 Task: Update the travel packing checklist in Trello by adding images and descriptions to each item.
Action: Mouse moved to (419, 227)
Screenshot: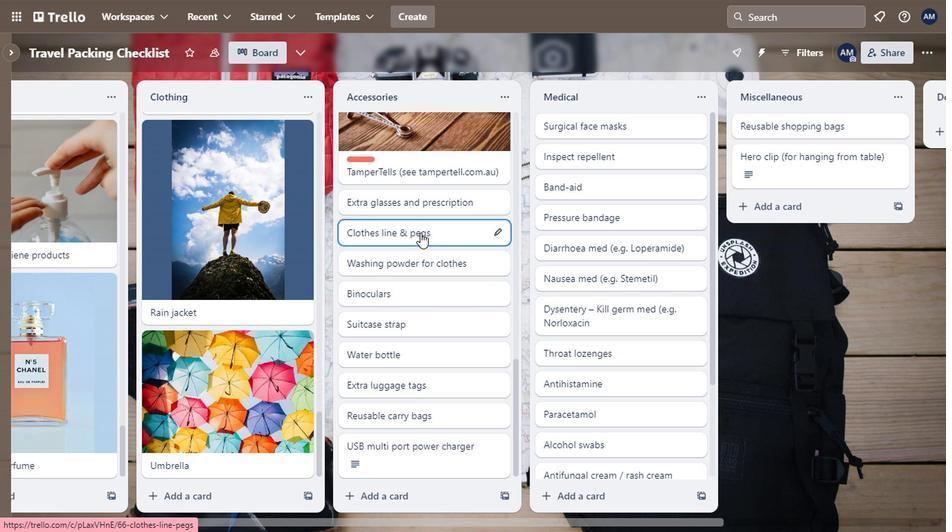 
Action: Mouse scrolled (419, 228) with delta (0, 0)
Screenshot: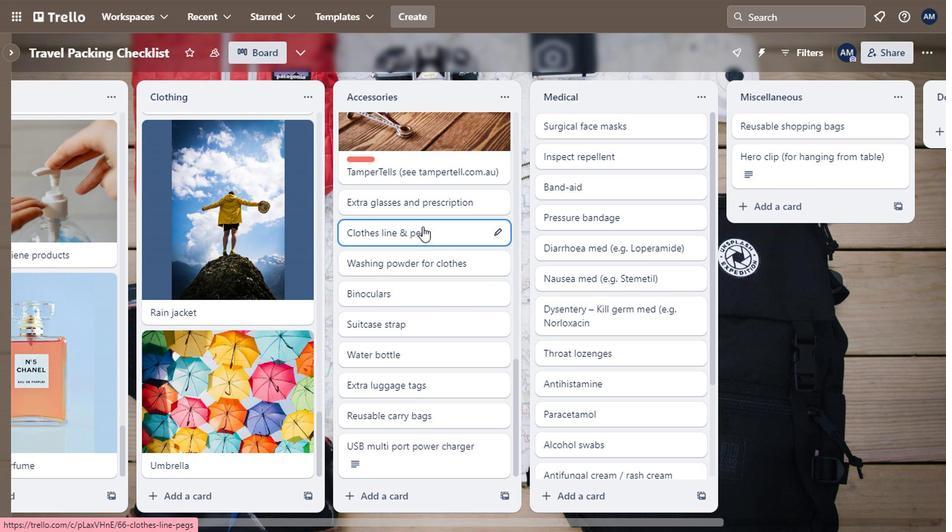 
Action: Mouse moved to (409, 279)
Screenshot: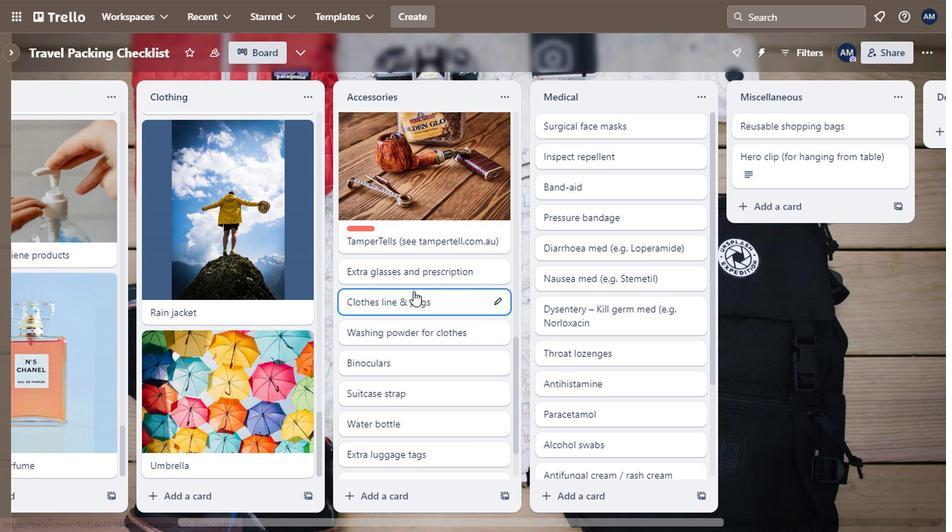 
Action: Mouse pressed left at (409, 279)
Screenshot: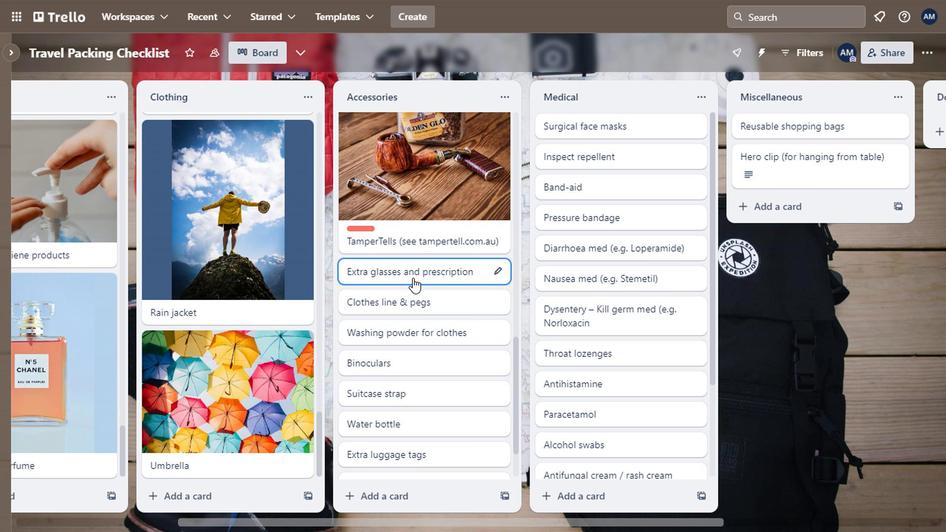 
Action: Mouse moved to (394, 196)
Screenshot: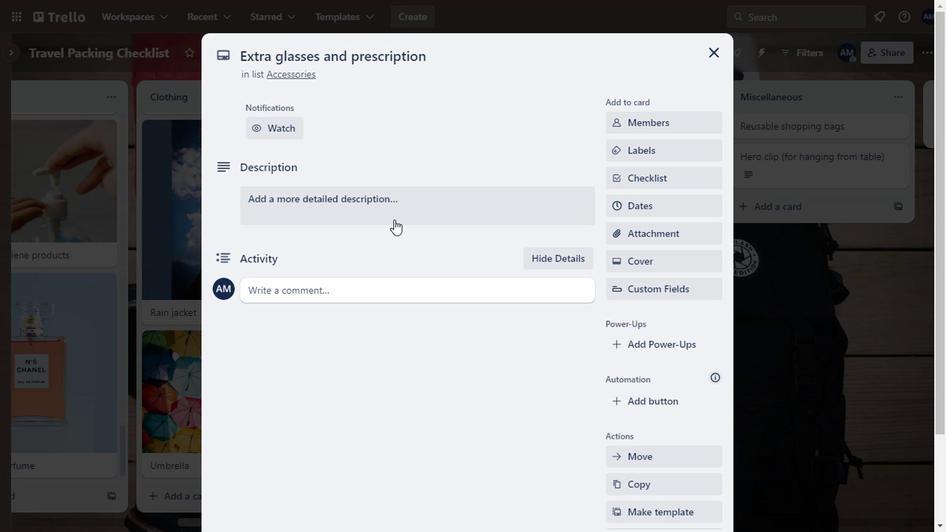 
Action: Mouse pressed left at (394, 196)
Screenshot: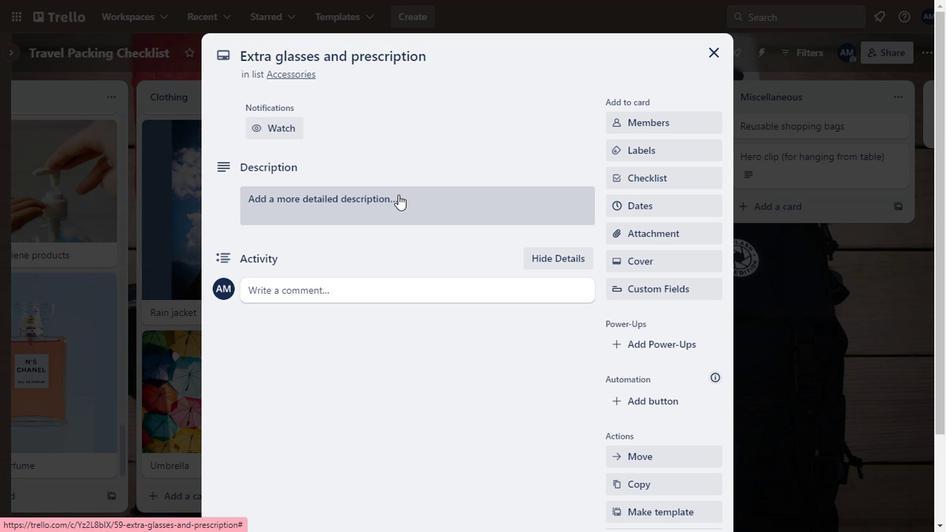 
Action: Mouse moved to (656, 156)
Screenshot: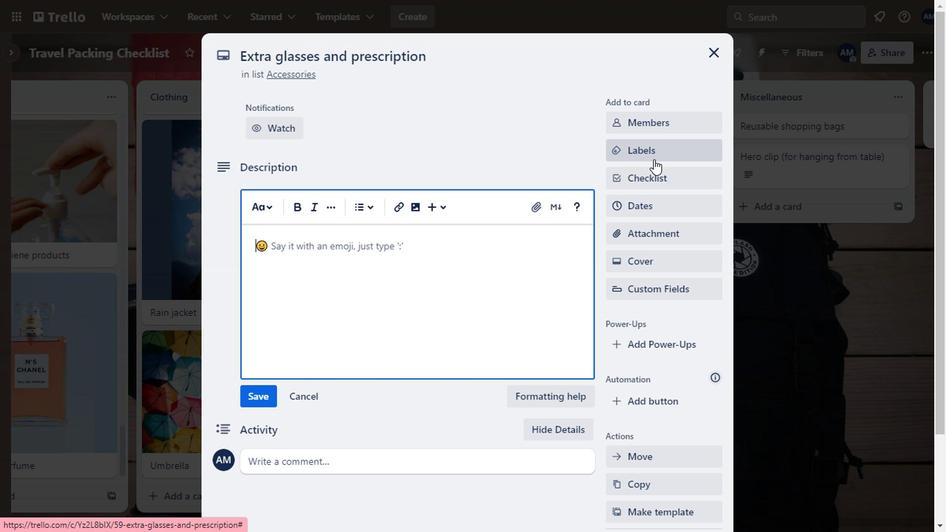 
Action: Mouse pressed left at (656, 156)
Screenshot: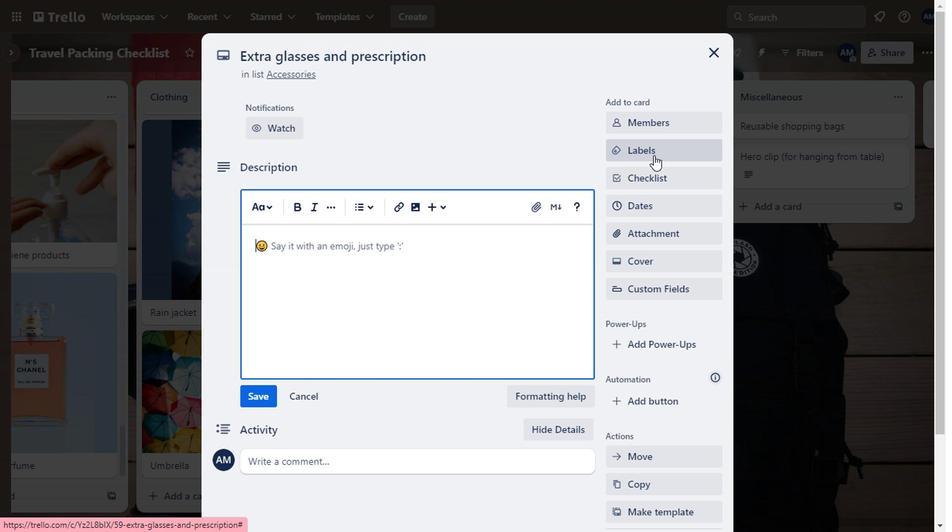 
Action: Mouse moved to (658, 268)
Screenshot: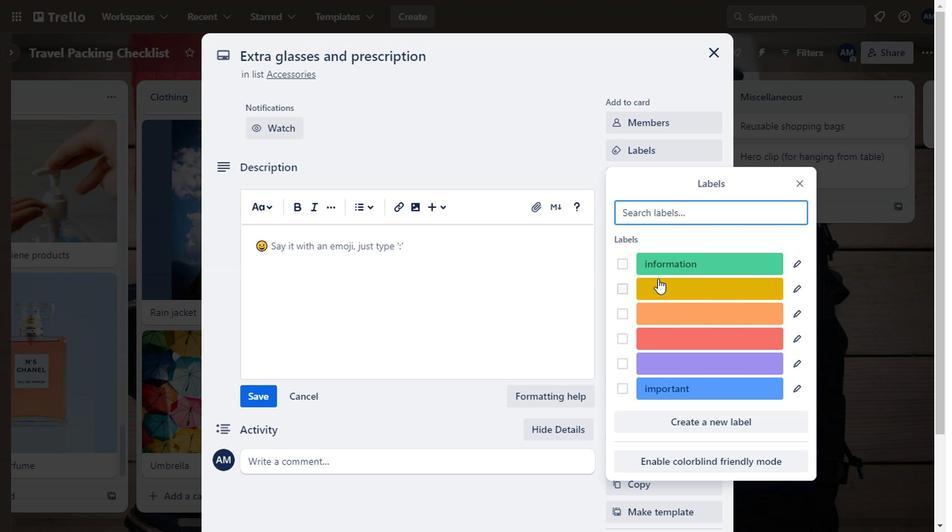
Action: Mouse pressed left at (658, 268)
Screenshot: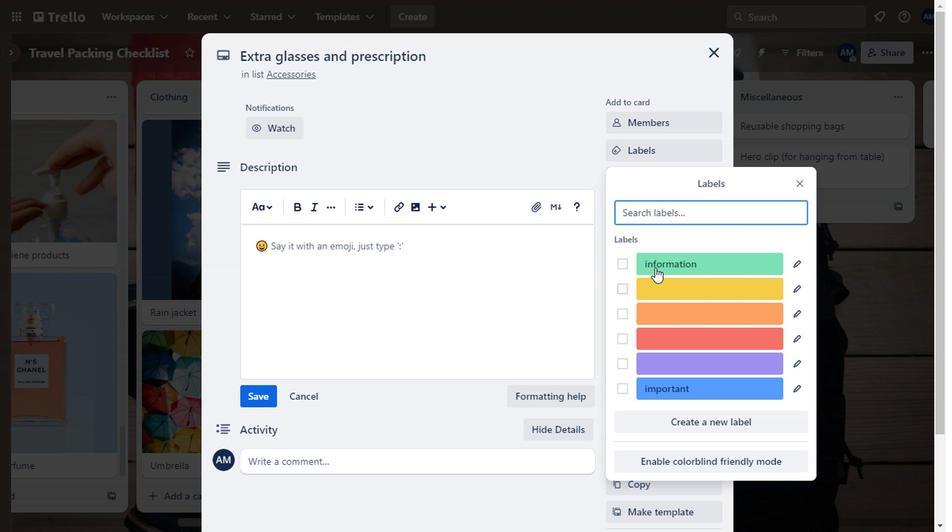 
Action: Mouse moved to (346, 263)
Screenshot: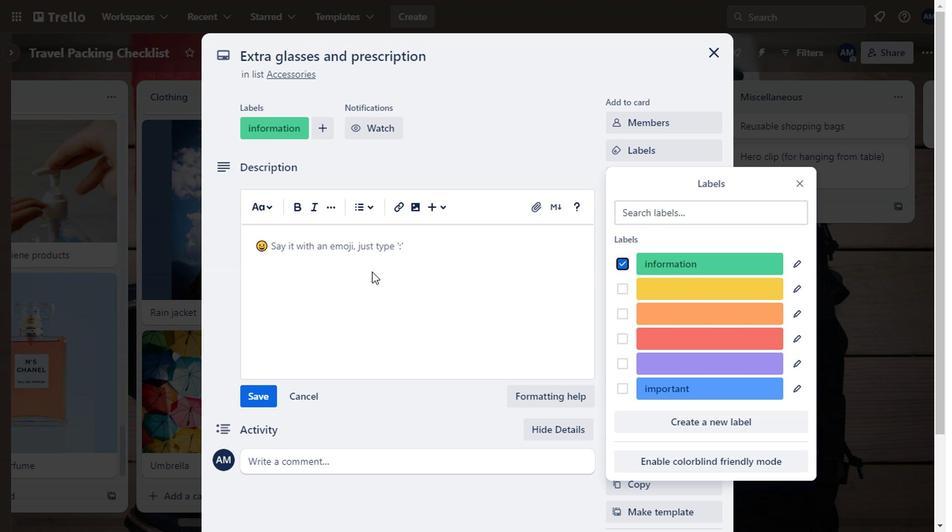 
Action: Mouse pressed left at (346, 263)
Screenshot: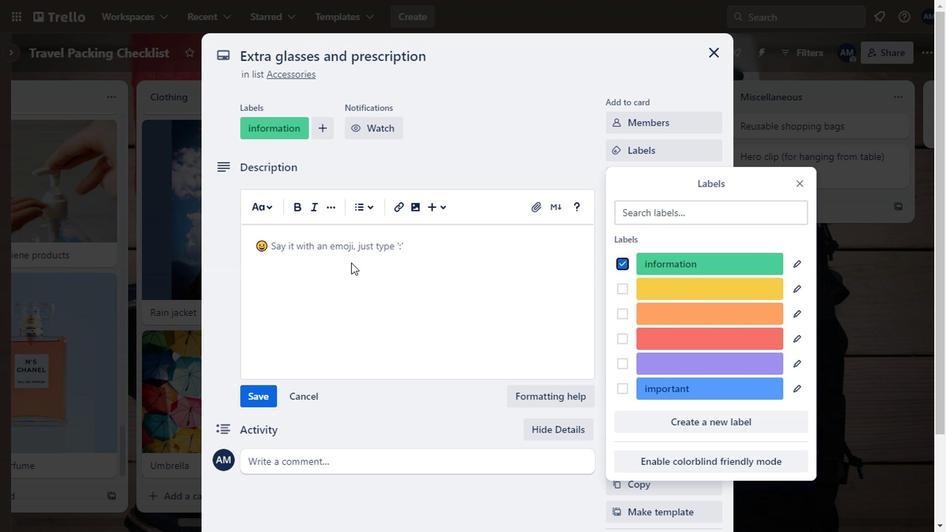 
Action: Mouse moved to (344, 263)
Screenshot: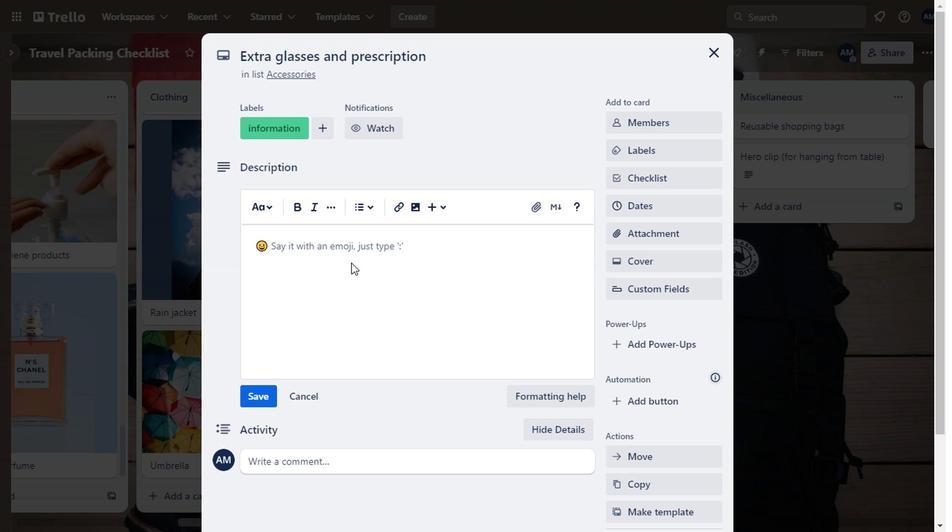 
Action: Key pressed the<Key.space>sphere<Key.space>coumn<Key.space>is<Key.space>og<Key.backspace>ften<Key.space>abbreviated<Key.space>as<Key.space><Key.shift>SHP
Screenshot: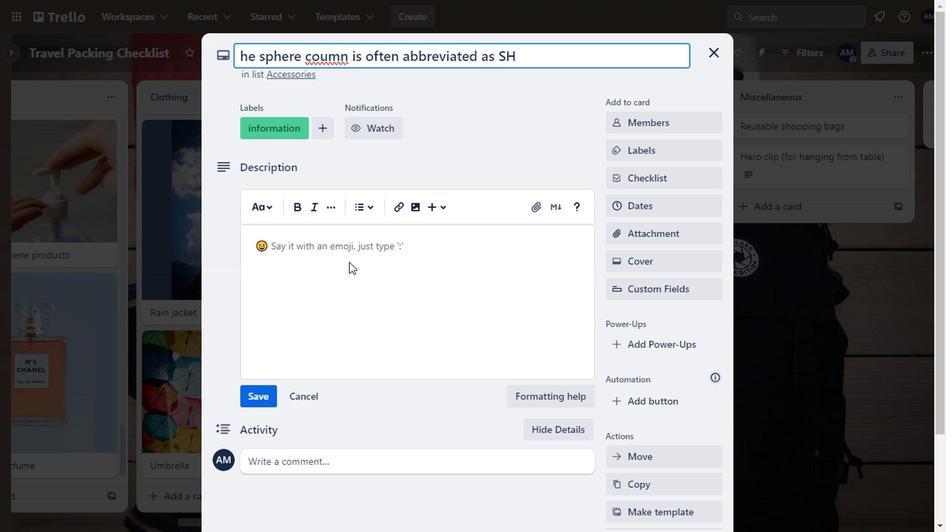 
Action: Mouse moved to (326, 246)
Screenshot: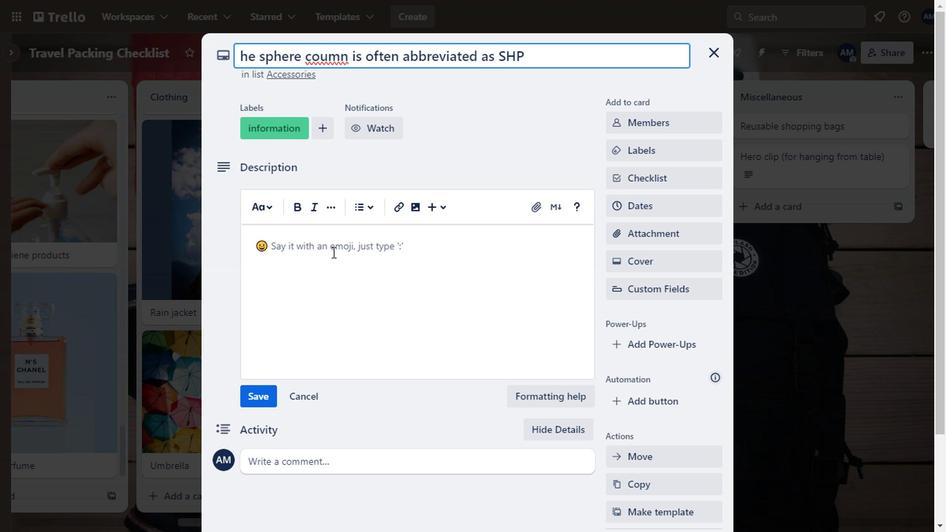 
Action: Mouse pressed left at (326, 246)
Screenshot: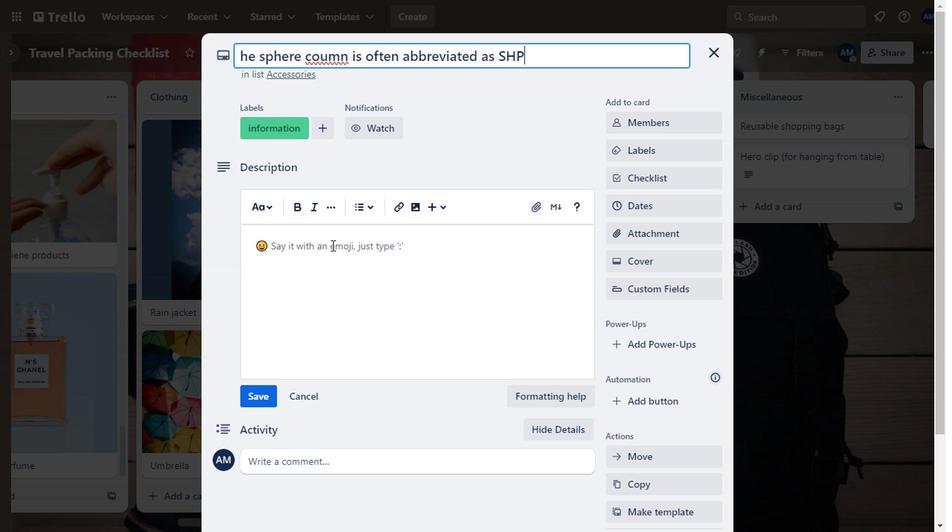 
Action: Mouse moved to (345, 246)
Screenshot: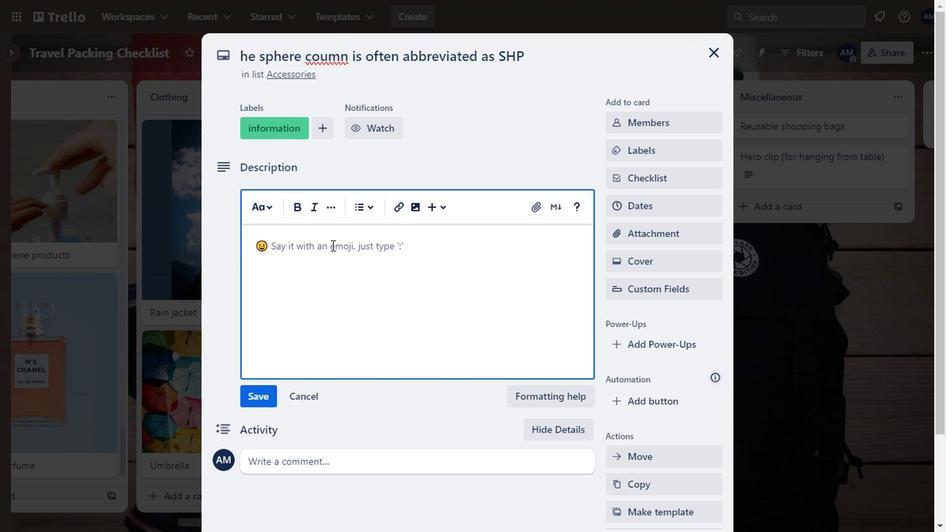 
Action: Key pressed the<Key.space>sphere<Key.space>column<Key.space>is<Key.space>often<Key.space>abbreviated<Key.space>as<Key.space><Key.shift><Key.shift>SPH<Key.space>
Screenshot: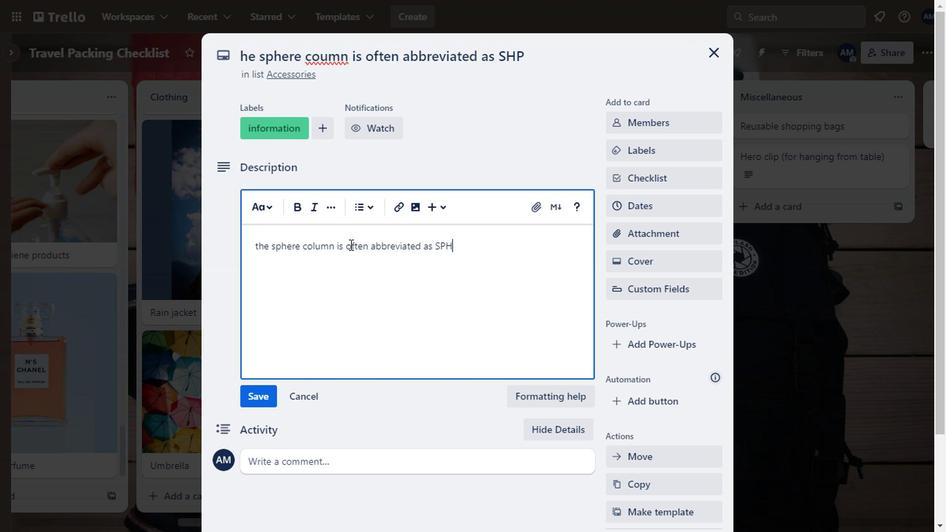 
Action: Mouse moved to (251, 406)
Screenshot: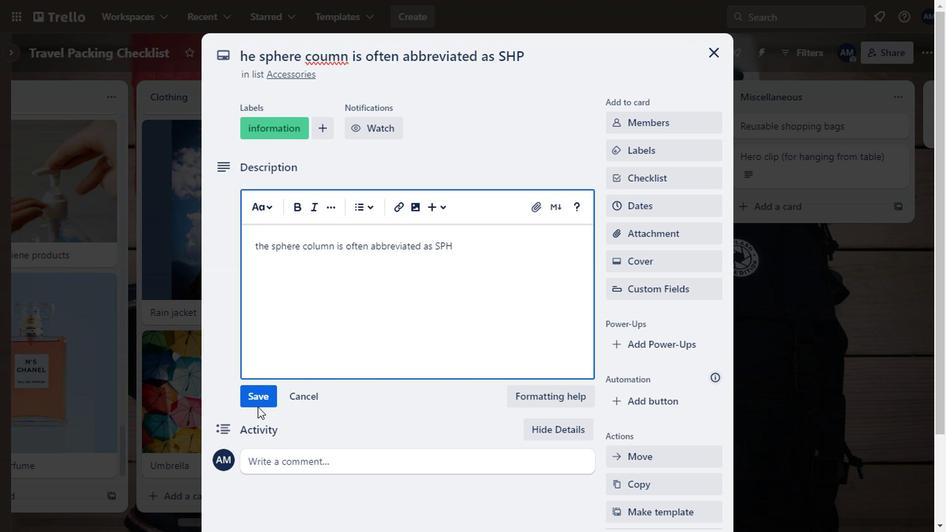 
Action: Mouse pressed left at (251, 406)
Screenshot: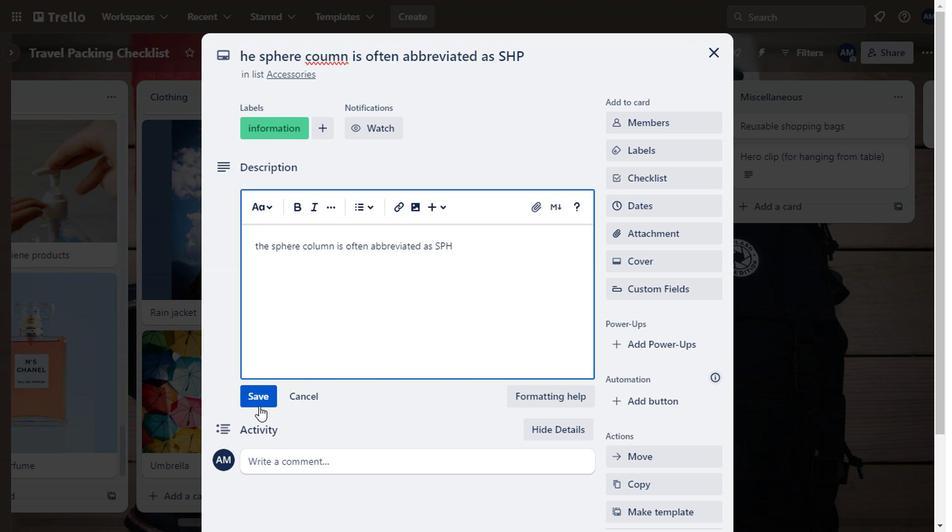 
Action: Mouse moved to (283, 343)
Screenshot: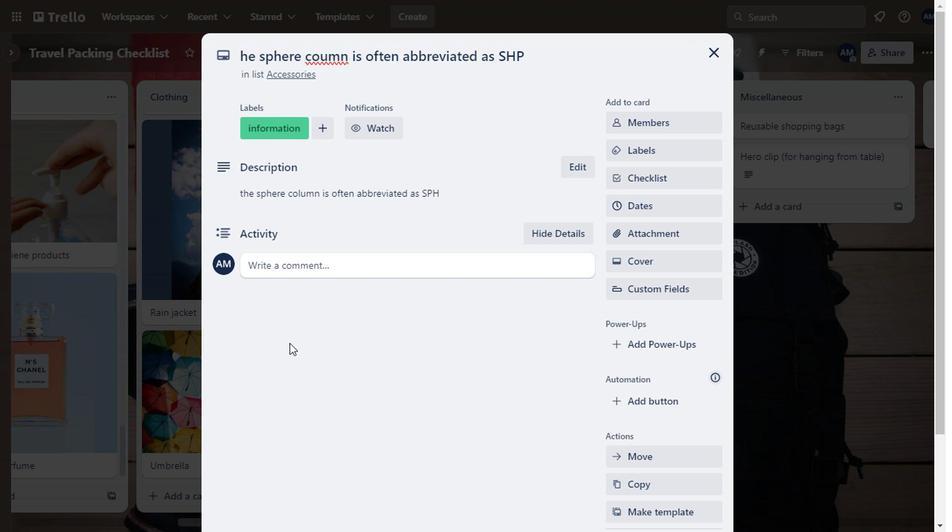 
Action: Mouse scrolled (283, 343) with delta (0, 0)
Screenshot: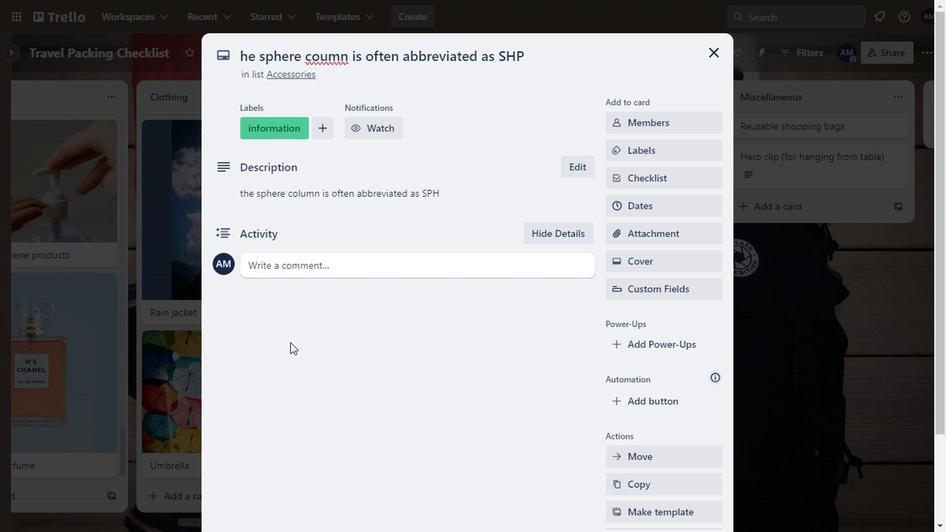 
Action: Mouse scrolled (283, 343) with delta (0, 0)
Screenshot: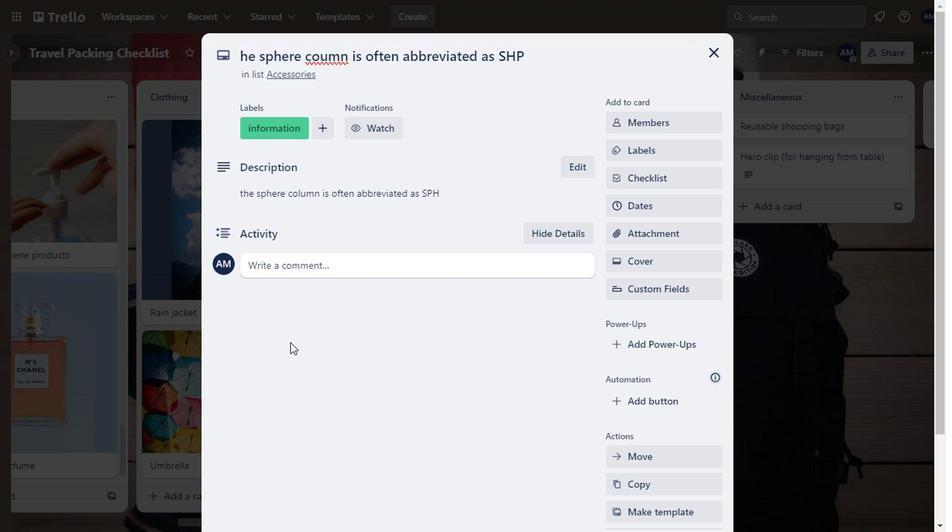 
Action: Mouse moved to (667, 94)
Screenshot: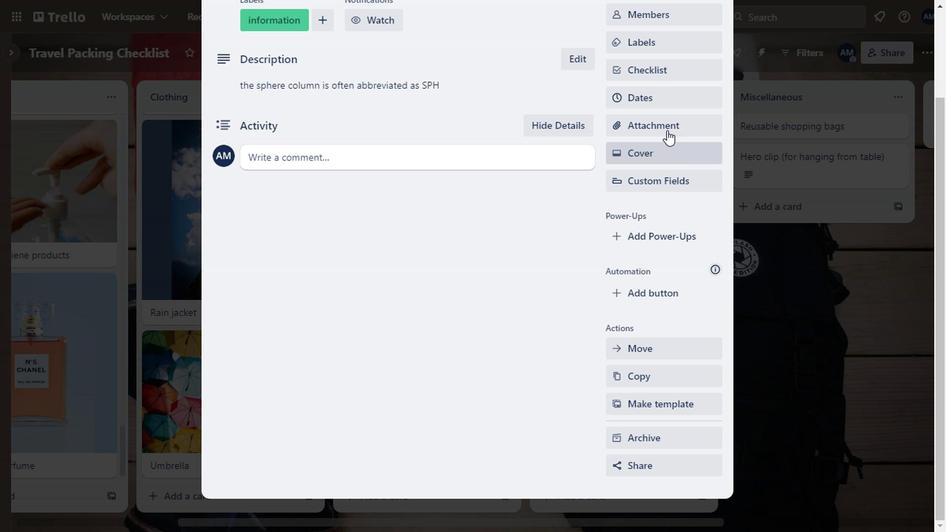 
Action: Mouse scrolled (667, 95) with delta (0, 0)
Screenshot: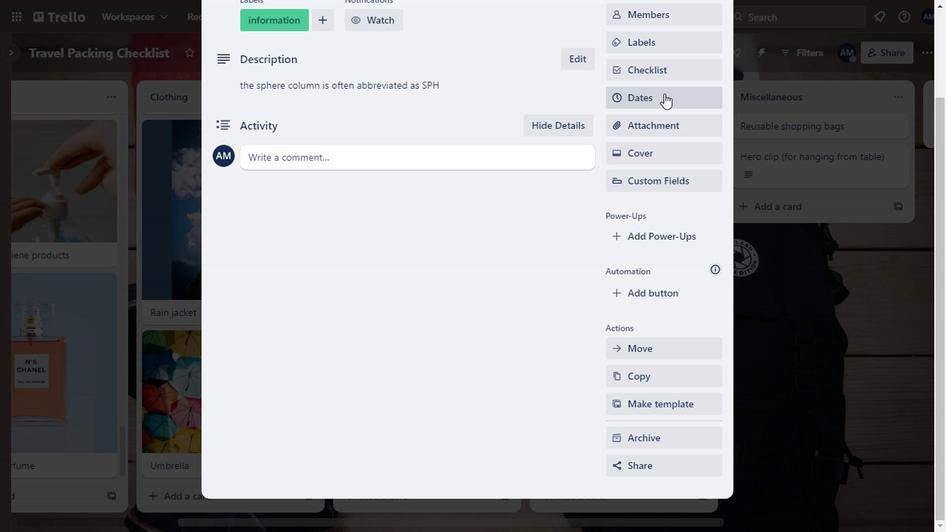 
Action: Mouse moved to (664, 96)
Screenshot: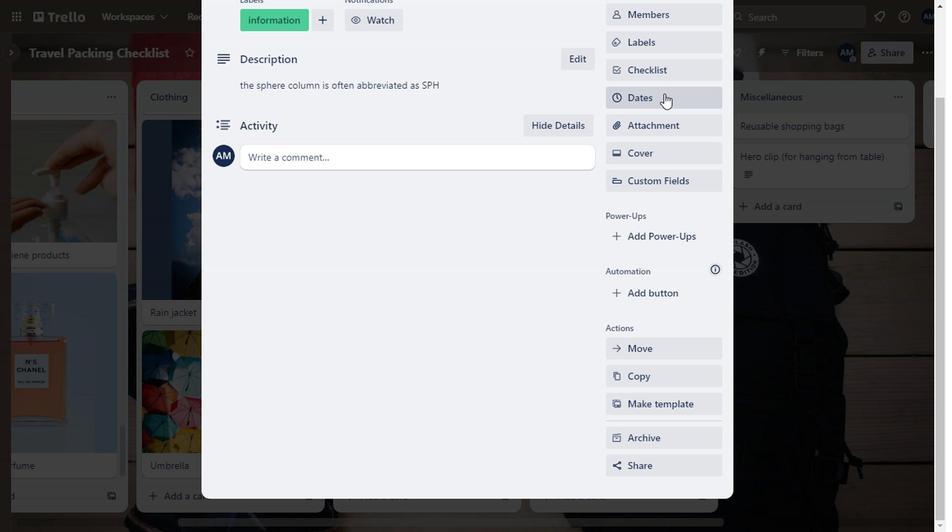 
Action: Mouse scrolled (664, 97) with delta (0, 0)
Screenshot: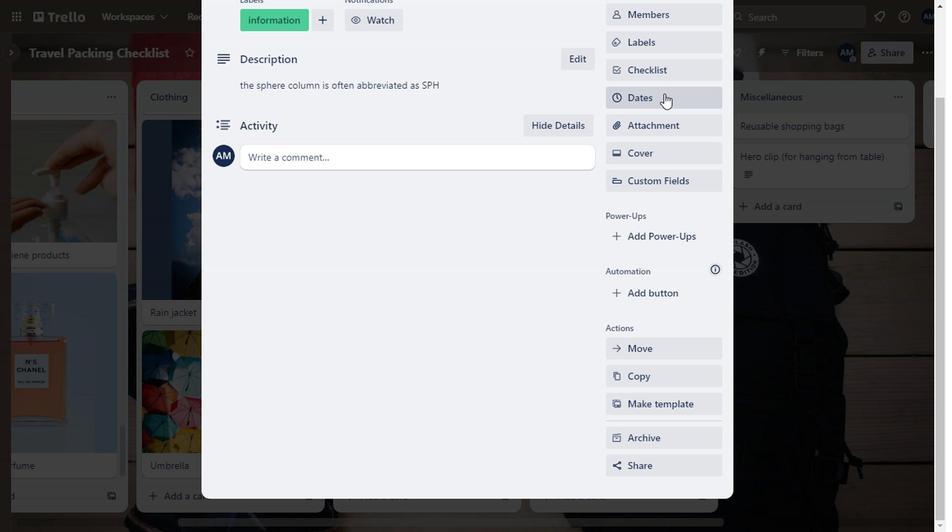 
Action: Mouse moved to (660, 258)
Screenshot: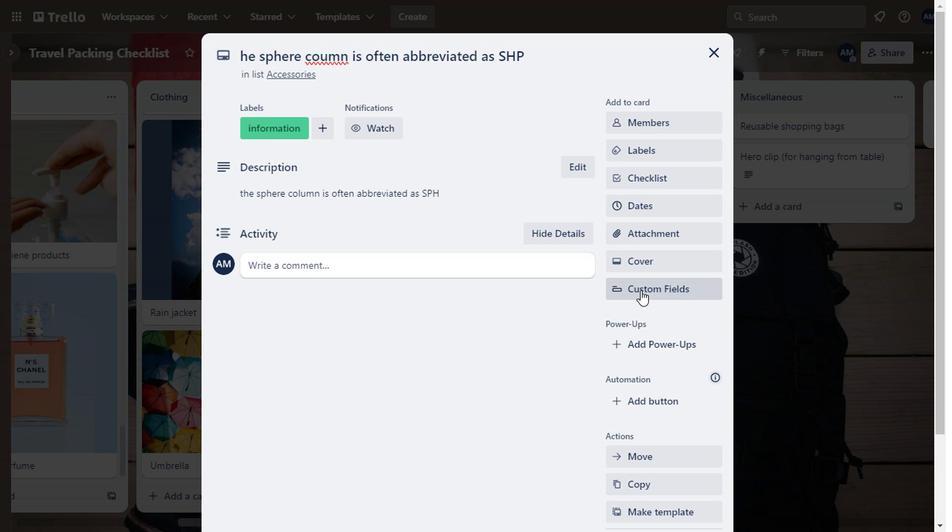 
Action: Mouse pressed left at (660, 258)
Screenshot: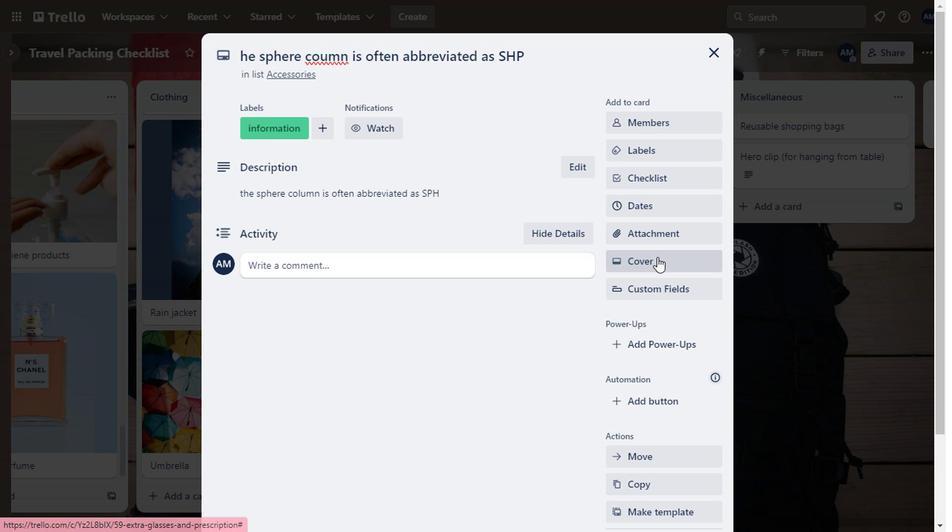
Action: Mouse moved to (802, 46)
Screenshot: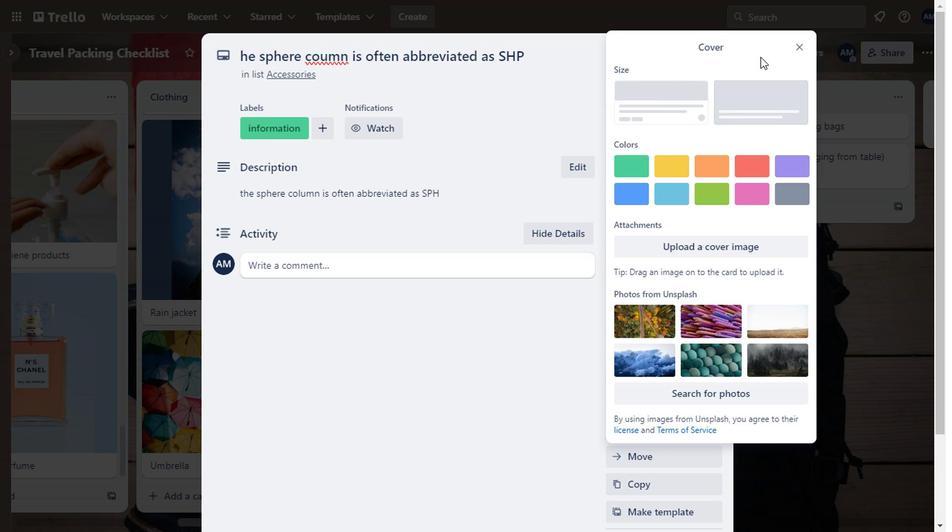 
Action: Mouse pressed left at (802, 46)
Screenshot: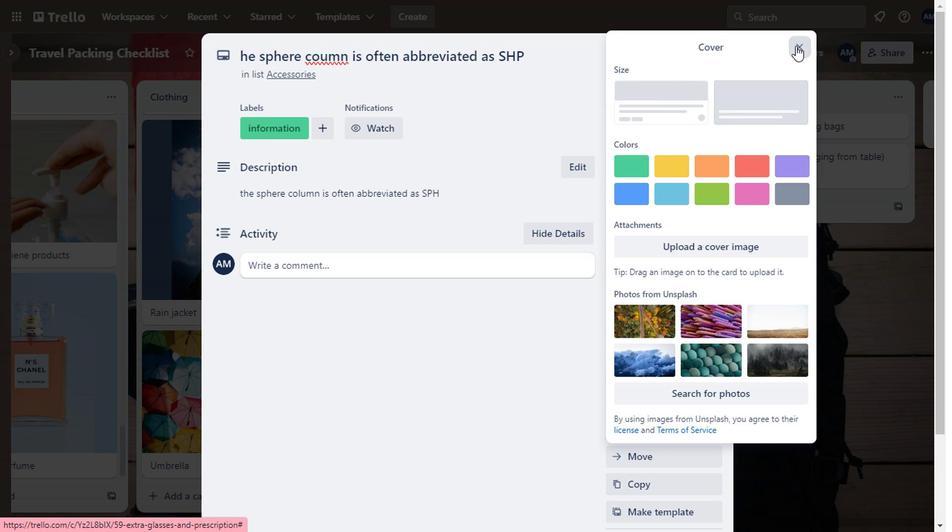 
Action: Mouse moved to (451, 193)
Screenshot: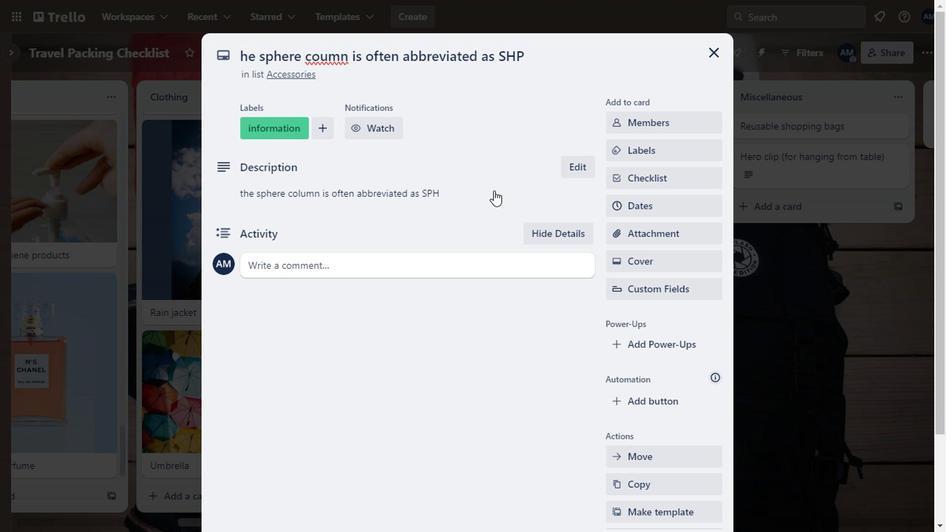 
Action: Mouse pressed left at (451, 193)
Screenshot: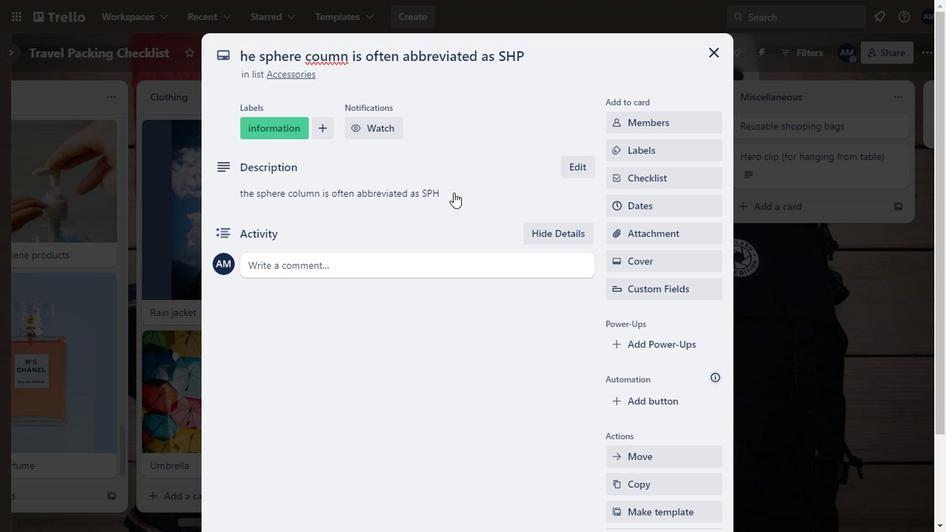 
Action: Mouse moved to (462, 243)
Screenshot: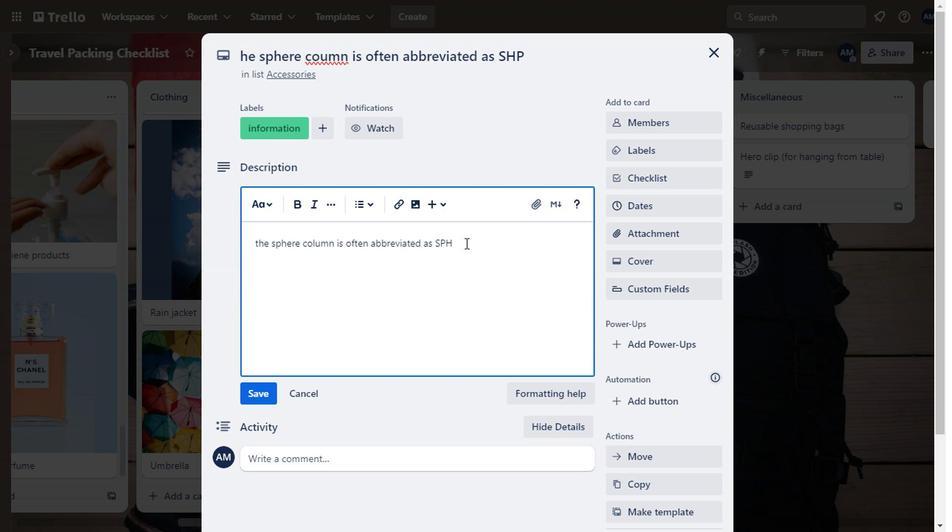 
Action: Key pressed <Key.space>this<Key.space>is<Key.space>the<Key.space>the<Key.space>lenss<Key.space>power<Key.space>need<Key.space><Key.backspace><Key.backspace>ded<Key.space>as<Key.space><Key.backspace><Key.backspace><Key.backspace>to<Key.space>fix<Key.space>yoyr<Key.space>vision
Screenshot: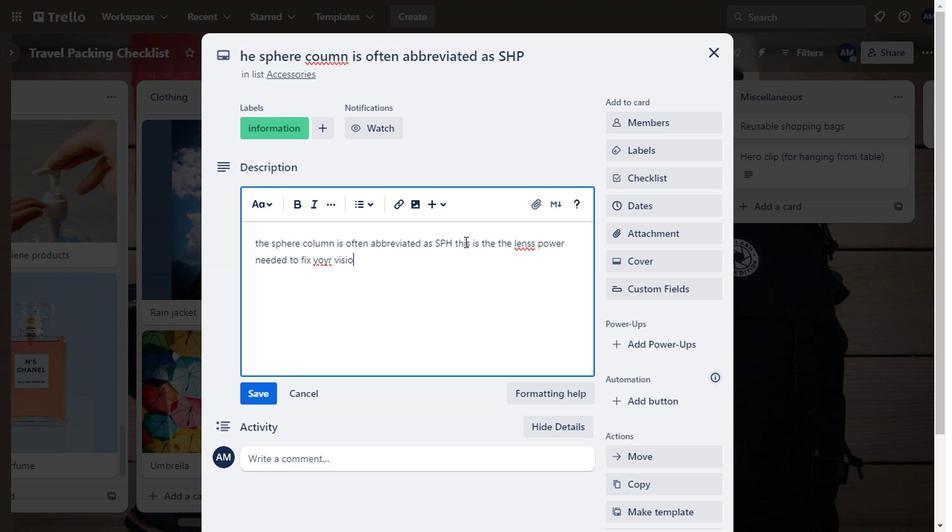 
Action: Mouse moved to (325, 261)
Screenshot: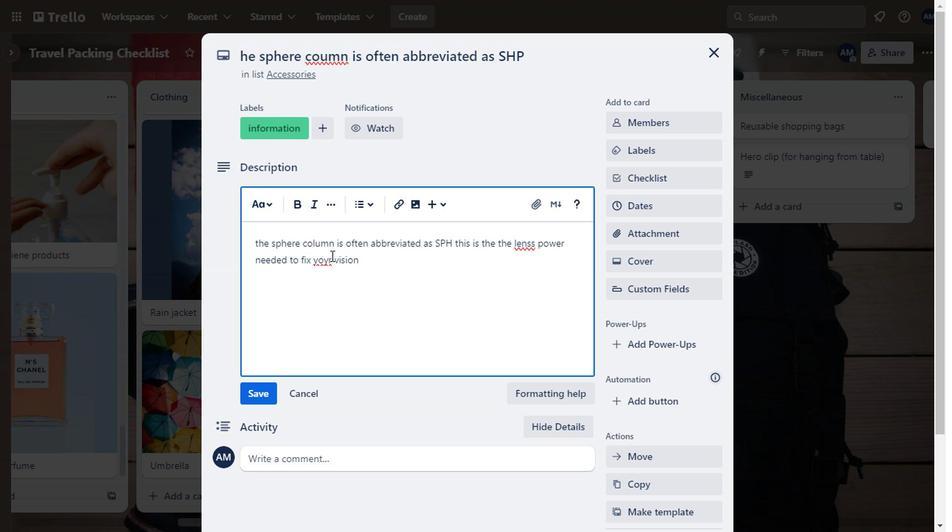 
Action: Mouse pressed left at (325, 261)
Screenshot: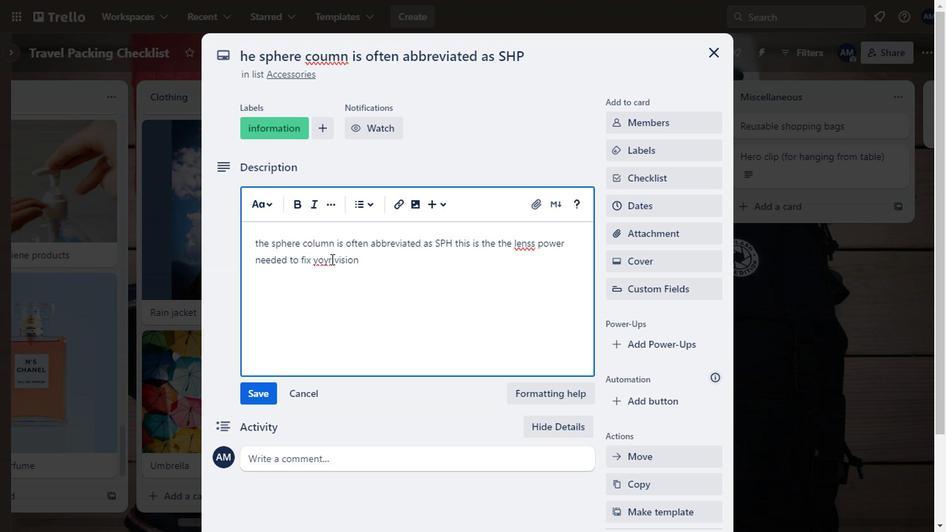 
Action: Key pressed <Key.backspace><Key.backspace>ur
Screenshot: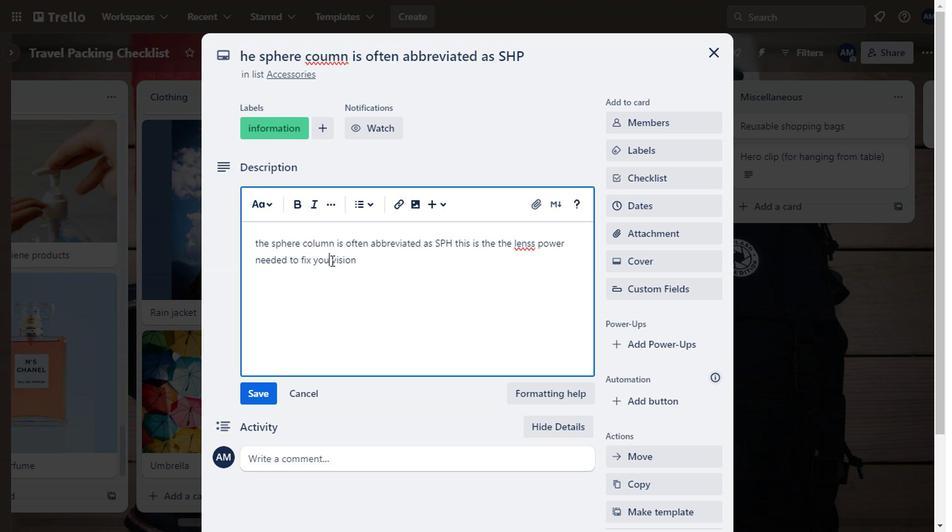 
Action: Mouse moved to (533, 246)
Screenshot: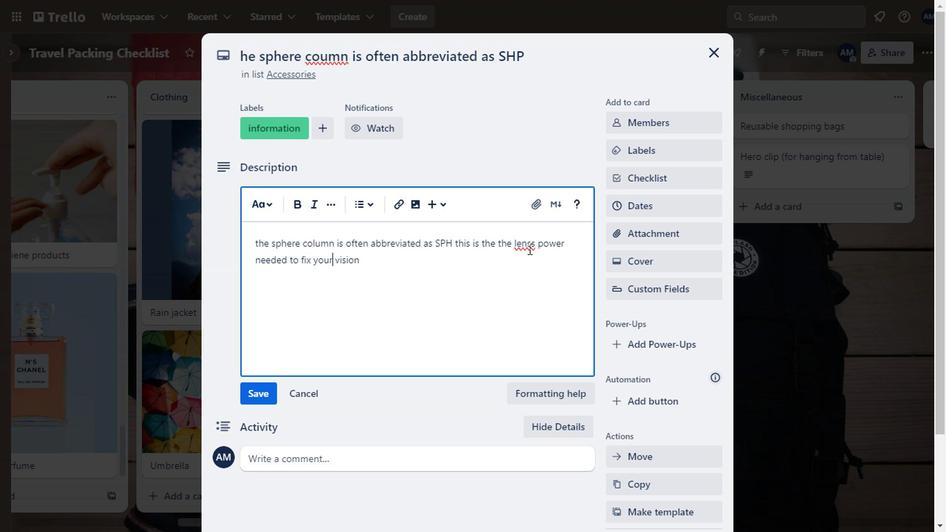 
Action: Mouse pressed left at (533, 246)
Screenshot: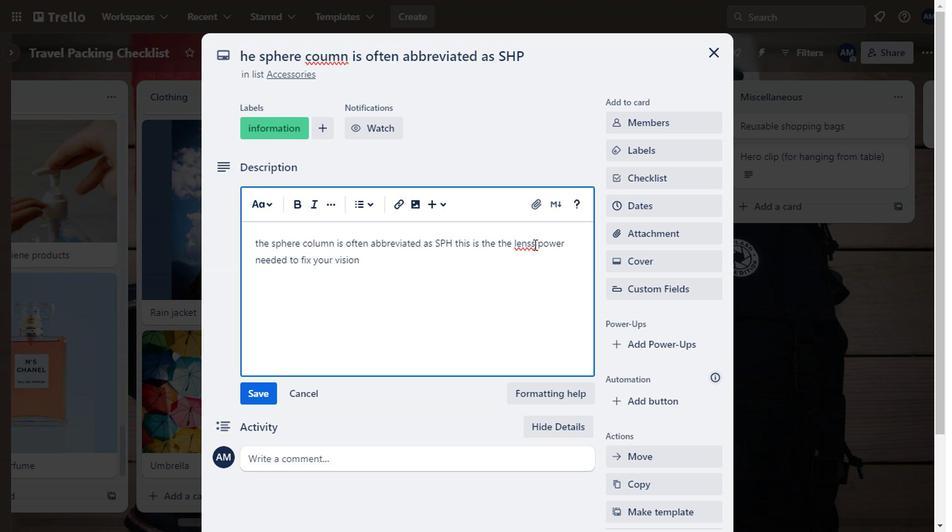 
Action: Key pressed es
Screenshot: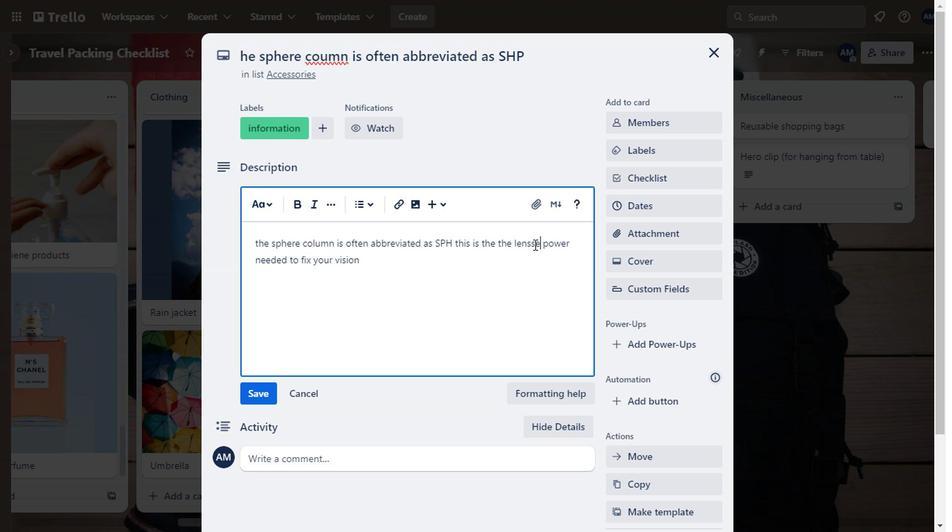 
Action: Mouse moved to (526, 258)
Screenshot: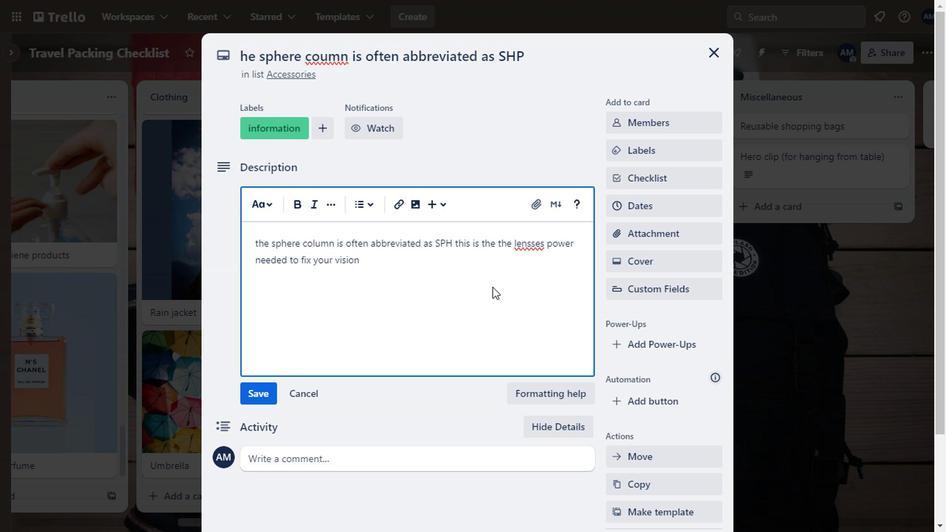
Action: Key pressed <Key.backspace><Key.backspace><Key.backspace><Key.backspace>s
Screenshot: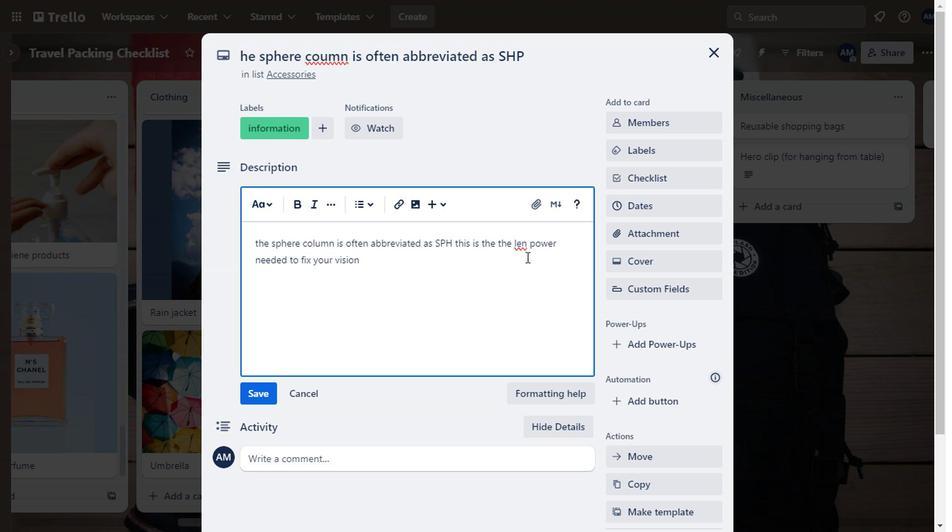 
Action: Mouse moved to (257, 388)
Screenshot: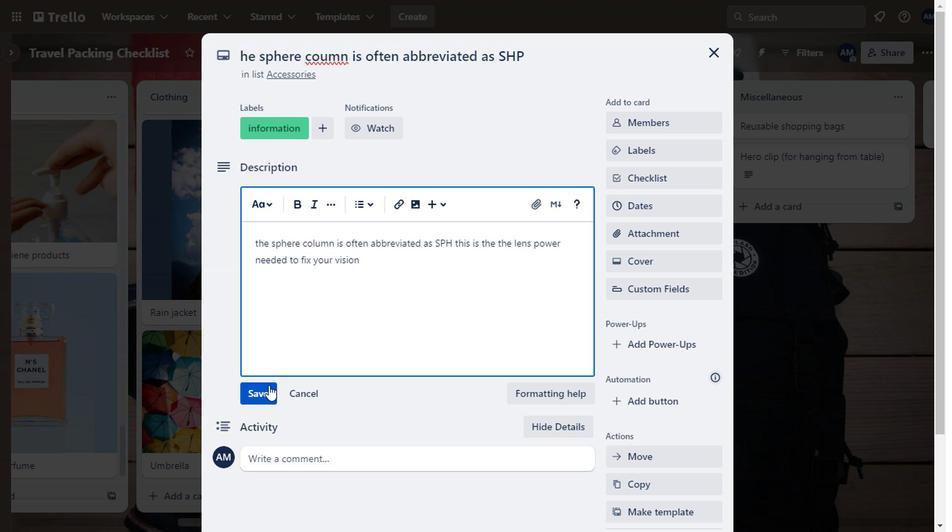 
Action: Mouse pressed left at (257, 388)
Screenshot: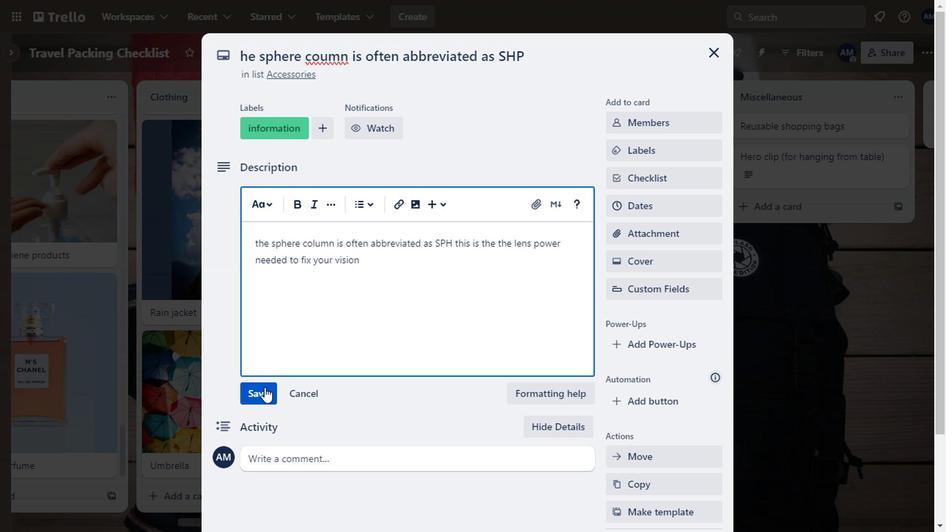 
Action: Mouse moved to (710, 61)
Screenshot: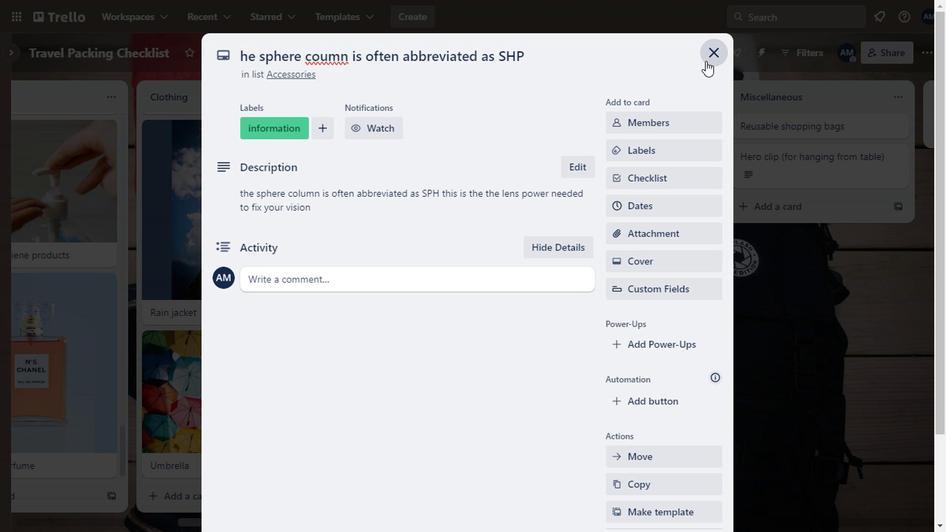 
Action: Mouse pressed left at (710, 61)
Screenshot: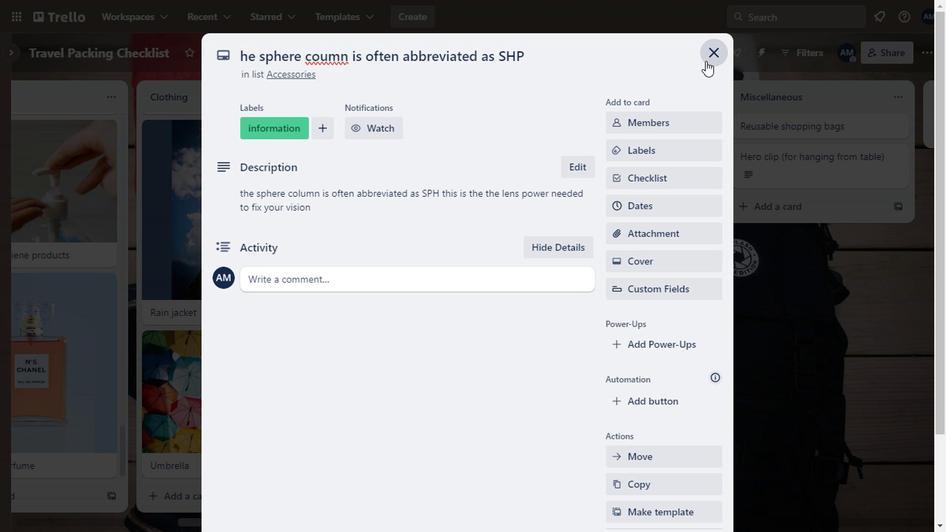 
Action: Mouse moved to (391, 290)
Screenshot: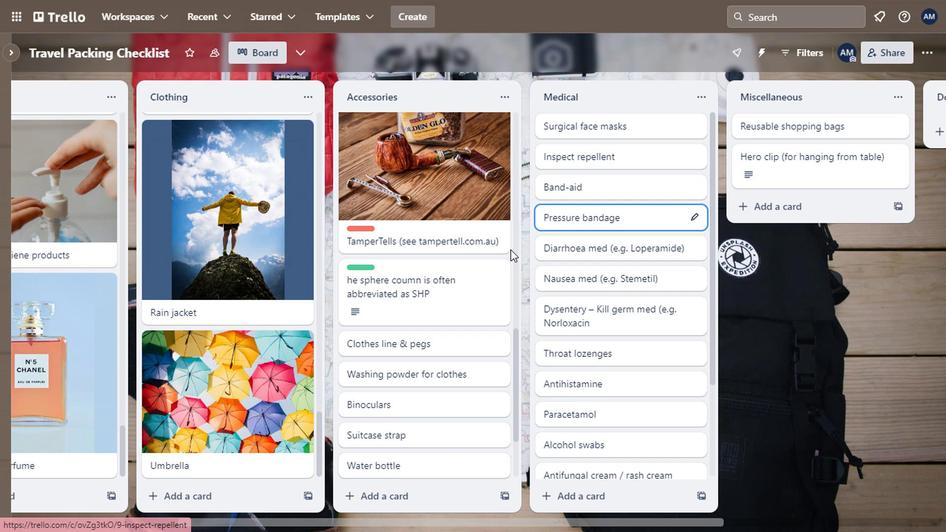 
Action: Mouse scrolled (391, 289) with delta (0, 0)
Screenshot: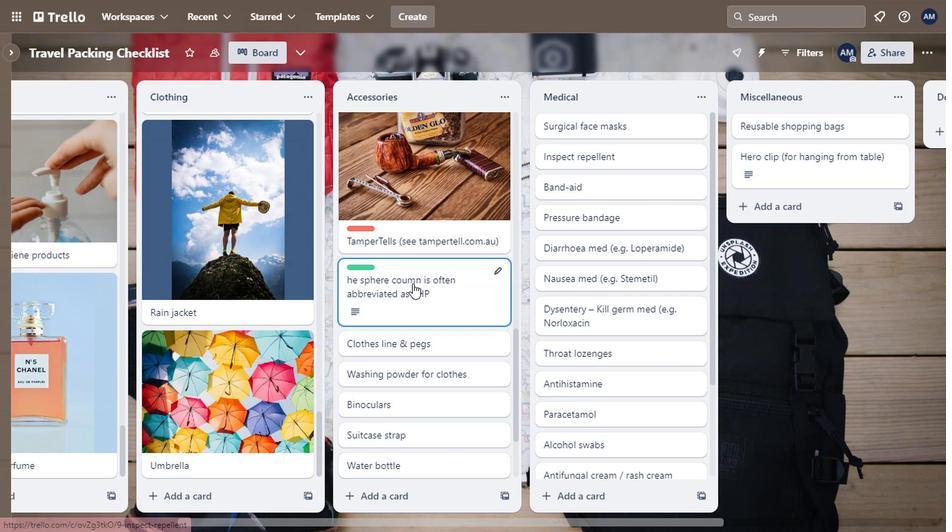 
Action: Mouse moved to (396, 270)
Screenshot: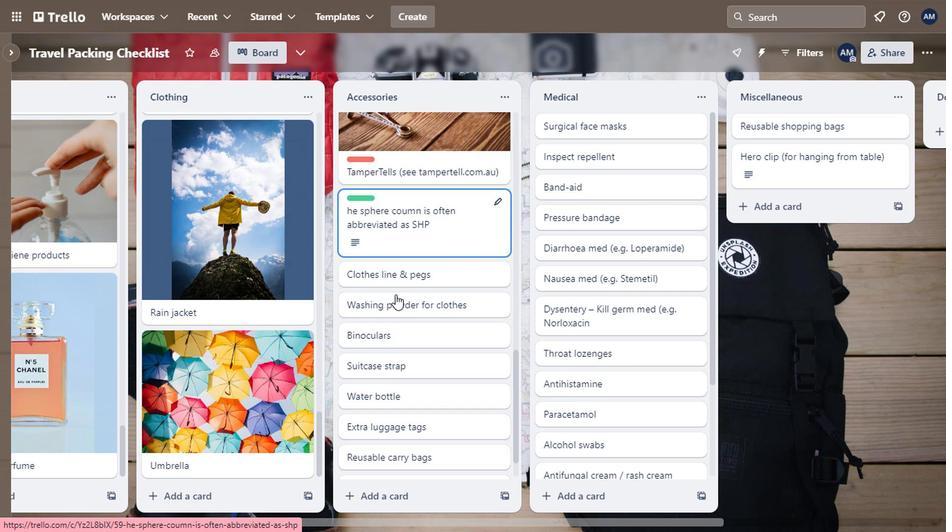
Action: Mouse pressed left at (396, 270)
Screenshot: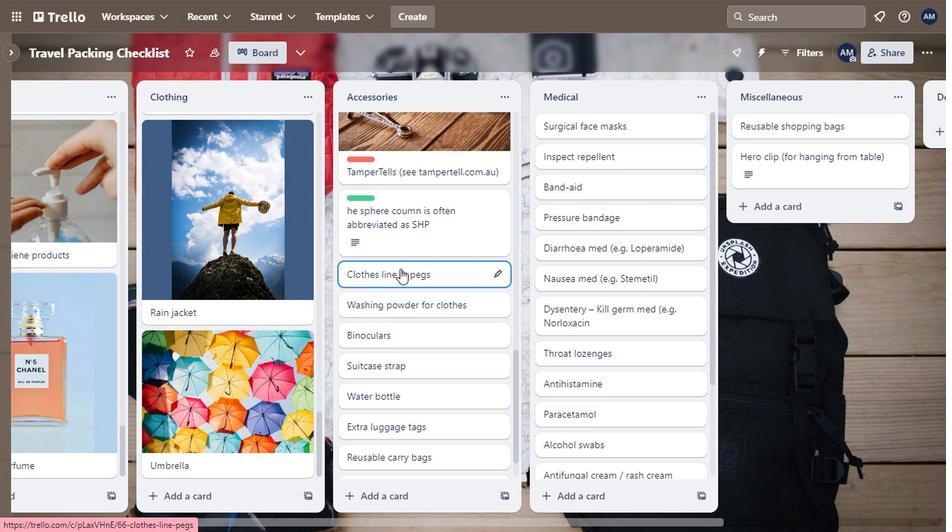 
Action: Mouse moved to (425, 212)
Screenshot: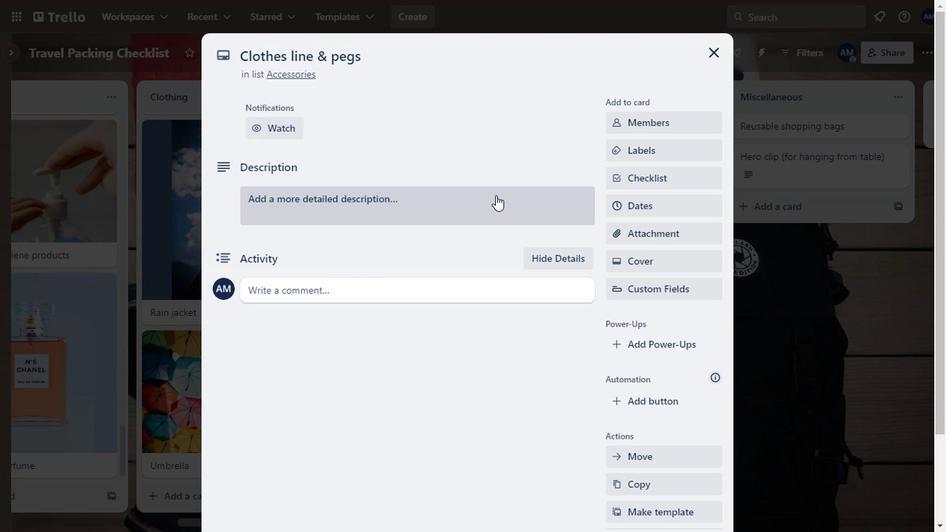 
Action: Mouse pressed left at (425, 212)
Screenshot: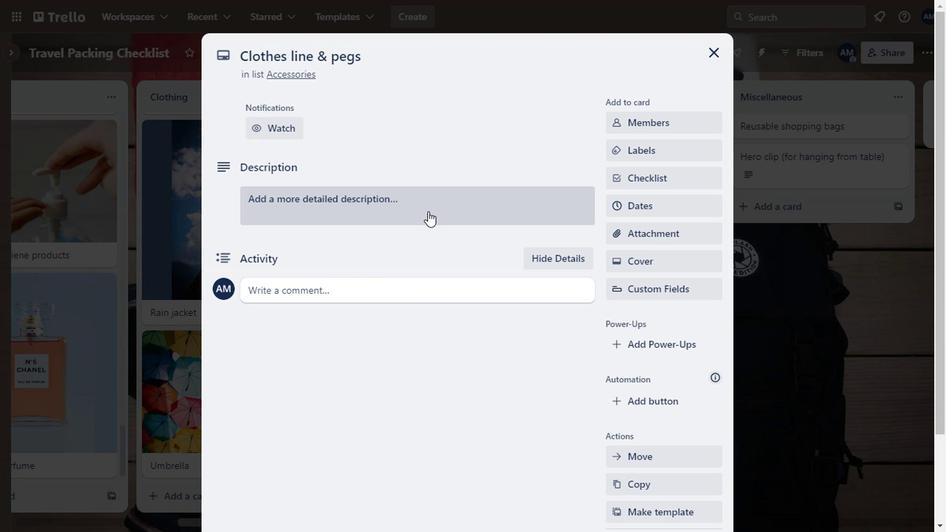 
Action: Mouse moved to (285, 283)
Screenshot: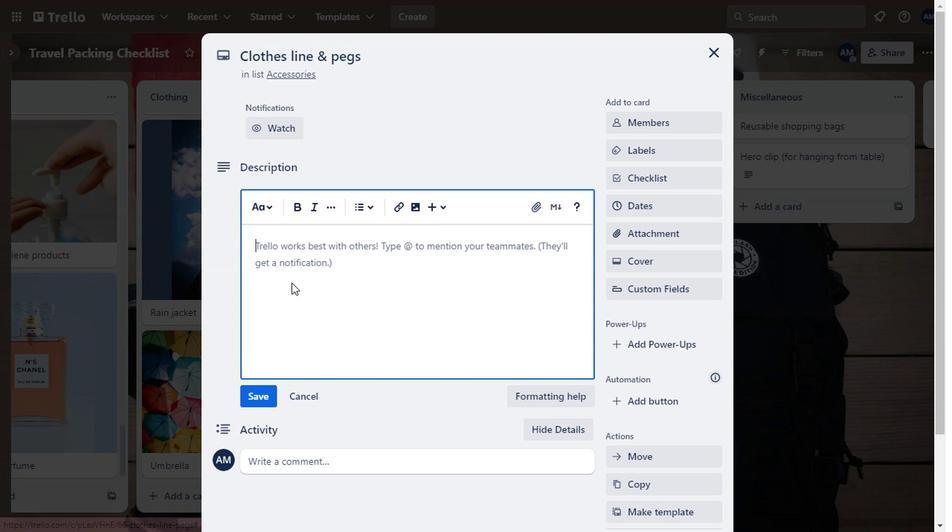 
Action: Mouse pressed left at (285, 283)
Screenshot: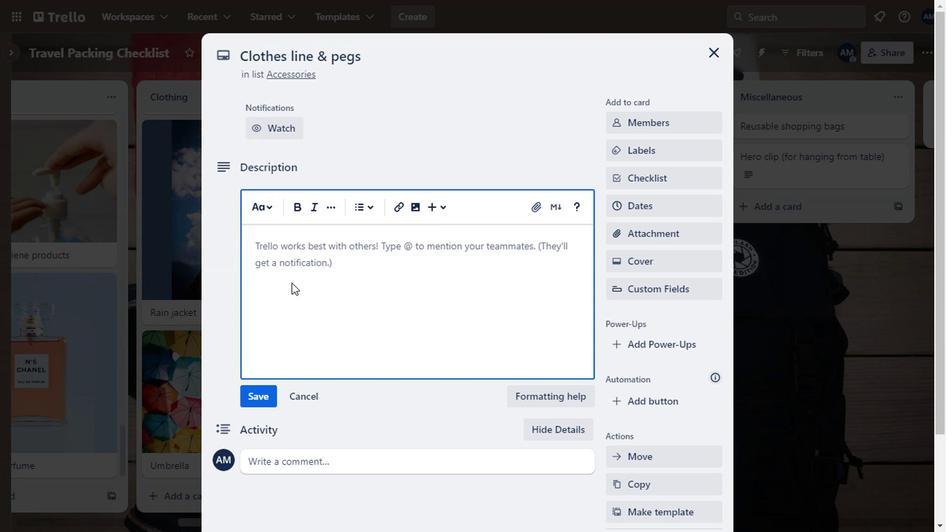 
Action: Mouse moved to (285, 283)
Screenshot: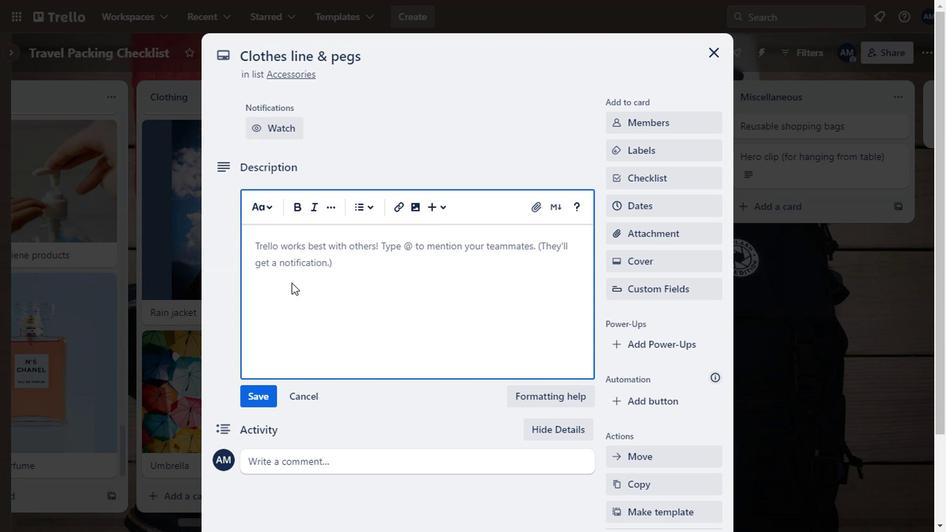 
Action: Key pressed <Key.shift>A<Key.space>clothes<Key.space>peg<Key.space>also<Key.space>know<Key.space>as<Key.space>a<Key.space>clothespin<Key.space>or<Key.space>clothes<Key.space>clip<Key.space>is<Key.space>a<Key.space>device<Key.space>used<Key.space>to<Key.space>attach<Key.space>wey<Key.space>laundry<Key.space>to<Key.space>air<Key.space>dry
Screenshot: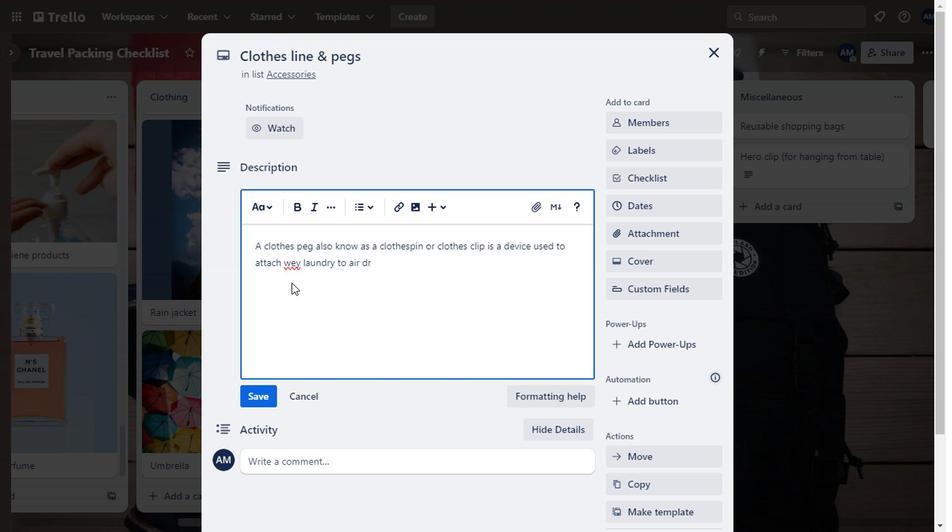 
Action: Mouse moved to (295, 262)
Screenshot: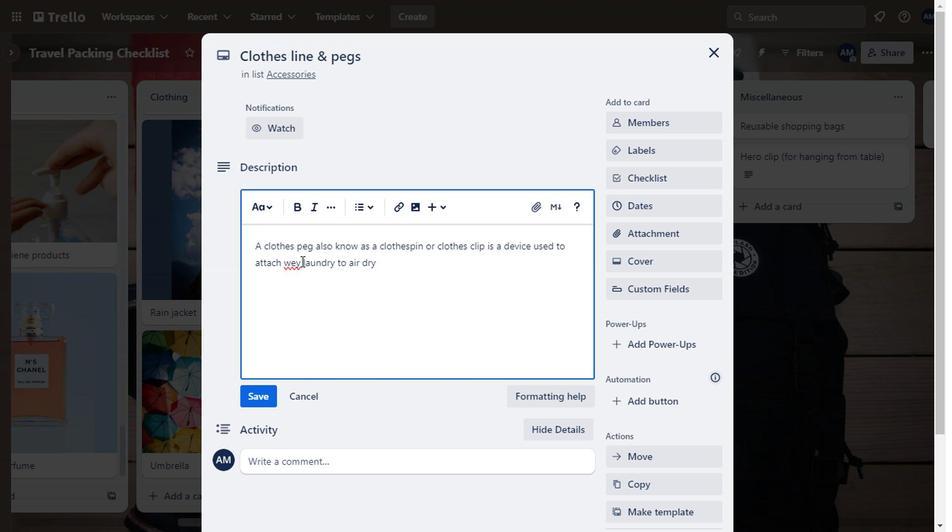 
Action: Mouse pressed left at (295, 262)
Screenshot: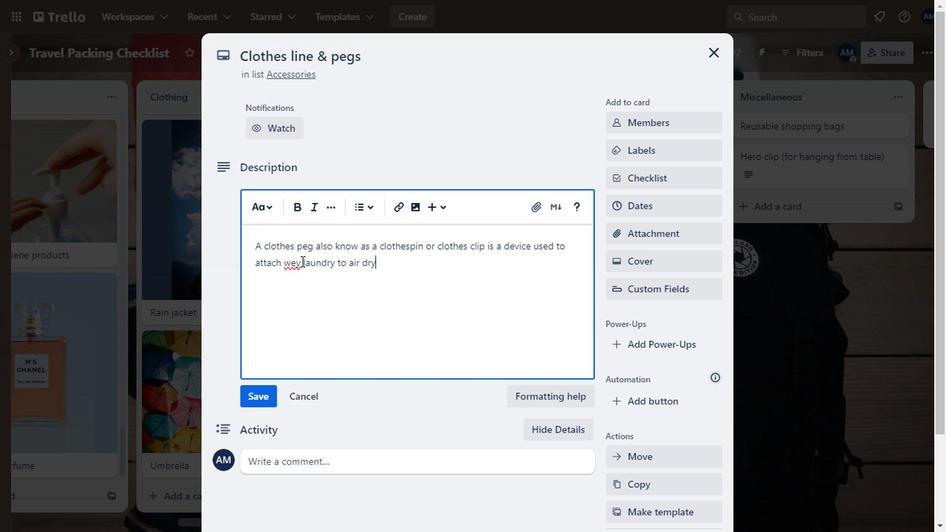 
Action: Key pressed <Key.backspace>t
Screenshot: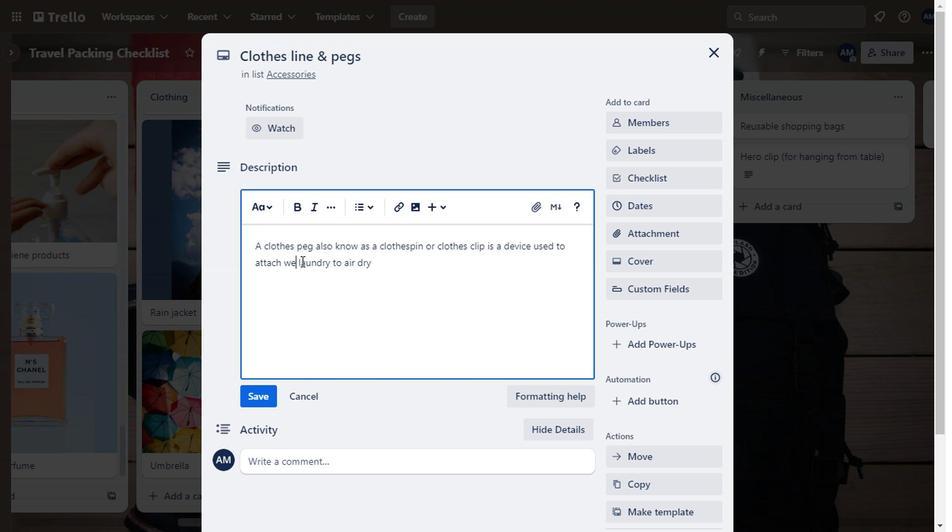 
Action: Mouse moved to (245, 394)
Screenshot: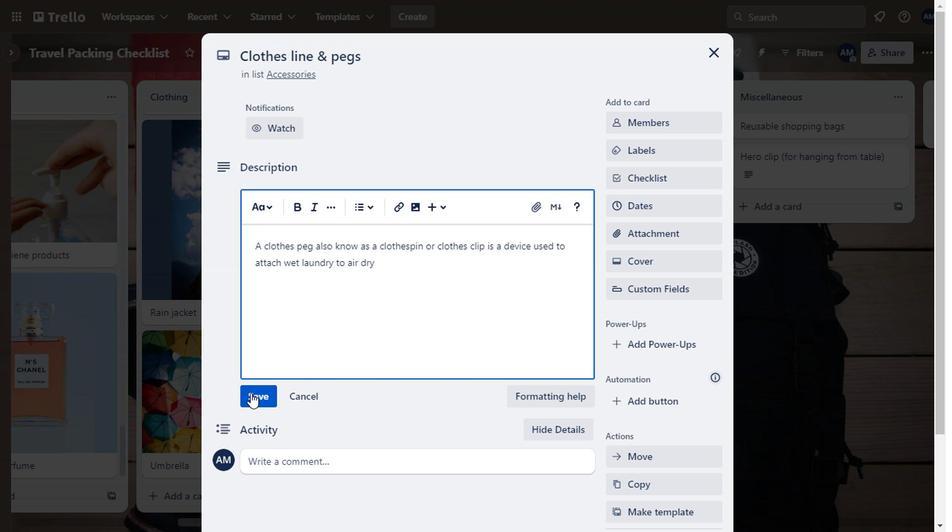 
Action: Mouse pressed left at (245, 394)
Screenshot: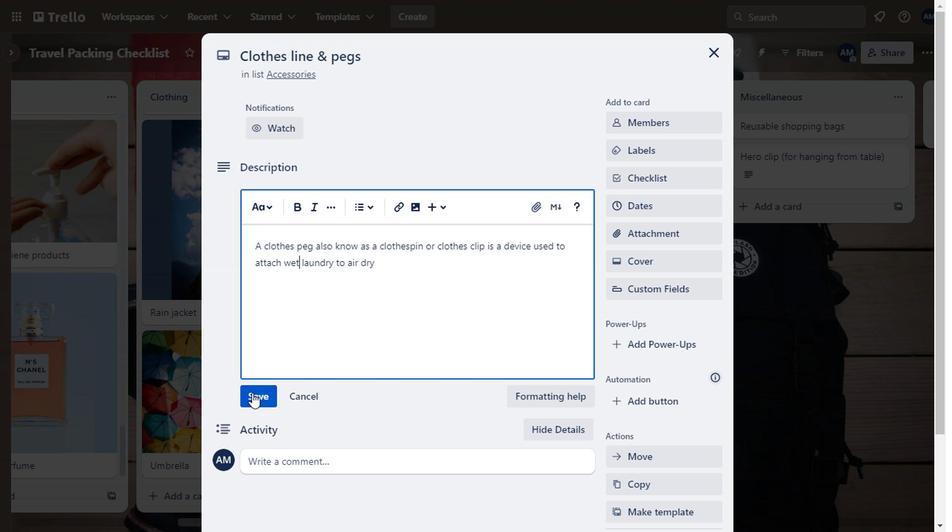 
Action: Mouse moved to (667, 146)
Screenshot: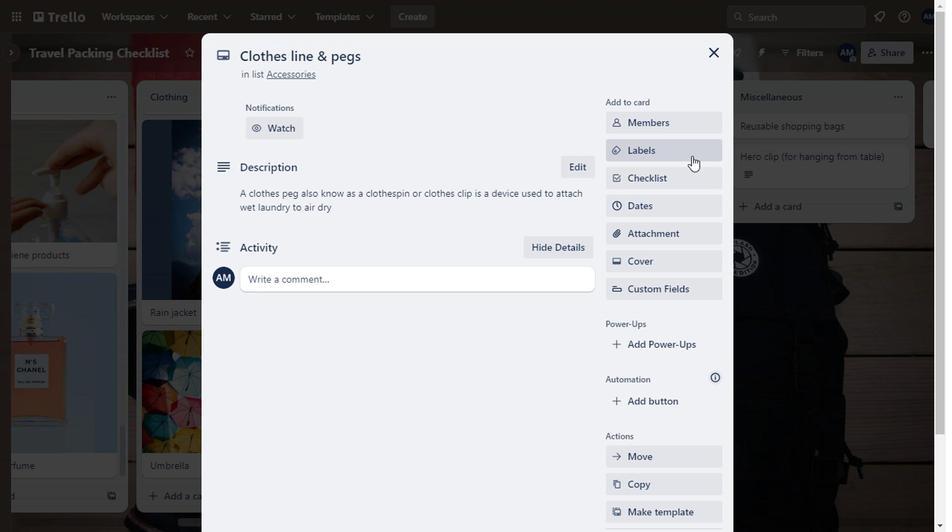 
Action: Mouse pressed left at (667, 146)
Screenshot: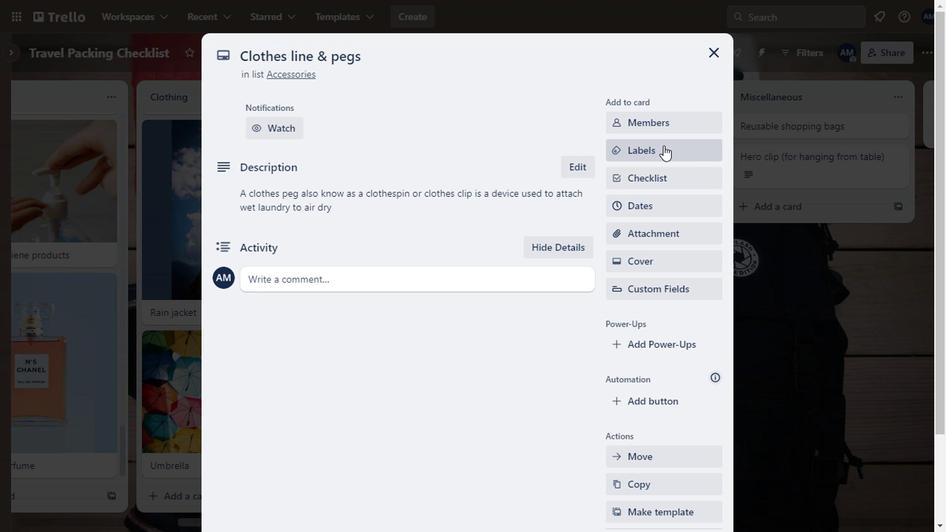 
Action: Mouse moved to (660, 259)
Screenshot: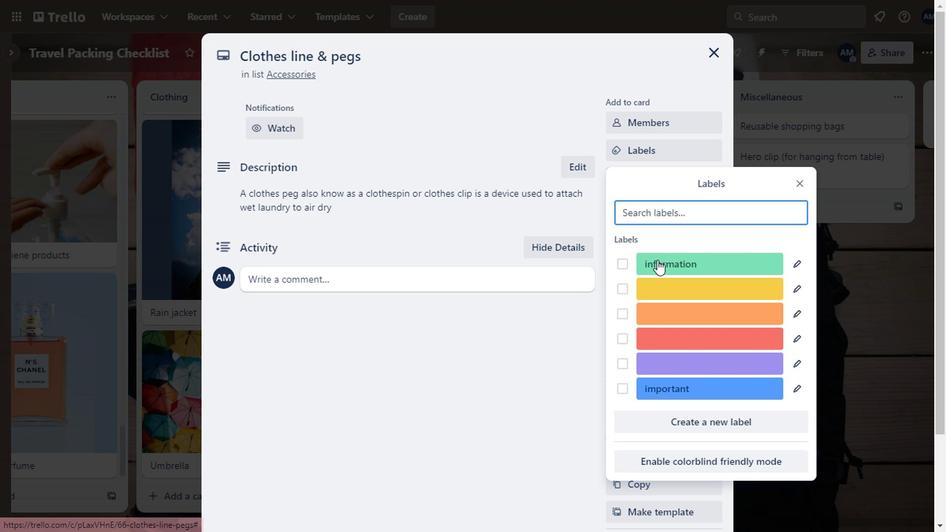 
Action: Mouse pressed left at (660, 259)
Screenshot: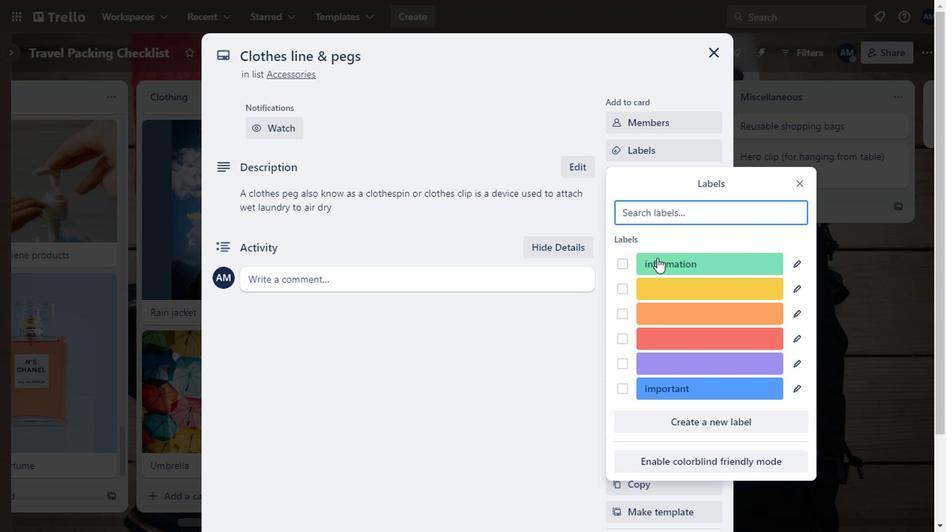 
Action: Mouse moved to (459, 408)
Screenshot: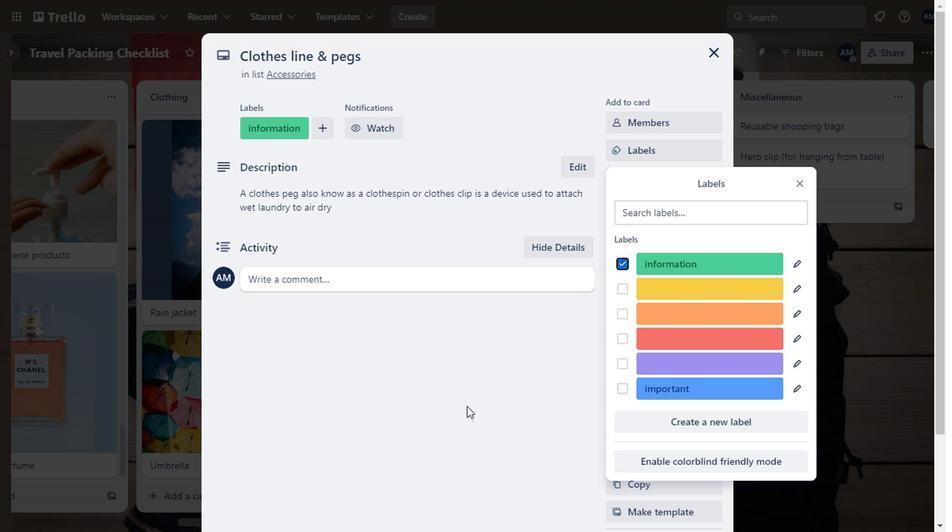 
Action: Mouse pressed left at (459, 408)
Screenshot: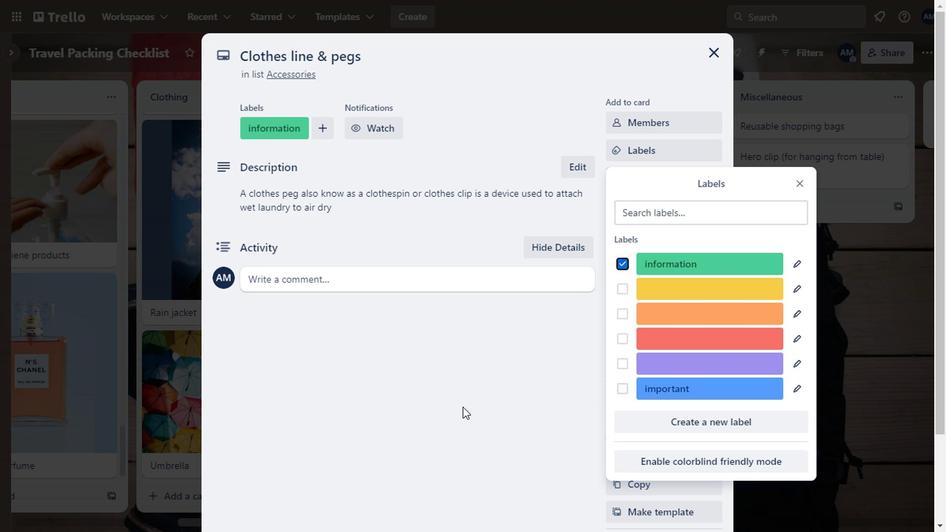 
Action: Mouse moved to (718, 41)
Screenshot: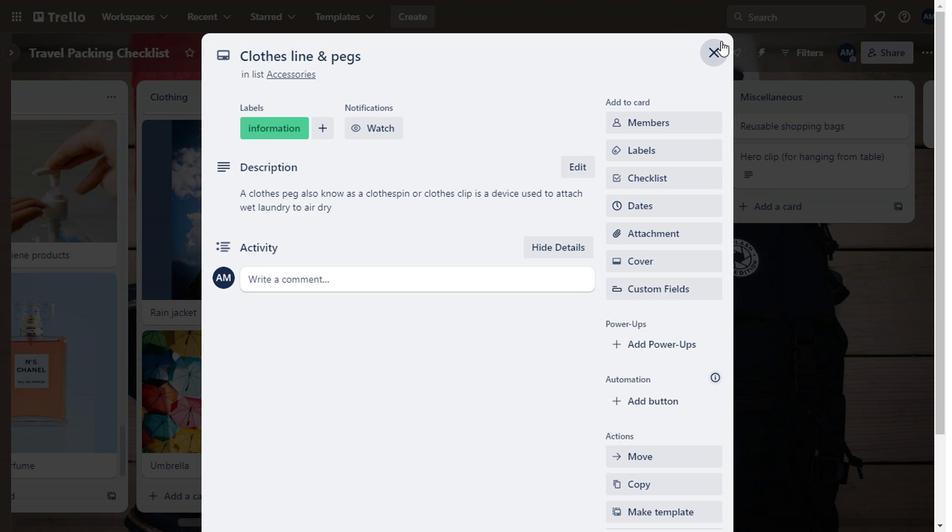 
Action: Mouse pressed left at (718, 41)
Screenshot: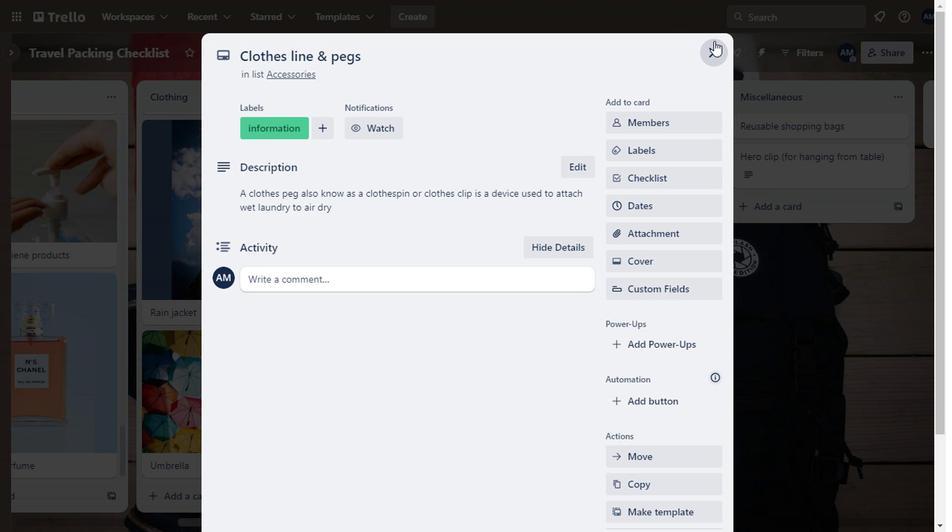 
Action: Mouse moved to (435, 295)
Screenshot: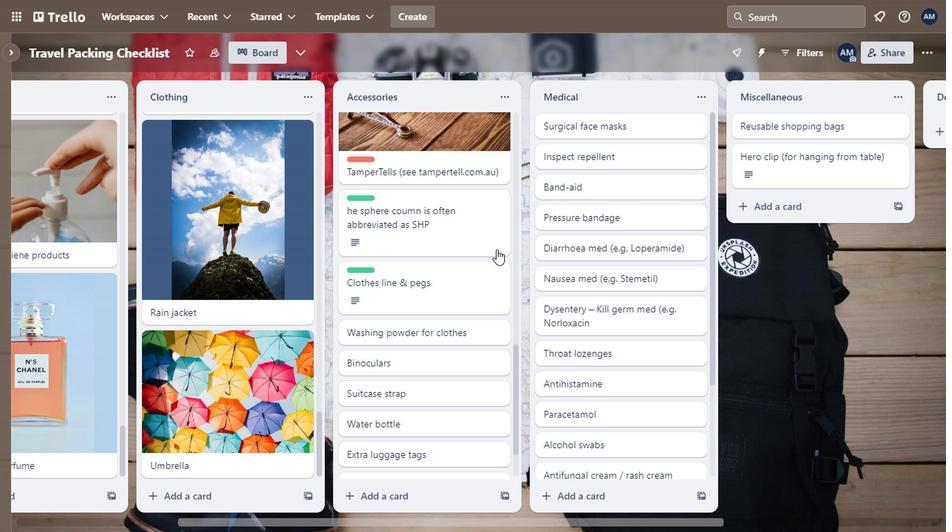 
Action: Mouse scrolled (435, 294) with delta (0, 0)
Screenshot: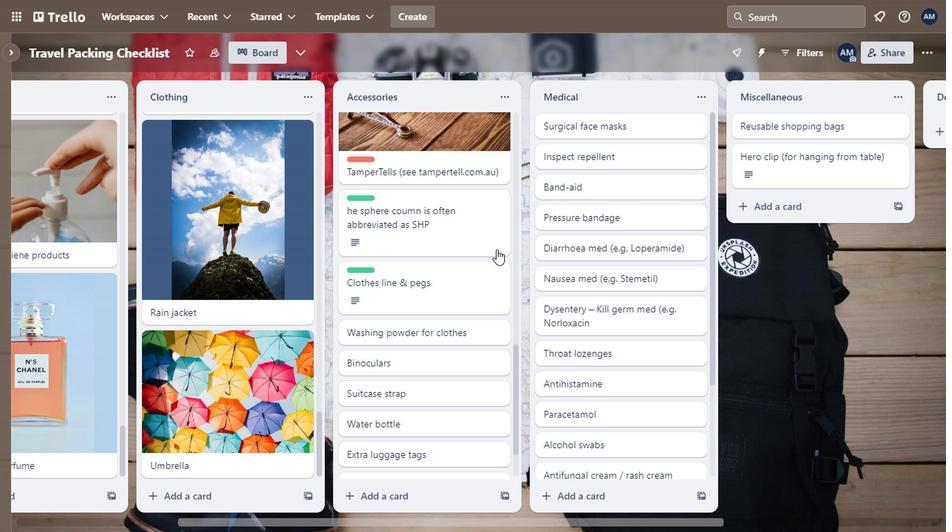 
Action: Mouse moved to (425, 304)
Screenshot: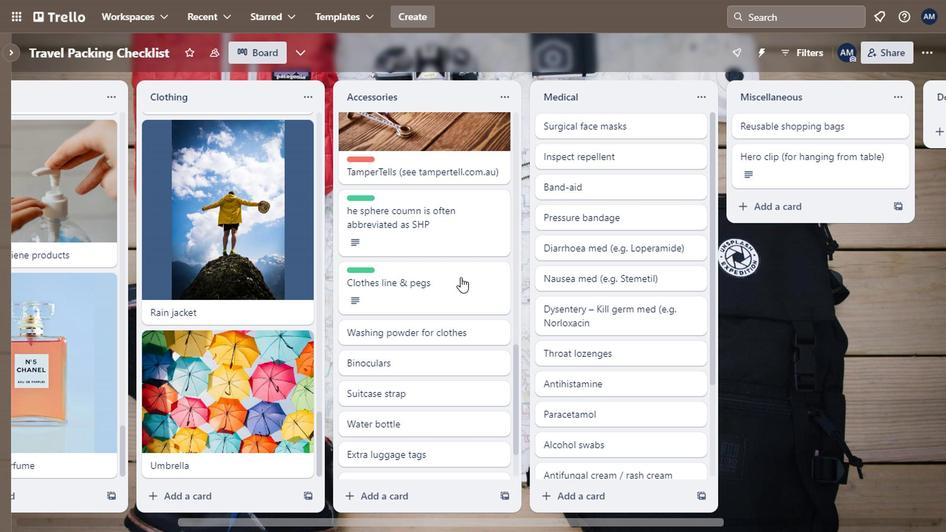 
Action: Mouse scrolled (425, 303) with delta (0, 0)
Screenshot: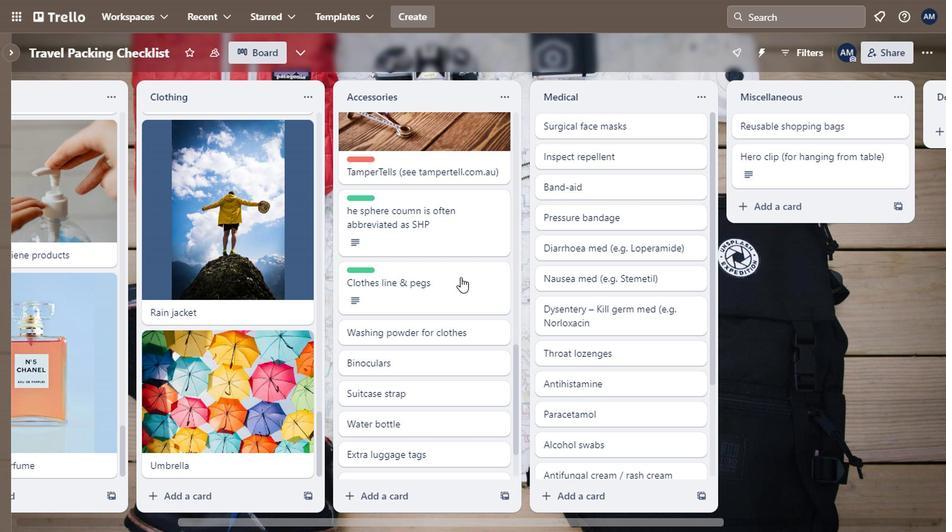 
Action: Mouse moved to (408, 259)
Screenshot: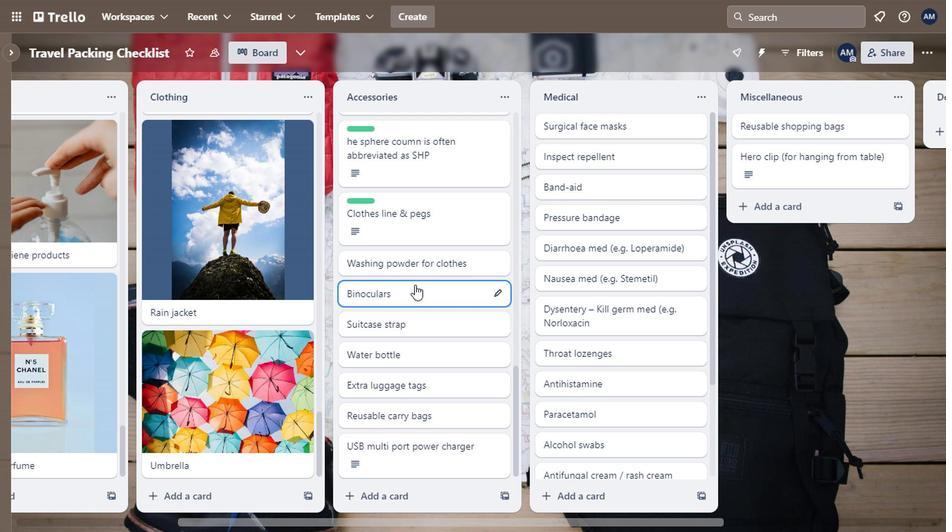 
Action: Mouse pressed left at (408, 259)
Screenshot: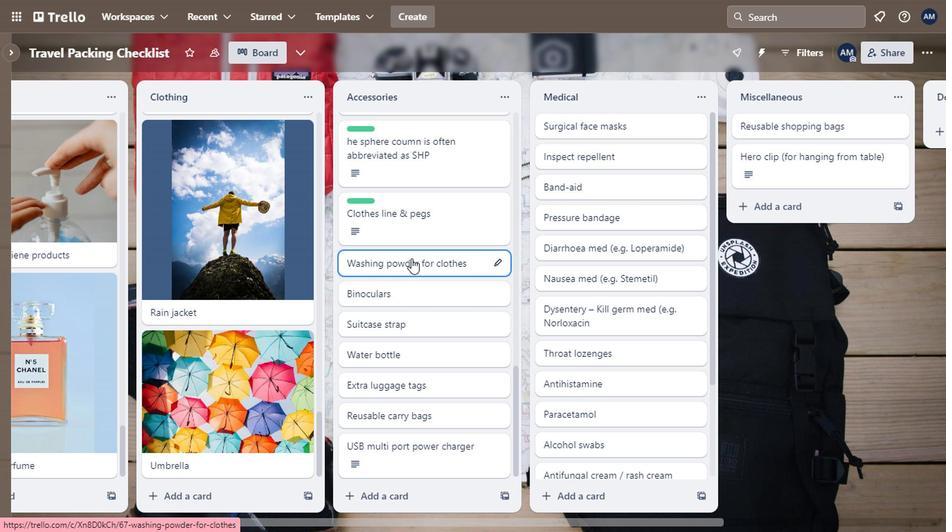 
Action: Mouse moved to (358, 210)
Screenshot: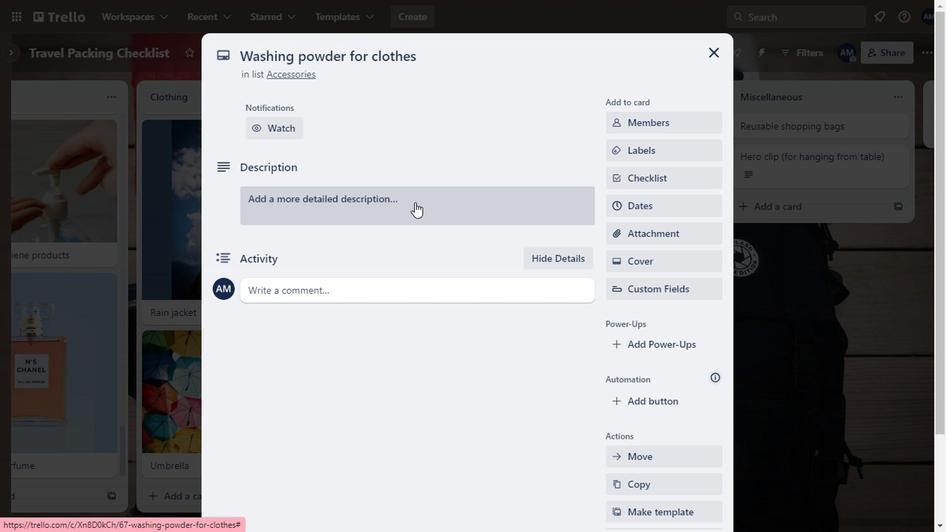 
Action: Mouse pressed left at (358, 210)
Screenshot: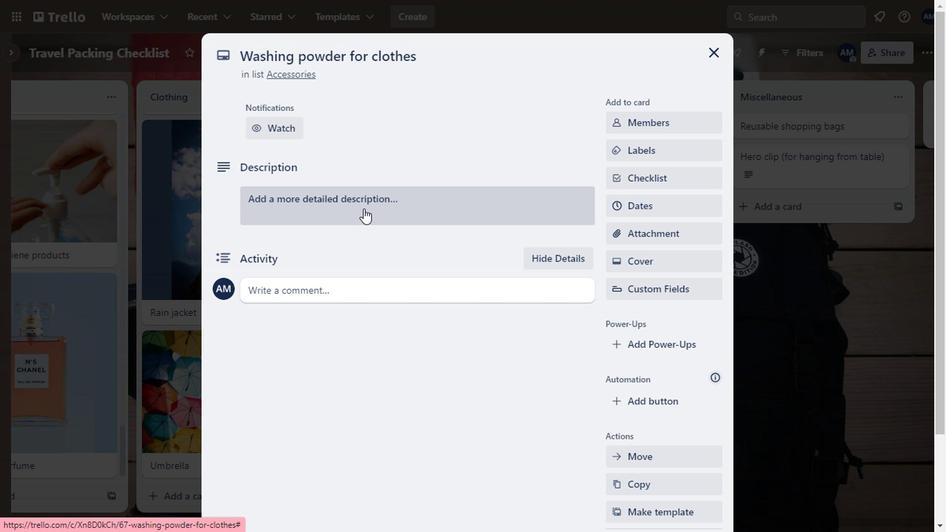 
Action: Mouse moved to (284, 128)
Screenshot: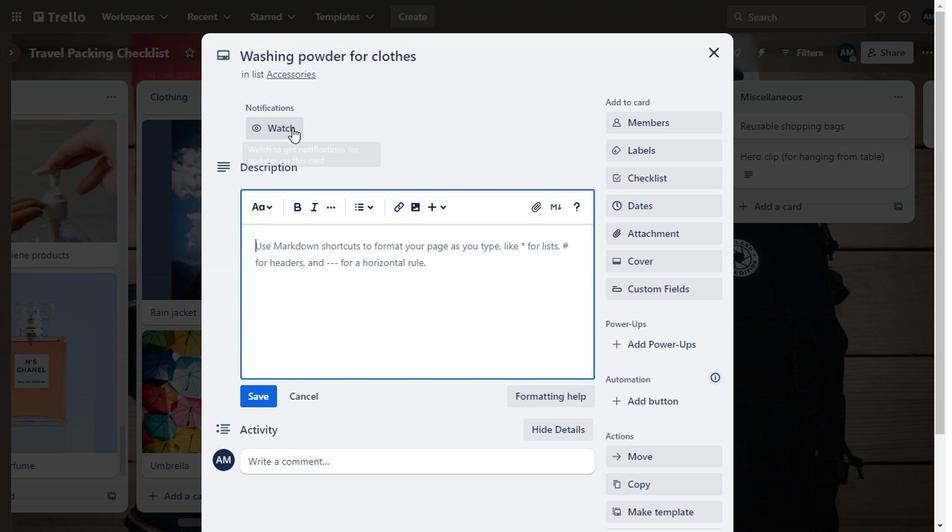 
Action: Mouse pressed left at (284, 128)
Screenshot: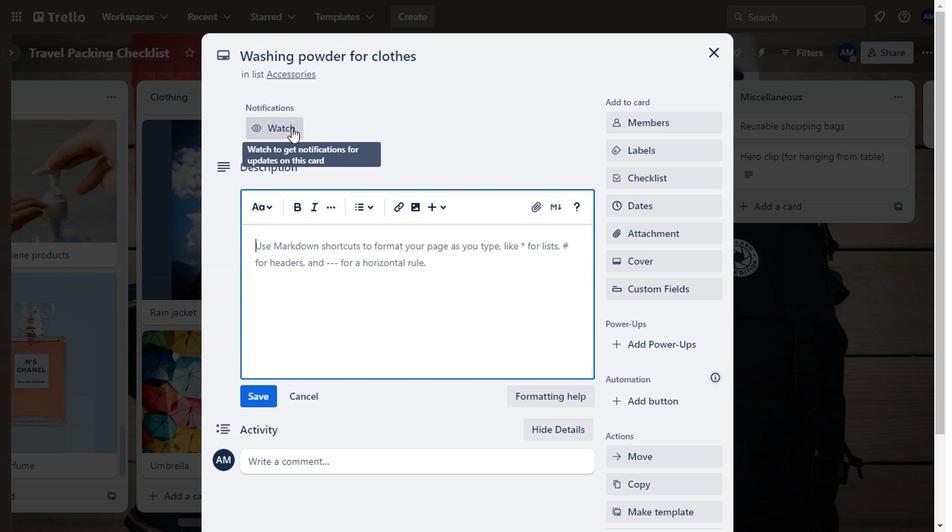 
Action: Mouse moved to (615, 408)
Screenshot: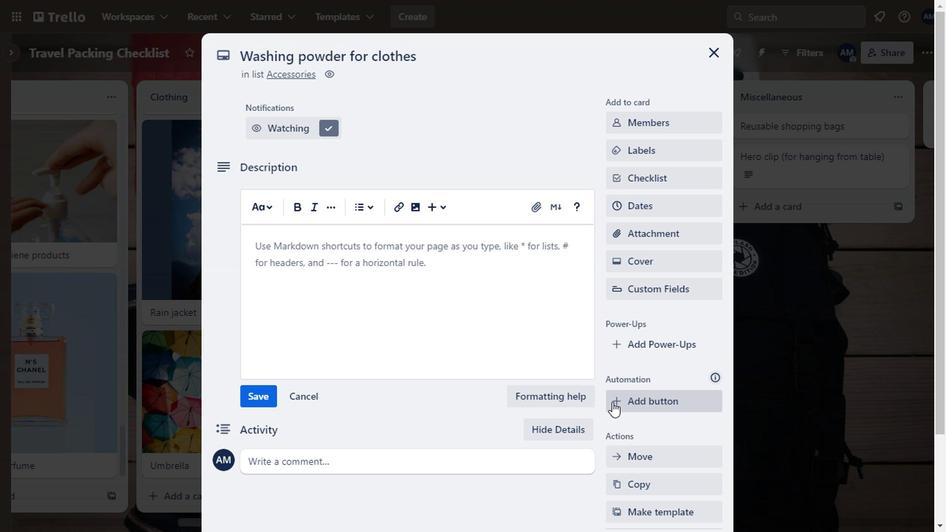 
Action: Mouse scrolled (615, 407) with delta (0, 0)
Screenshot: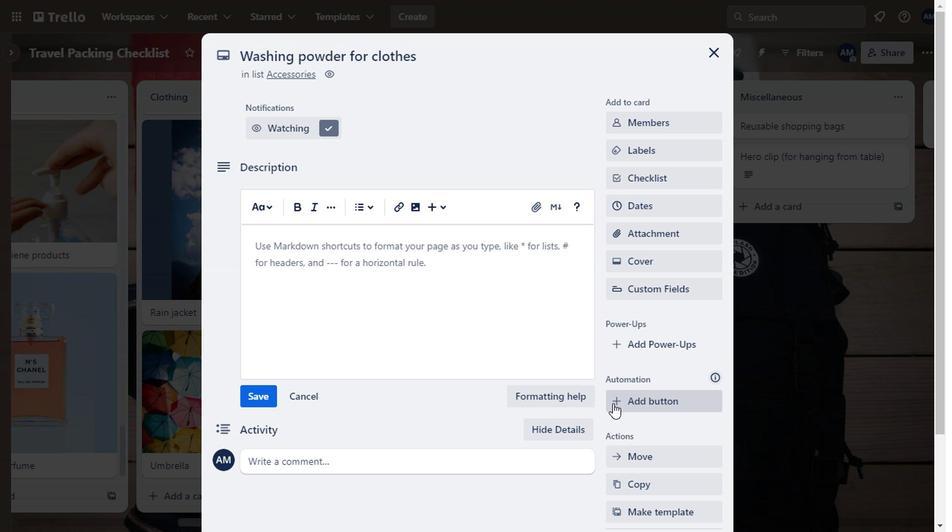 
Action: Mouse scrolled (615, 407) with delta (0, 0)
Screenshot: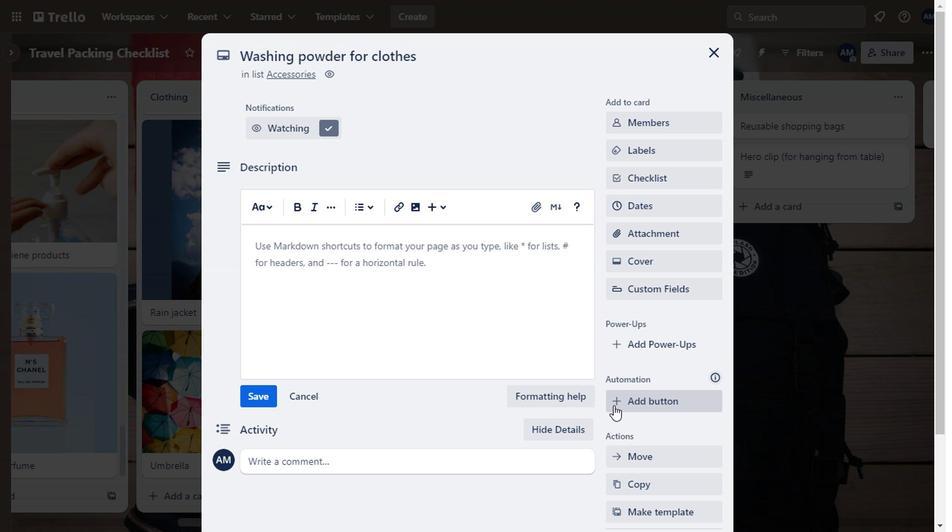 
Action: Mouse moved to (522, 379)
Screenshot: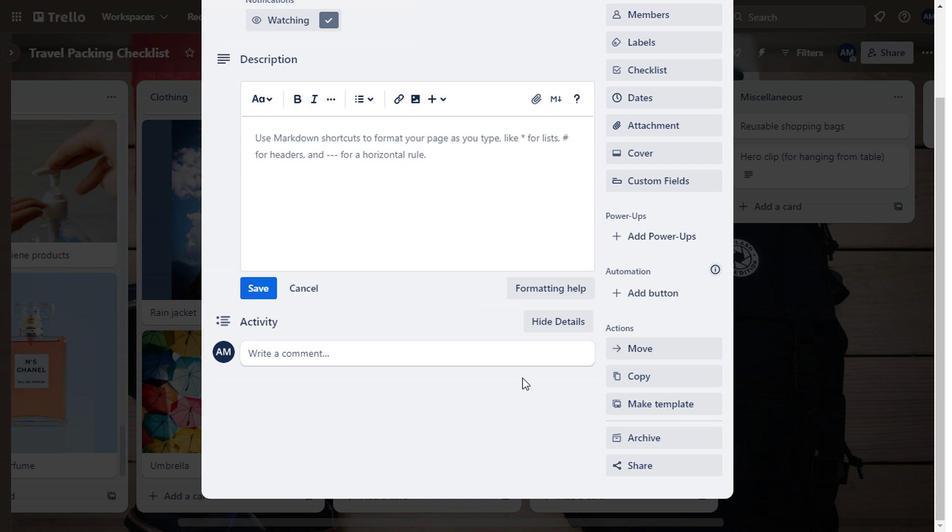 
Action: Mouse scrolled (522, 380) with delta (0, 0)
Screenshot: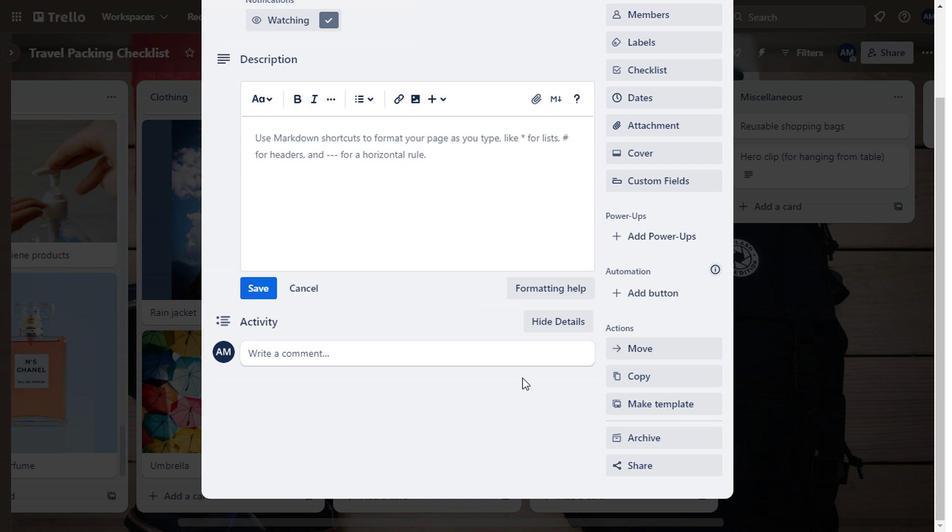 
Action: Mouse scrolled (522, 380) with delta (0, 0)
Screenshot: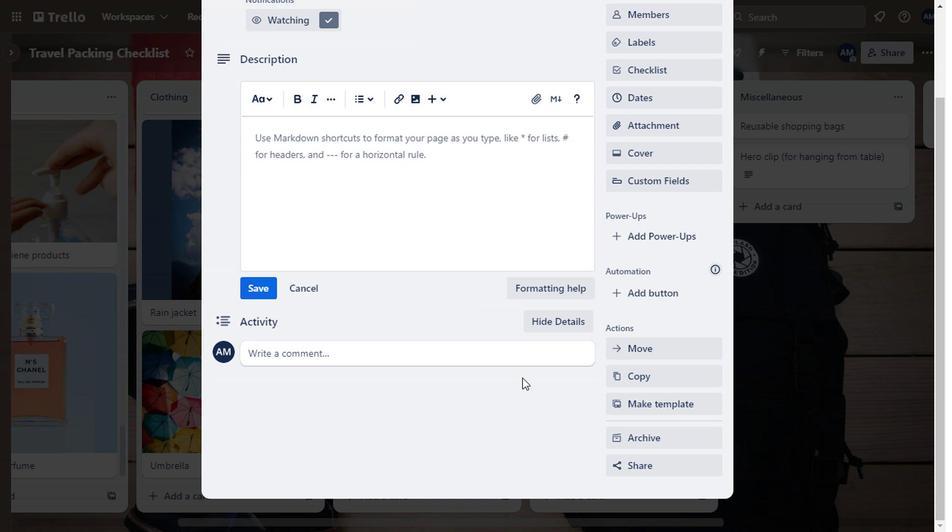 
Action: Mouse scrolled (522, 380) with delta (0, 0)
Screenshot: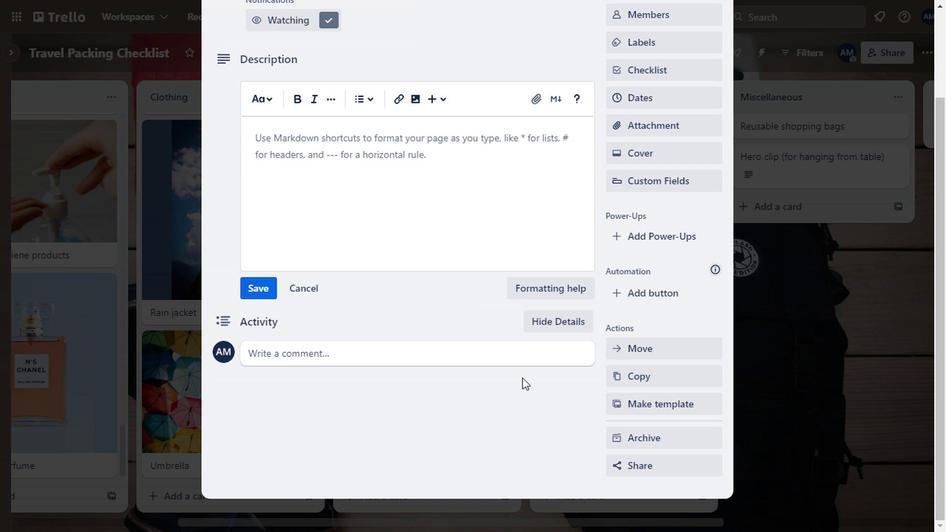 
Action: Mouse scrolled (522, 380) with delta (0, 0)
Screenshot: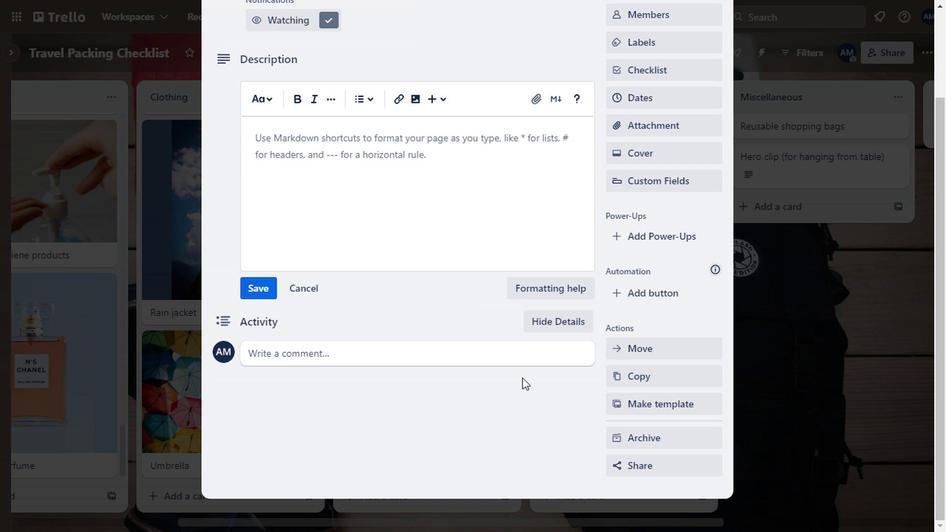 
Action: Mouse moved to (638, 121)
Screenshot: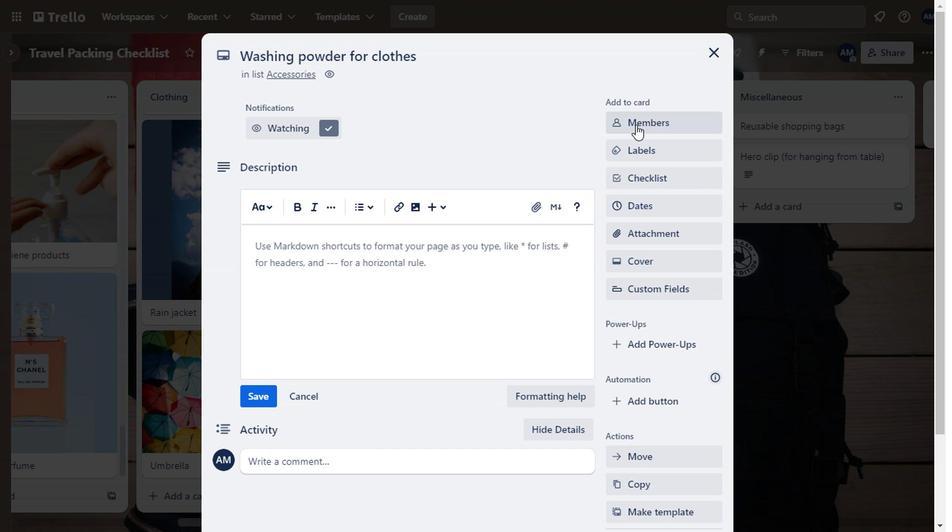 
Action: Mouse pressed left at (638, 121)
Screenshot: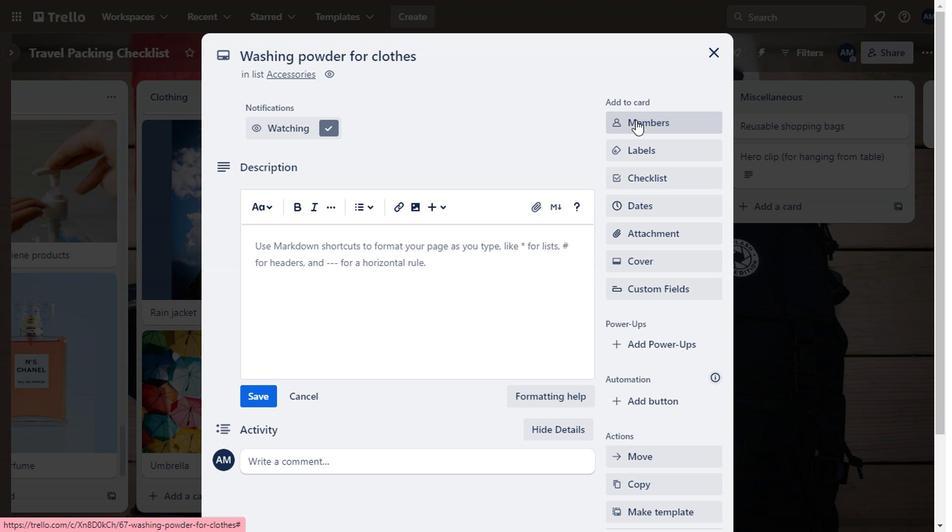 
Action: Mouse moved to (654, 250)
Screenshot: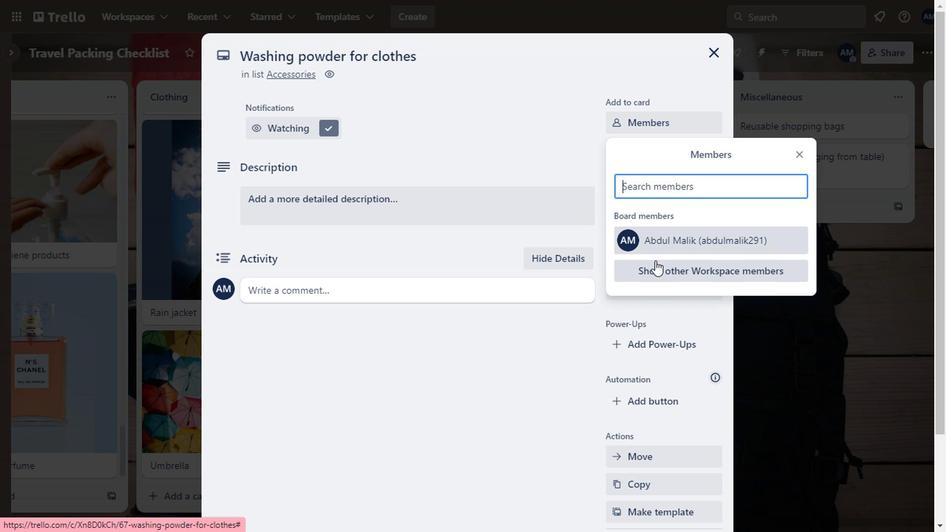 
Action: Mouse pressed left at (654, 250)
Screenshot: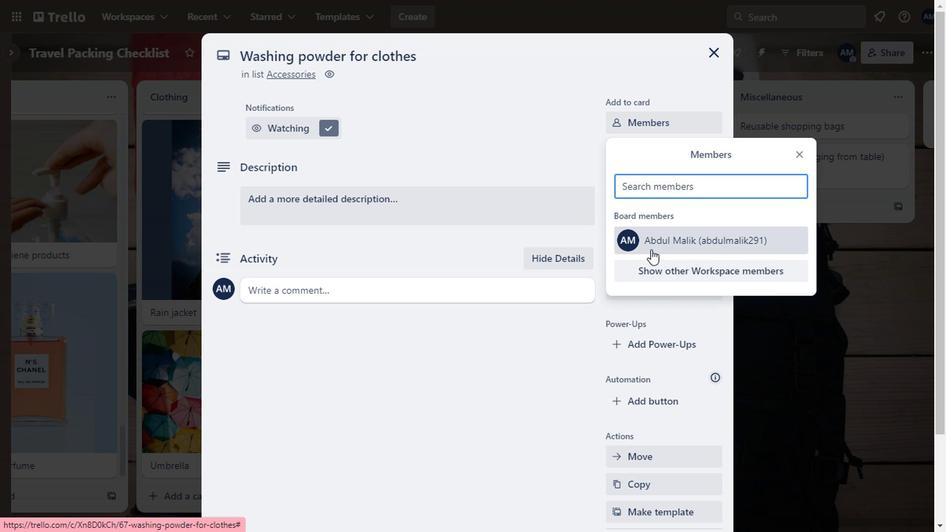 
Action: Mouse moved to (385, 210)
Screenshot: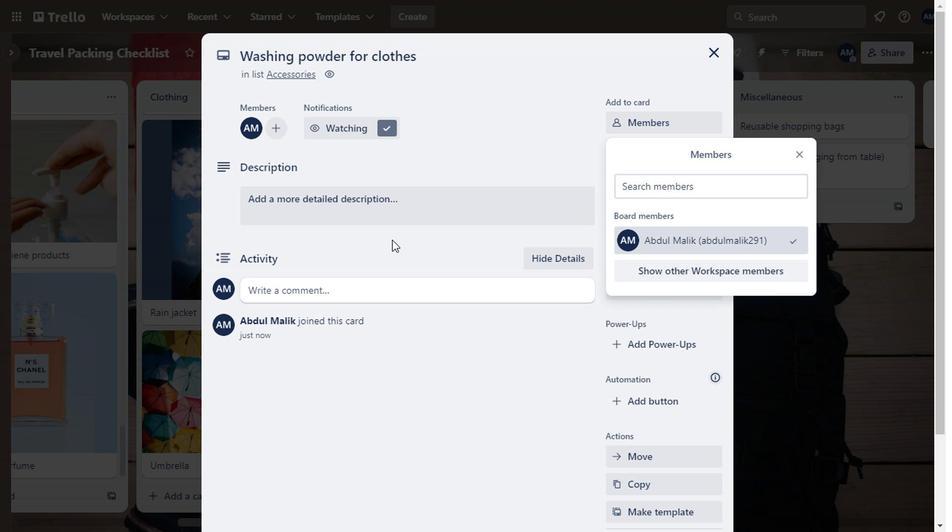 
Action: Mouse pressed left at (385, 210)
Screenshot: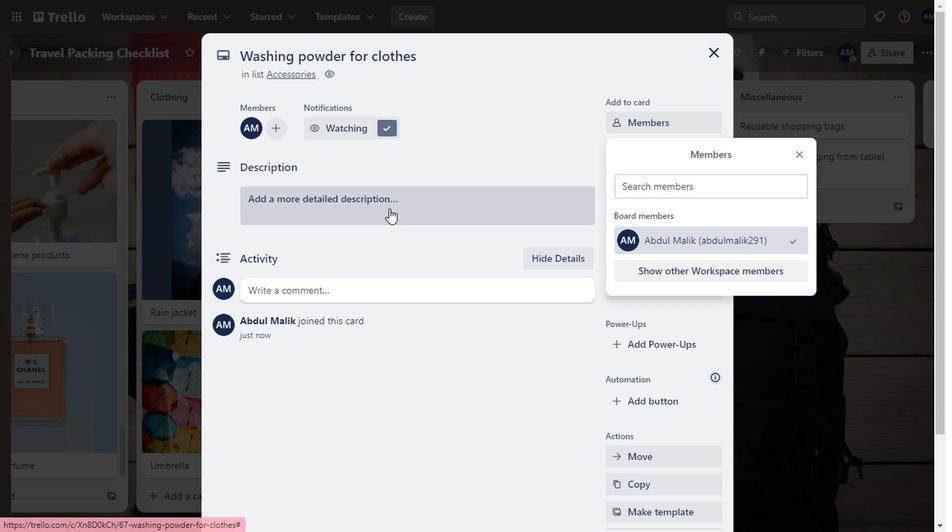 
Action: Mouse moved to (644, 156)
Screenshot: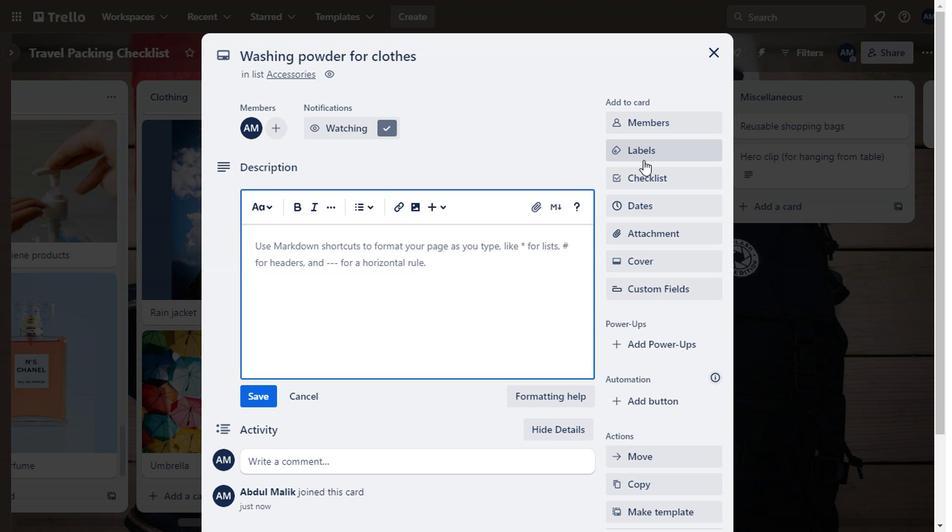 
Action: Mouse pressed left at (644, 156)
Screenshot: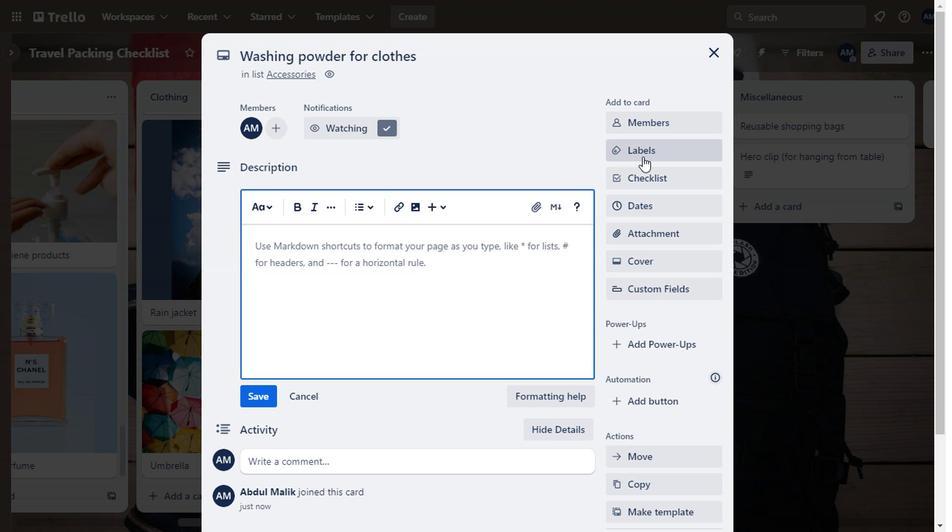 
Action: Mouse moved to (667, 261)
Screenshot: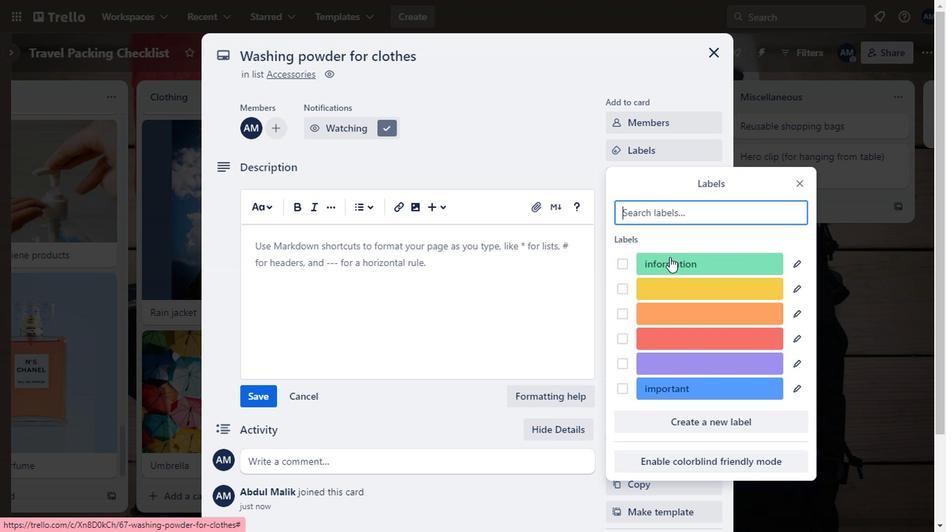 
Action: Mouse pressed left at (667, 261)
Screenshot: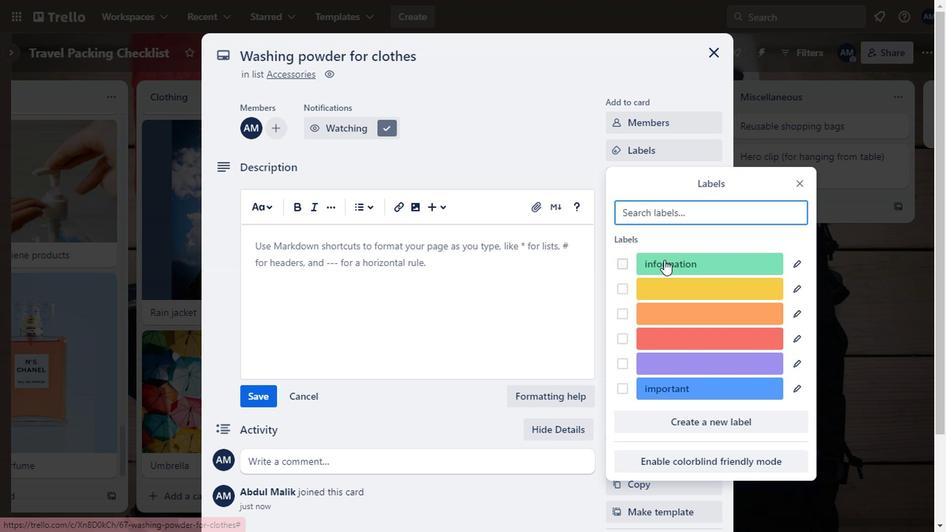 
Action: Mouse moved to (640, 384)
Screenshot: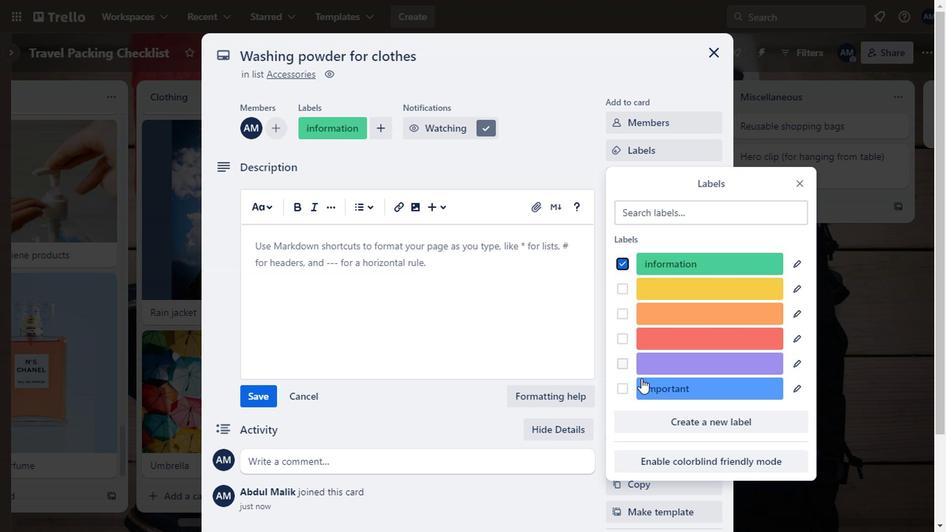 
Action: Mouse pressed left at (640, 384)
Screenshot: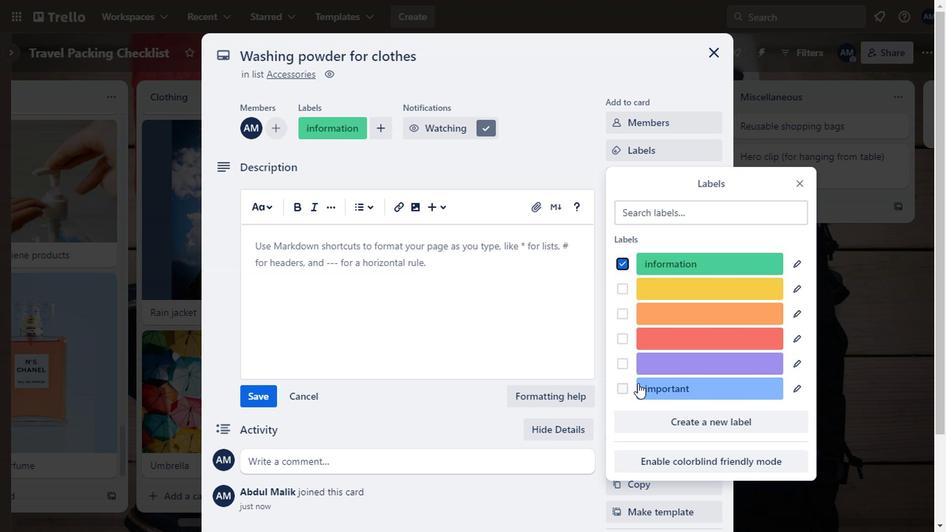 
Action: Mouse moved to (363, 271)
Screenshot: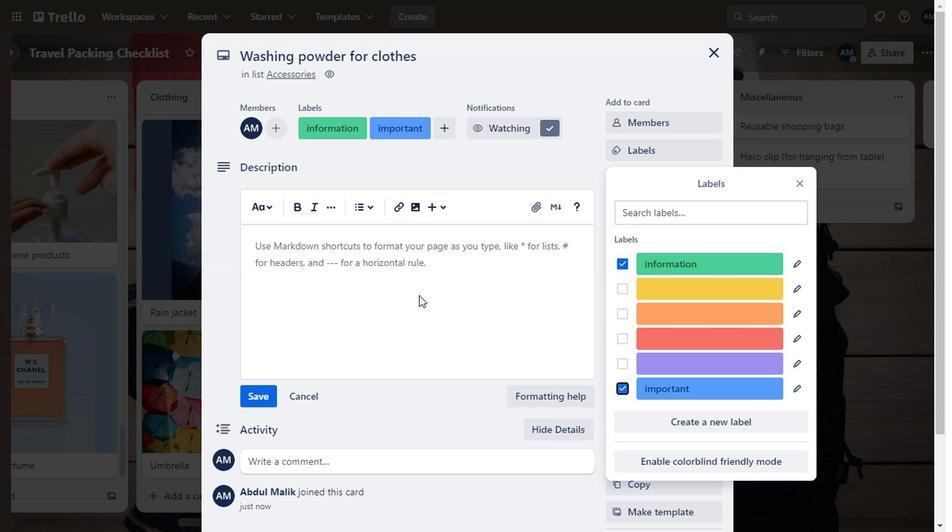 
Action: Mouse pressed left at (363, 271)
Screenshot: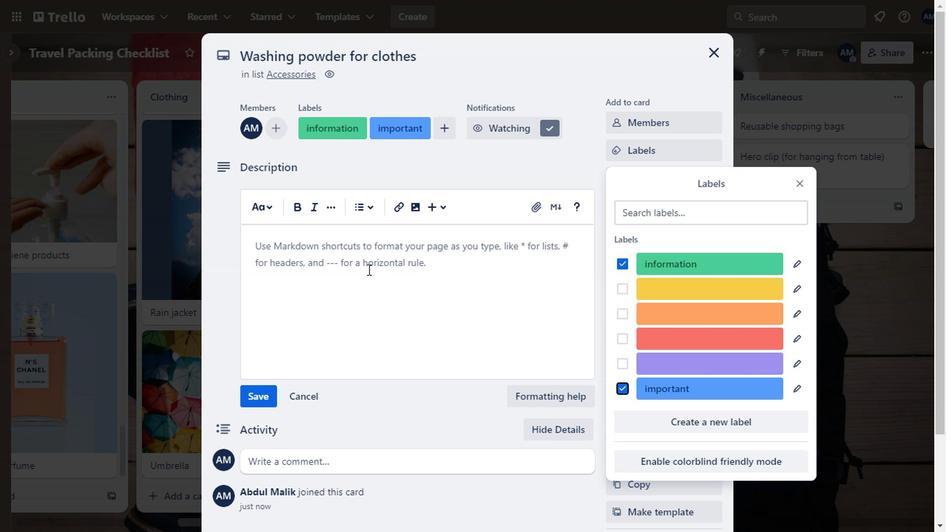 
Action: Mouse moved to (366, 267)
Screenshot: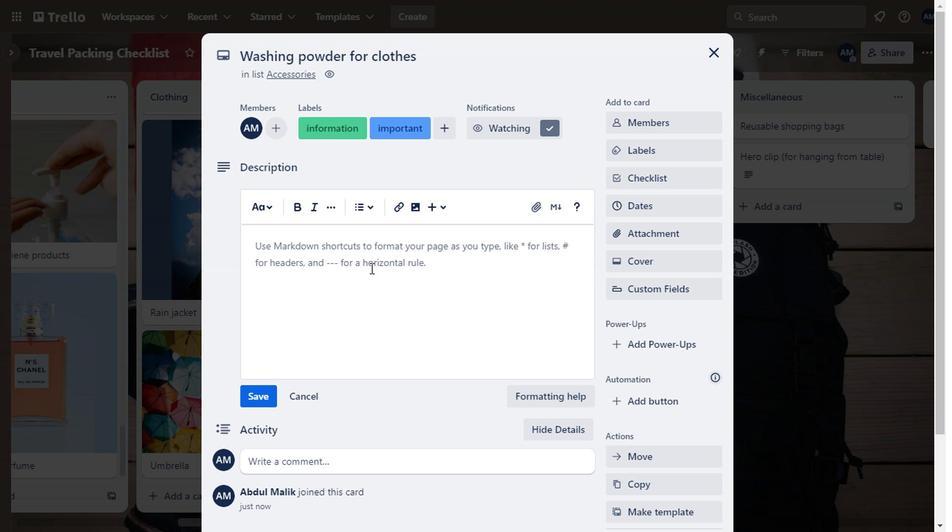 
Action: Key pressed a
Screenshot: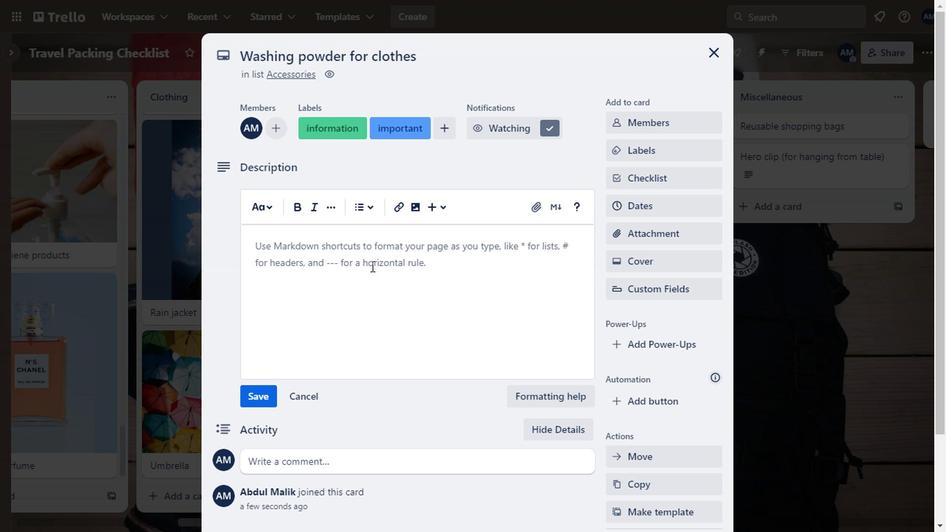 
Action: Mouse moved to (316, 300)
Screenshot: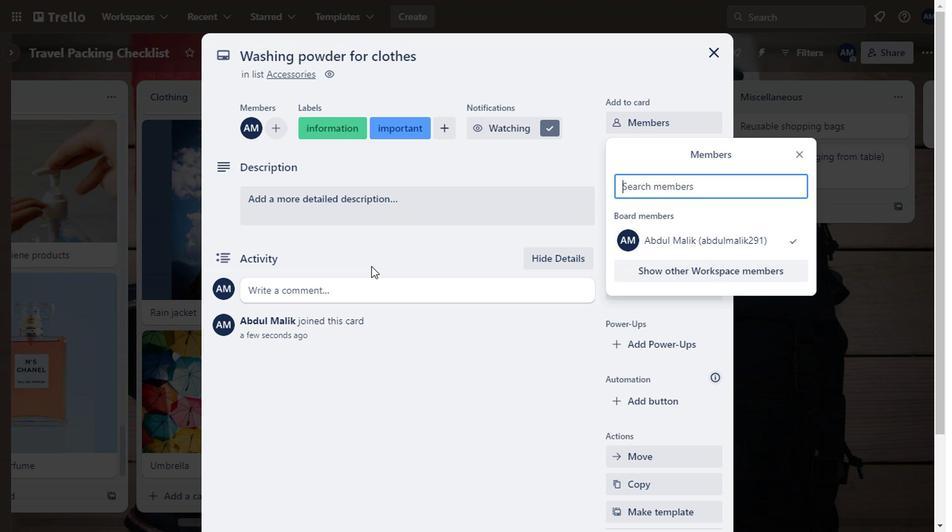 
Action: Mouse pressed left at (316, 300)
Screenshot: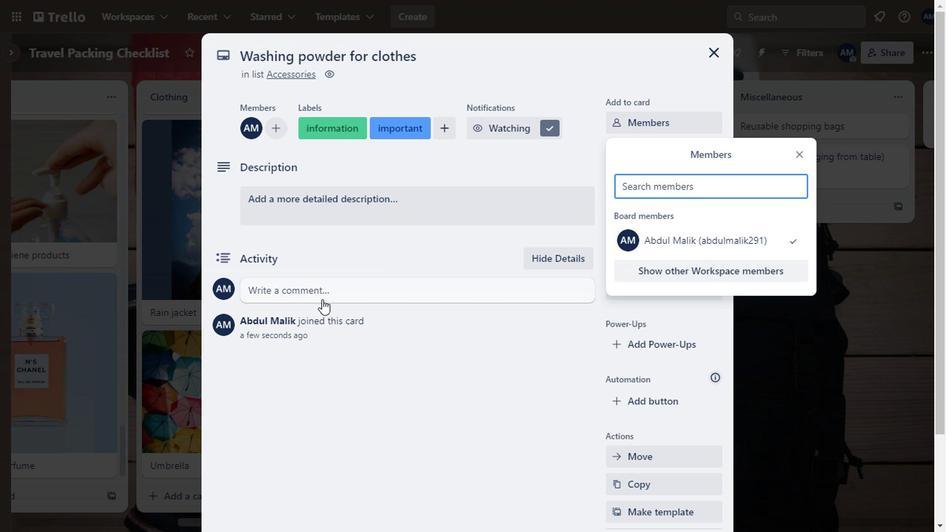 
Action: Mouse moved to (287, 193)
Screenshot: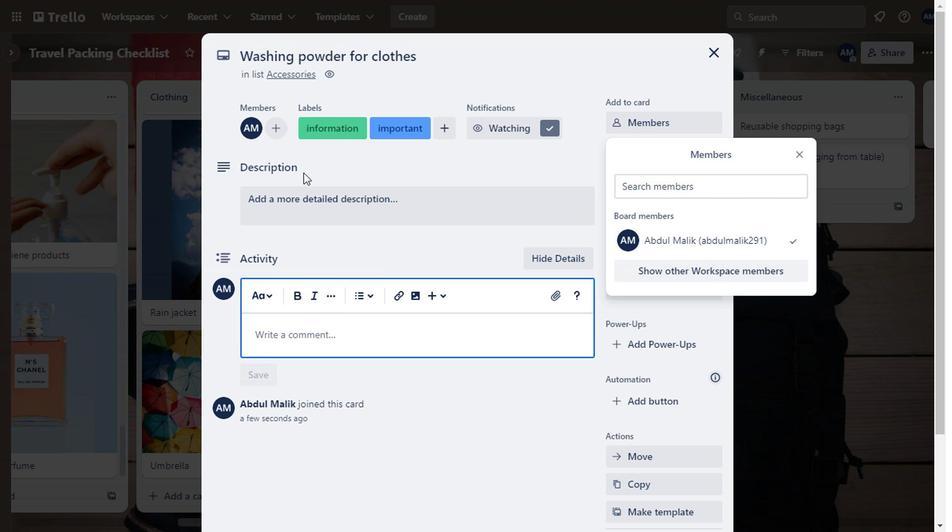
Action: Mouse pressed left at (287, 193)
Screenshot: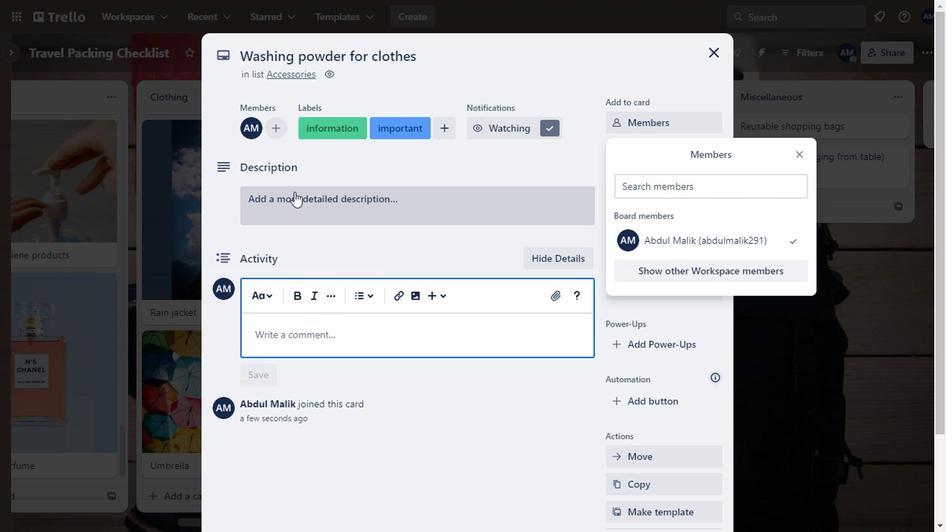 
Action: Mouse pressed left at (287, 193)
Screenshot: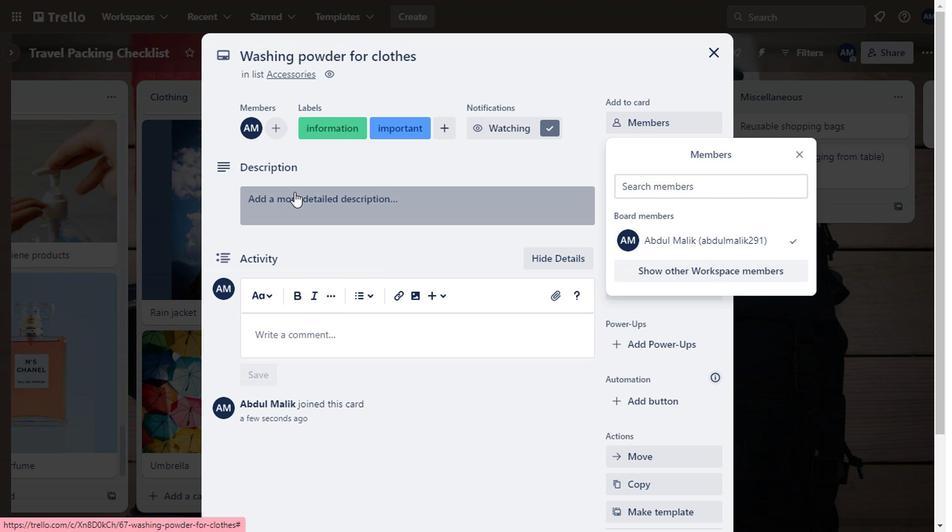 
Action: Mouse moved to (284, 259)
Screenshot: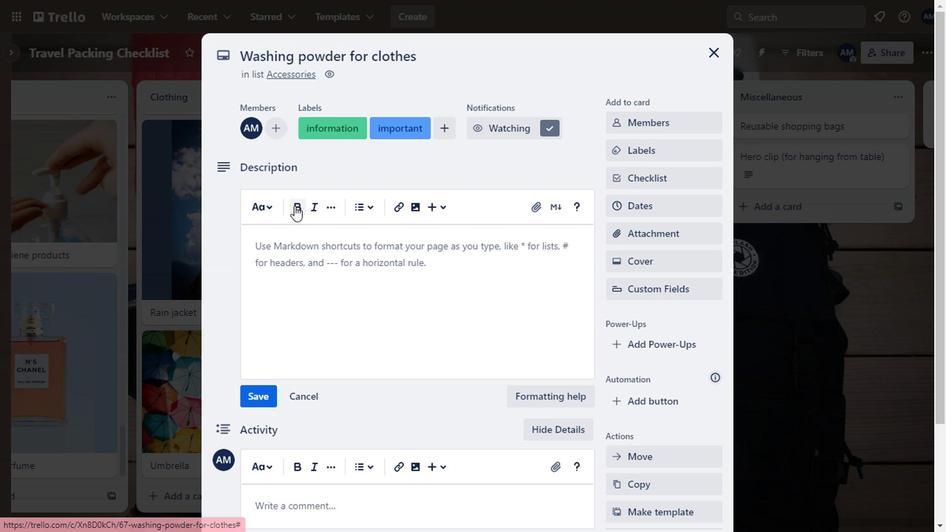 
Action: Mouse pressed left at (284, 259)
Screenshot: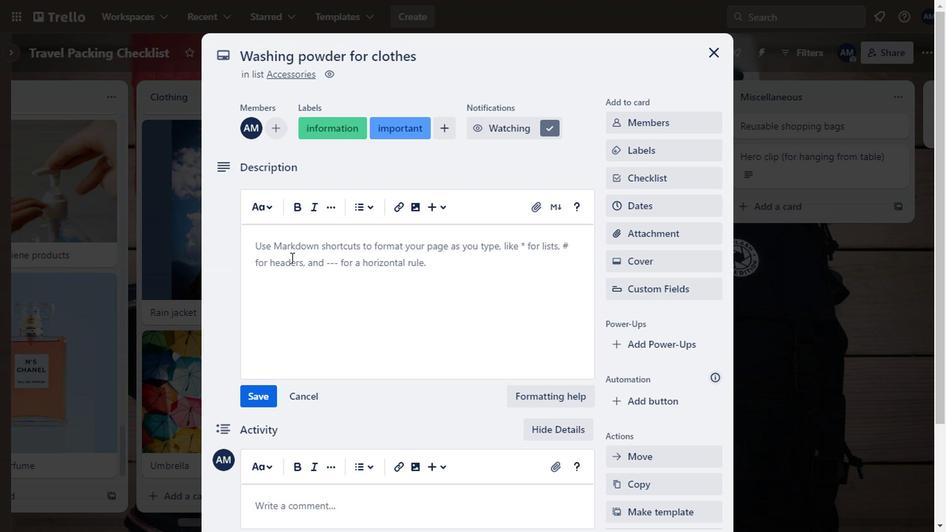 
Action: Mouse moved to (410, 273)
Screenshot: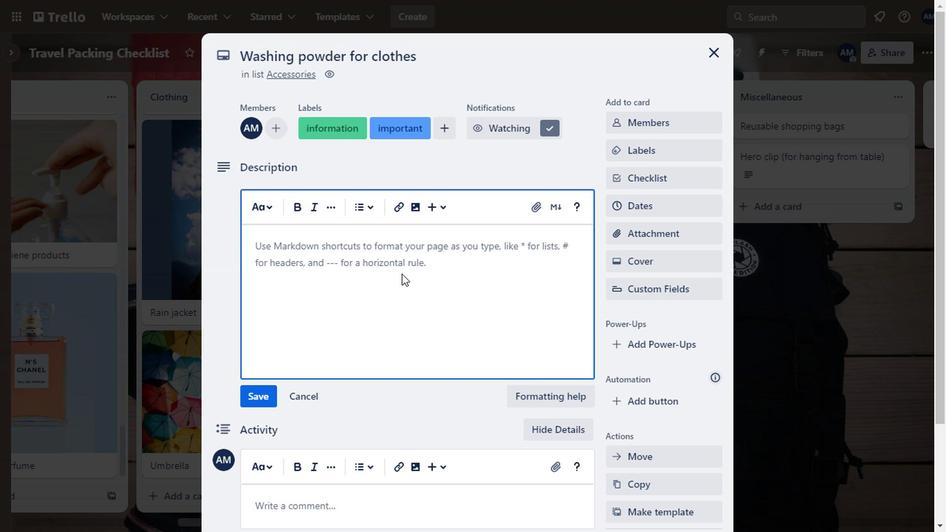
Action: Key pressed a<Key.space>substance<Key.space>that<Key.space>is<Key.space>a<Key.space>type<Key.space>p<Key.backspace>of<Key.space>cleaning<Key.space>agent<Key.space>that<Key.space>is<Key.space>added<Key.space>for<Key.space>cleaning<Key.space>laundry
Screenshot: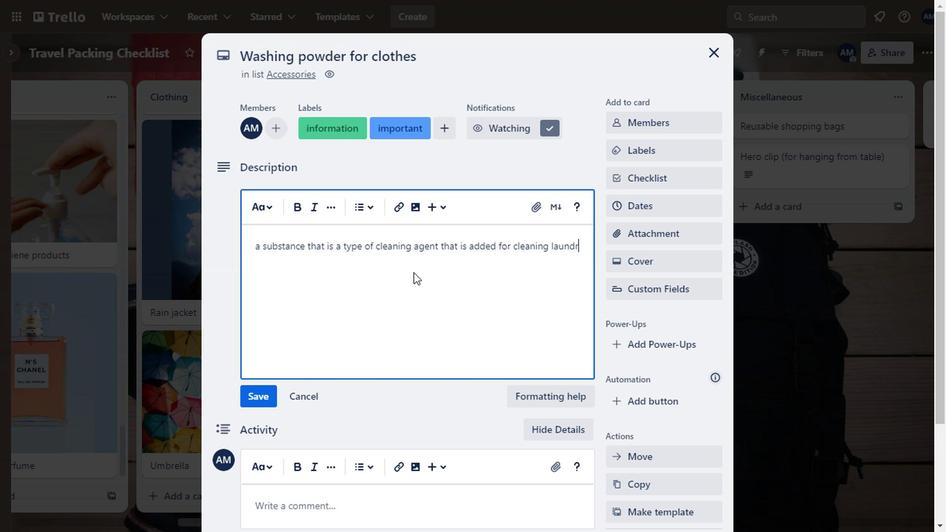 
Action: Mouse moved to (258, 395)
Screenshot: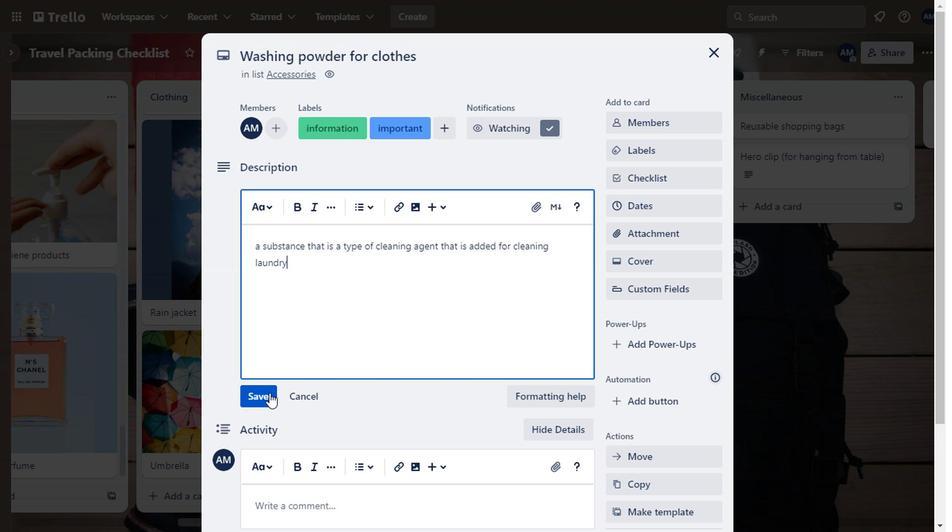 
Action: Mouse pressed left at (258, 395)
Screenshot: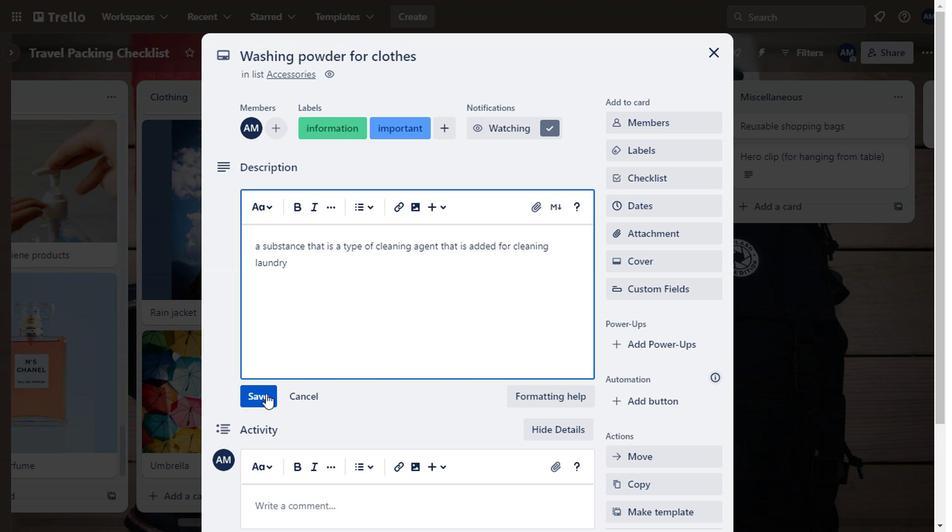 
Action: Mouse moved to (633, 157)
Screenshot: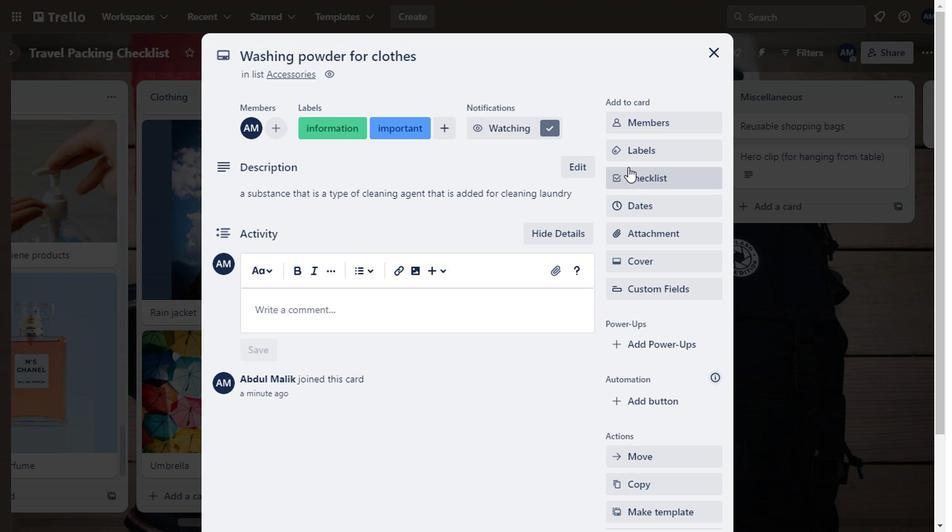 
Action: Mouse pressed left at (633, 157)
Screenshot: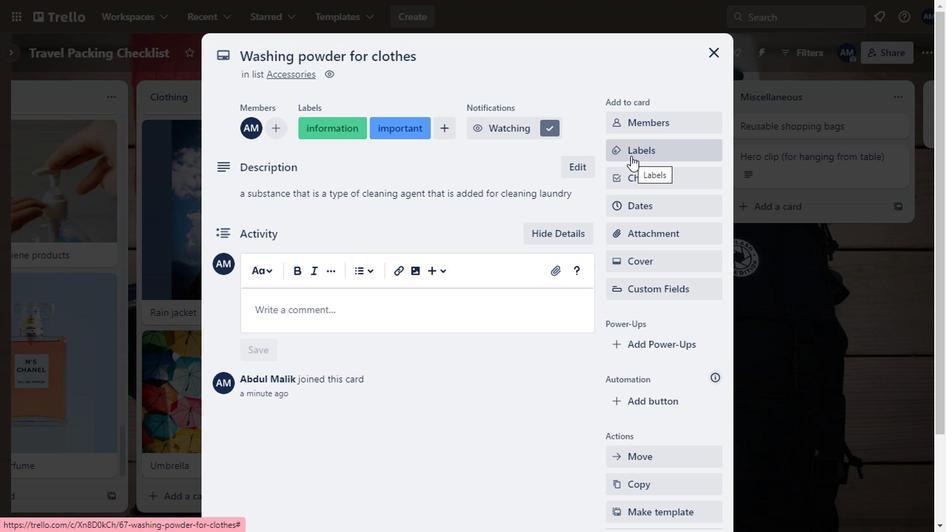 
Action: Mouse moved to (807, 184)
Screenshot: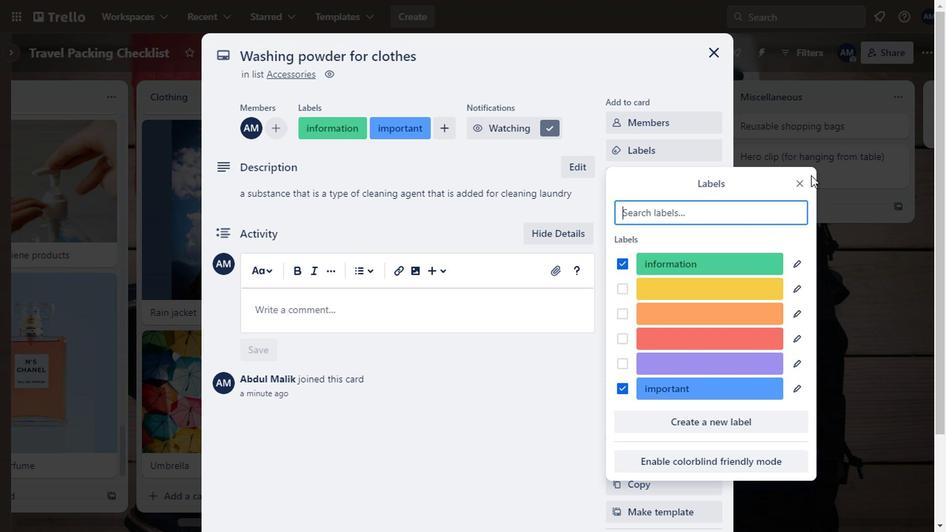 
Action: Mouse pressed left at (807, 184)
Screenshot: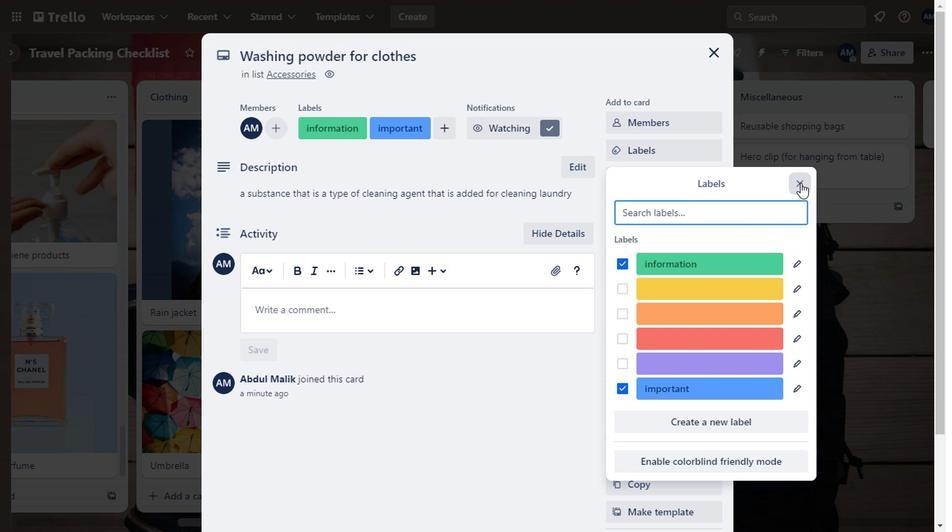 
Action: Mouse moved to (720, 62)
Screenshot: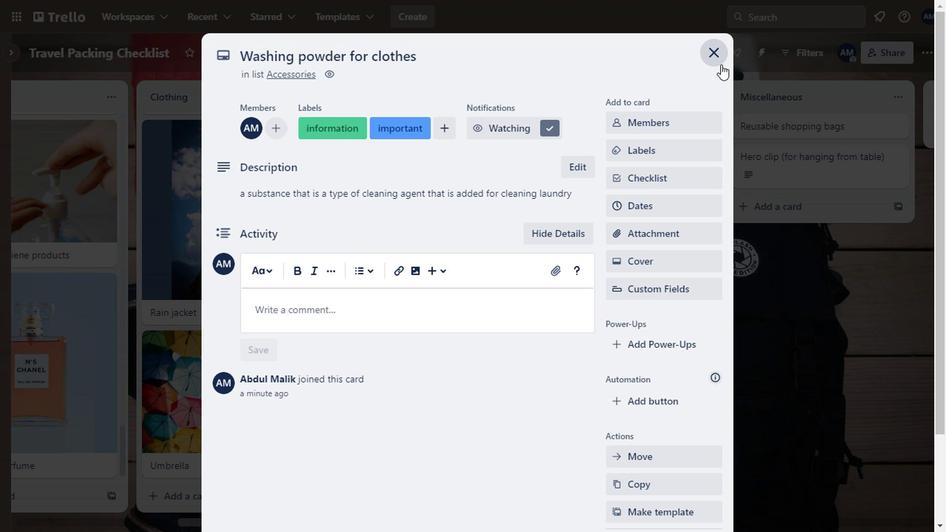 
Action: Mouse pressed left at (720, 62)
Screenshot: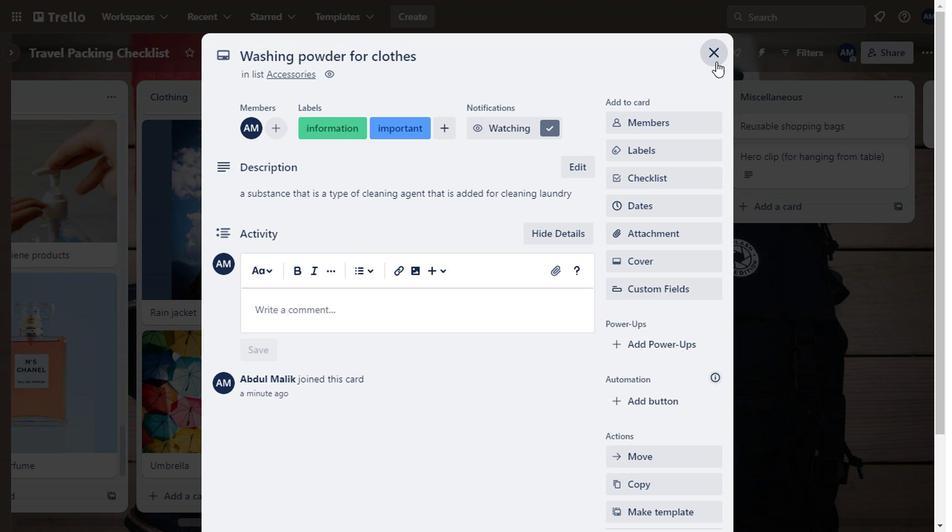 
Action: Mouse moved to (398, 327)
Screenshot: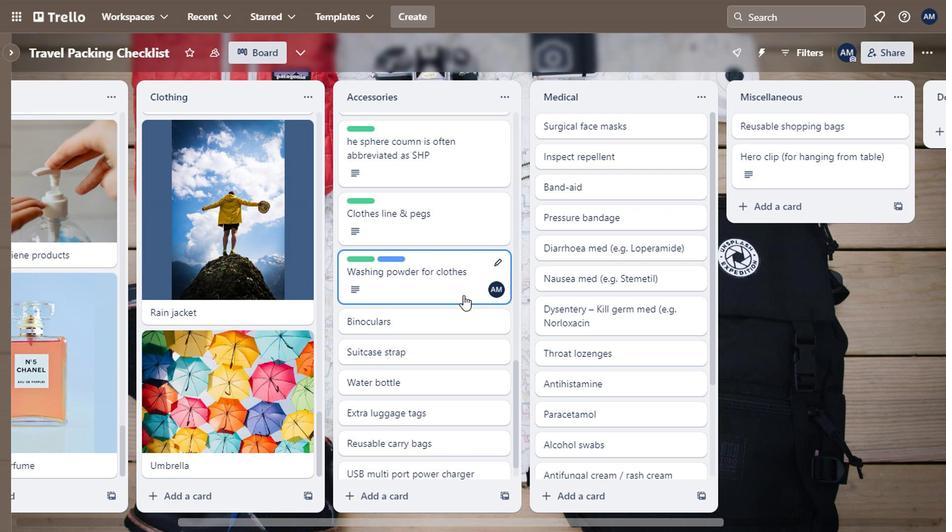 
Action: Mouse scrolled (398, 326) with delta (0, 0)
Screenshot: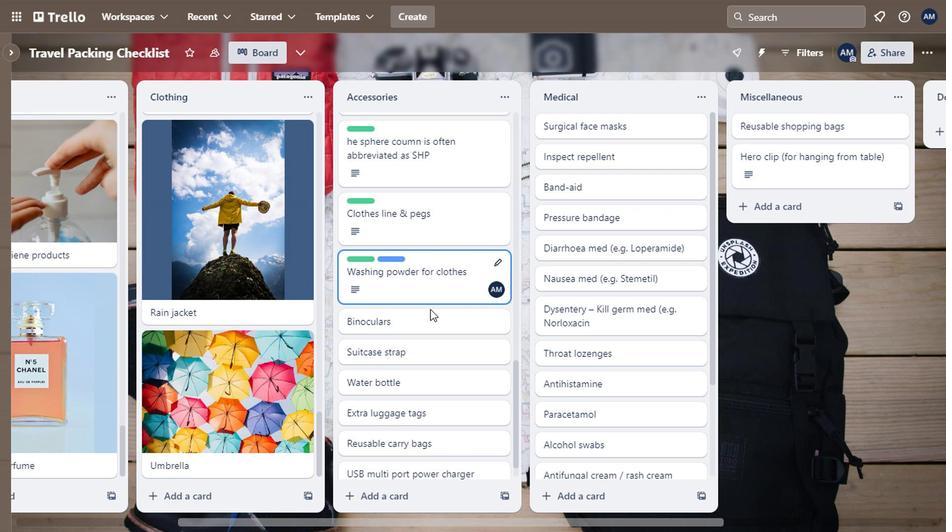 
Action: Mouse moved to (408, 303)
Screenshot: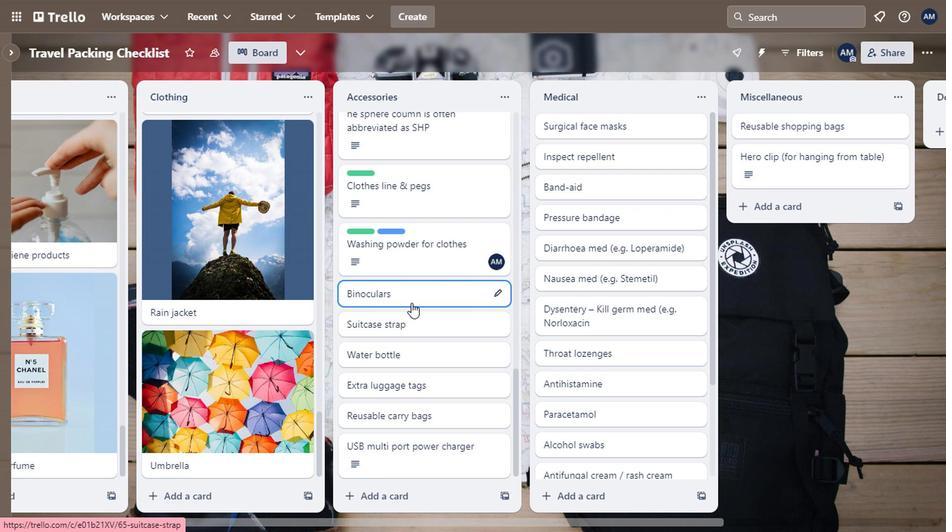 
Action: Mouse pressed left at (408, 303)
Screenshot: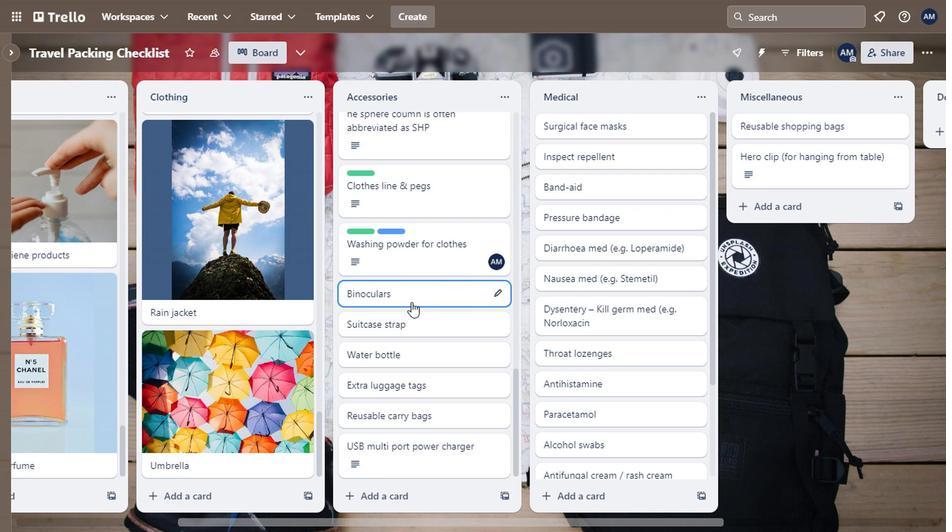 
Action: Mouse moved to (247, 133)
Screenshot: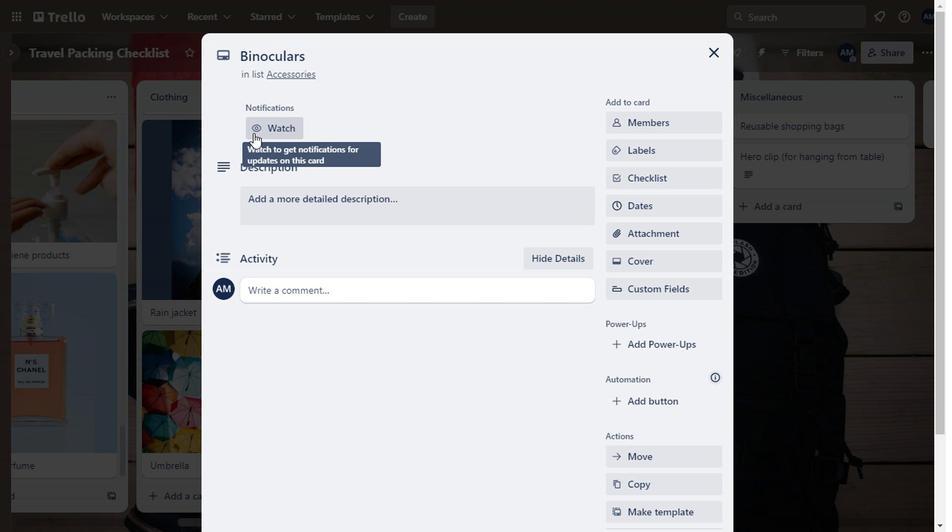 
Action: Mouse pressed left at (247, 133)
Screenshot: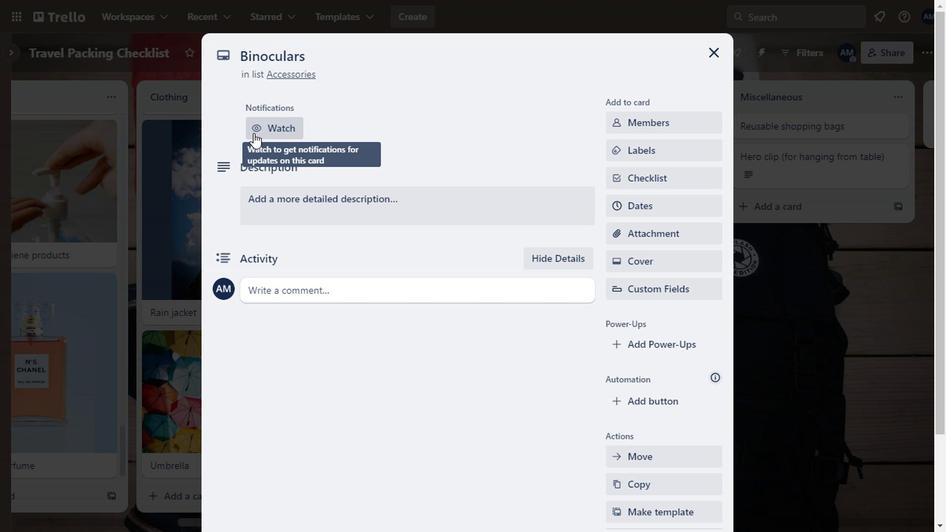 
Action: Mouse moved to (268, 199)
Screenshot: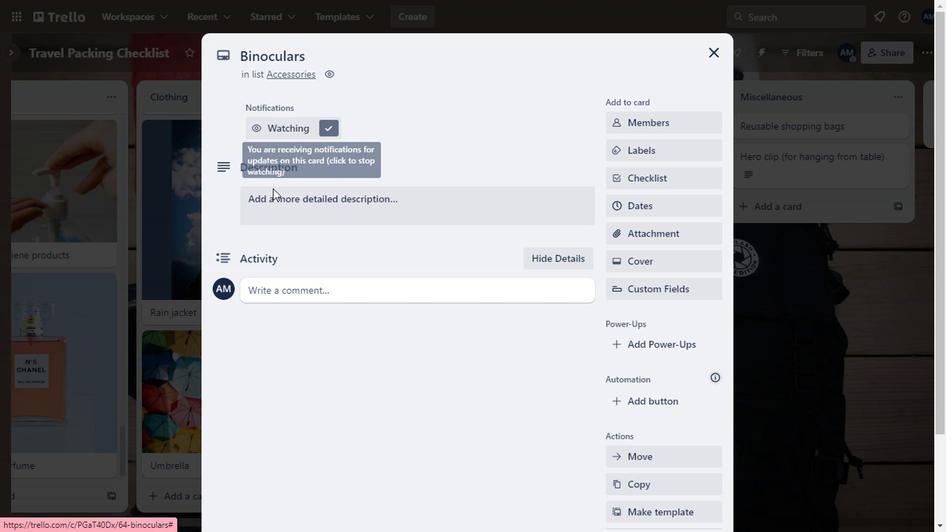 
Action: Mouse pressed left at (268, 199)
Screenshot: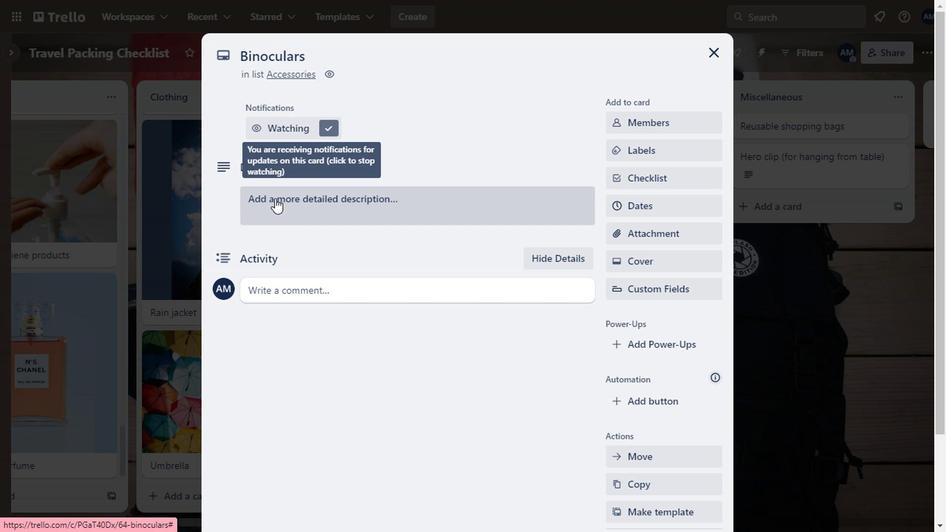 
Action: Mouse moved to (271, 247)
Screenshot: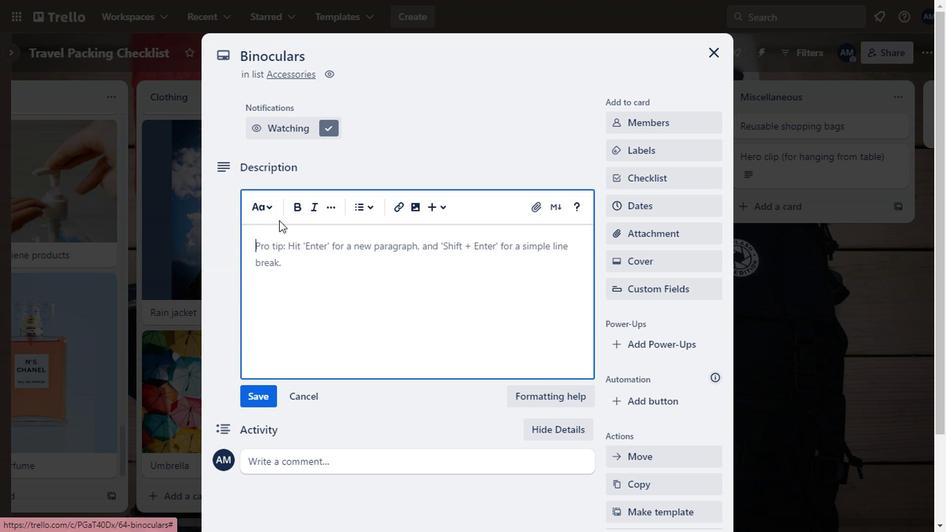 
Action: Mouse pressed left at (271, 247)
Screenshot: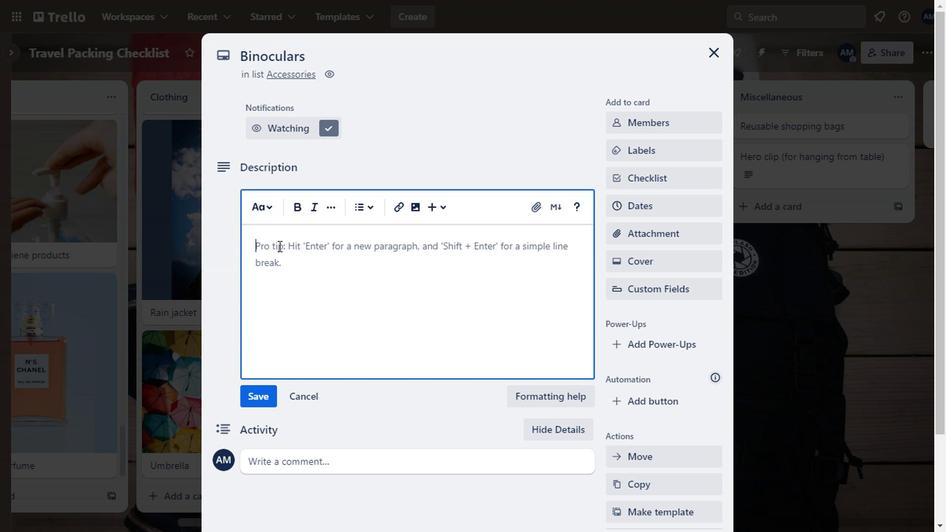 
Action: Key pressed p<Key.backspace>optical<Key.space>instr<Key.backspace>trument<Key.space>usally<Key.space>handheld<Key.space>for<Key.space>providing<Key.space>a<Key.space>magnified
Screenshot: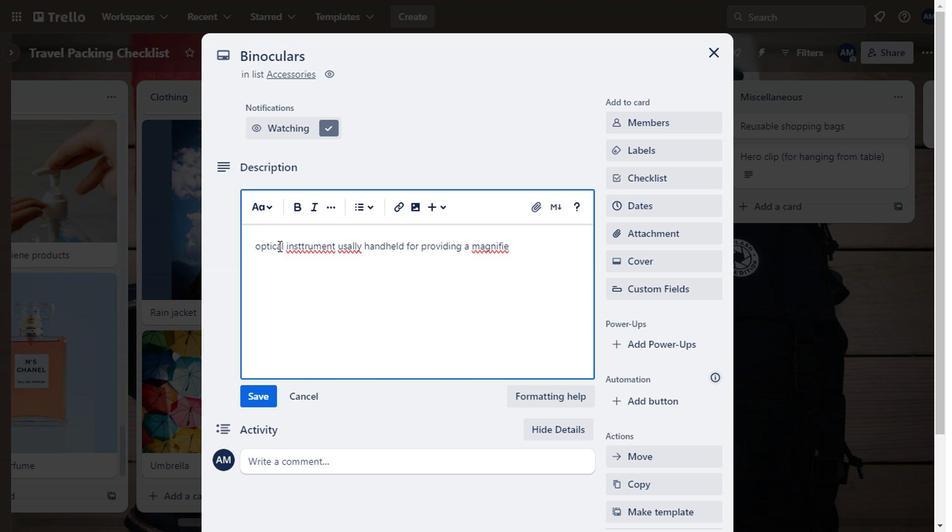 
Action: Mouse moved to (240, 393)
Screenshot: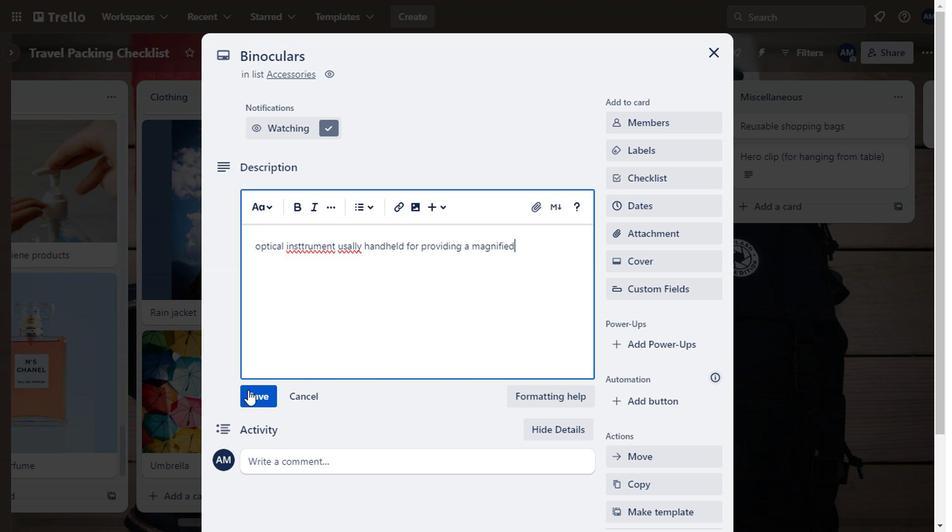 
Action: Mouse pressed left at (240, 393)
Screenshot: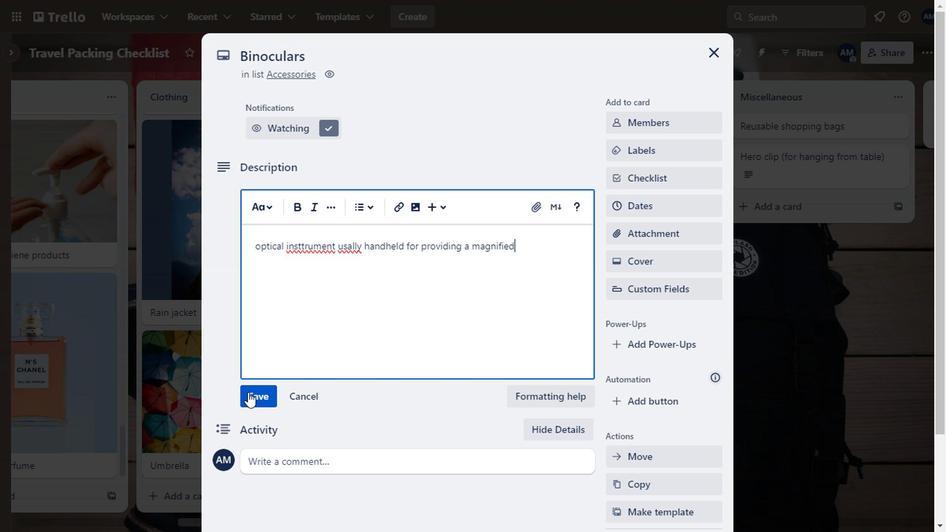 
Action: Mouse moved to (641, 154)
Screenshot: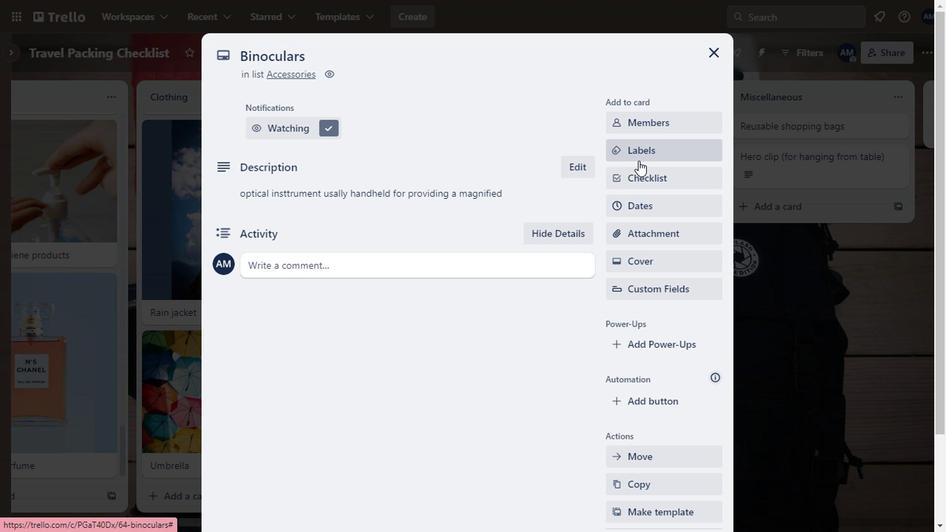
Action: Mouse pressed left at (641, 154)
Screenshot: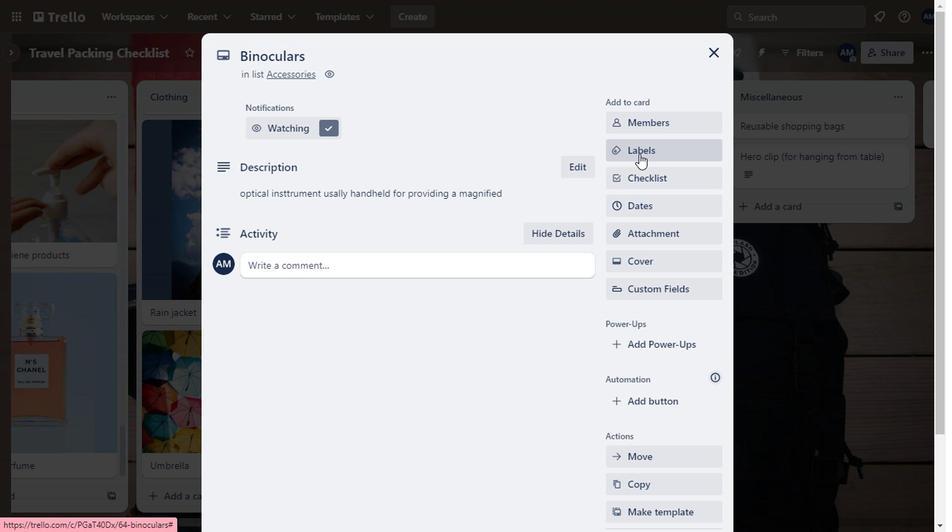 
Action: Mouse moved to (621, 261)
Screenshot: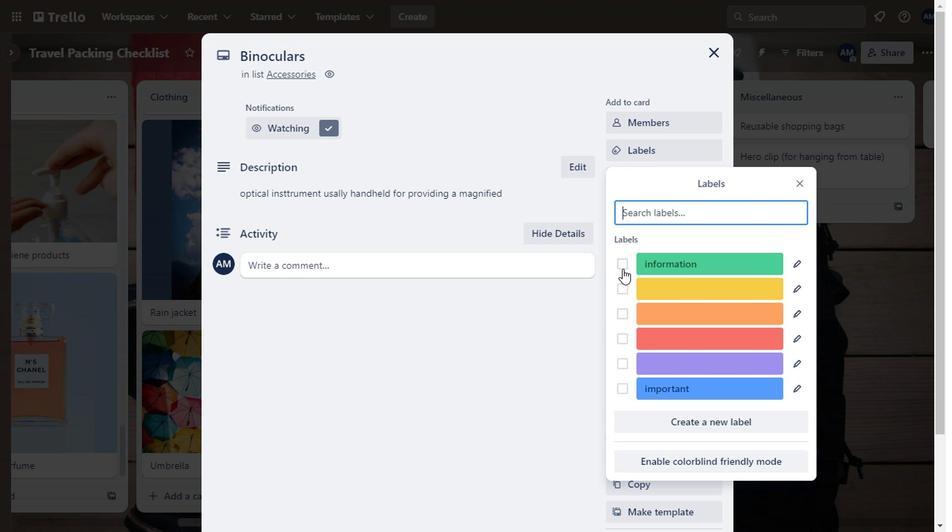 
Action: Mouse pressed left at (621, 261)
Screenshot: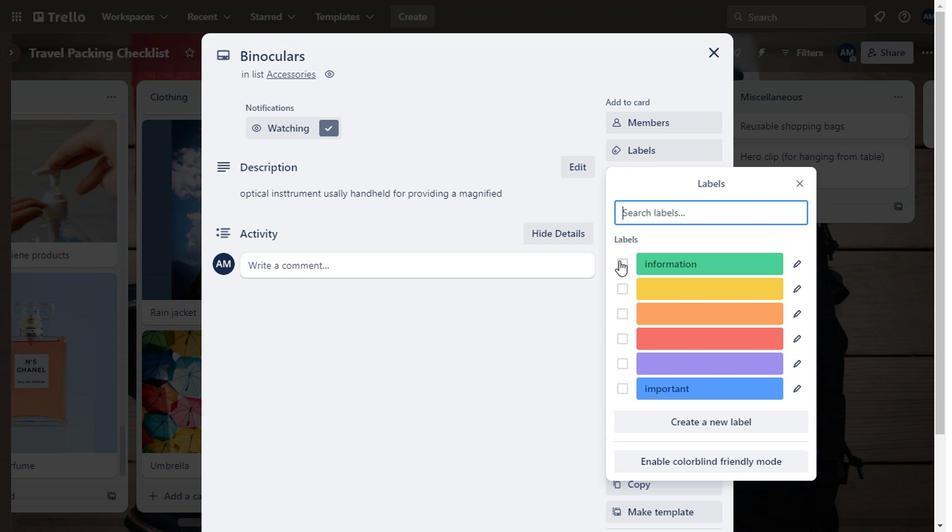 
Action: Mouse moved to (374, 188)
Screenshot: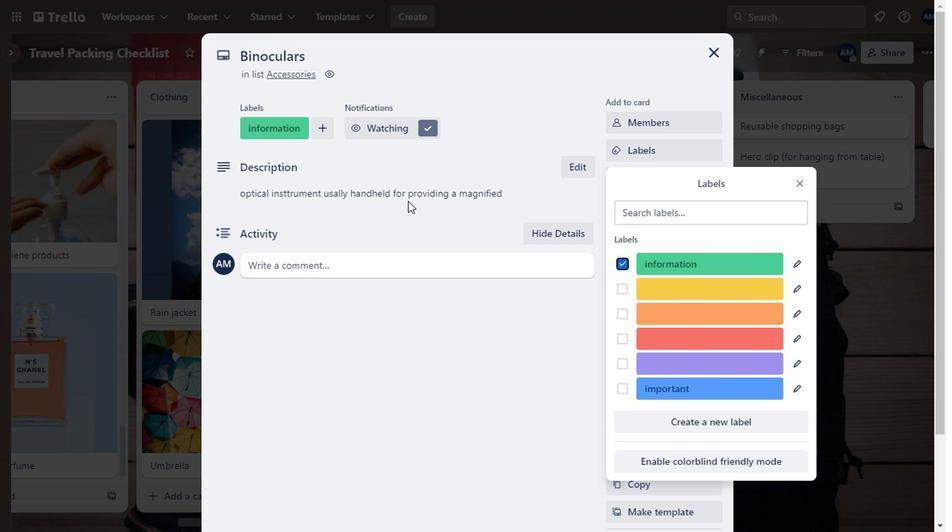 
Action: Mouse pressed left at (374, 188)
Screenshot: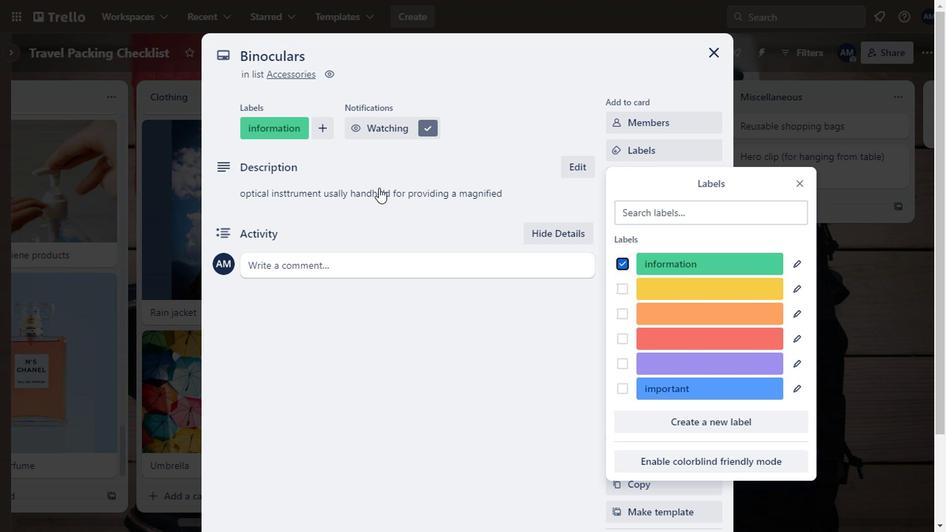 
Action: Mouse moved to (321, 243)
Screenshot: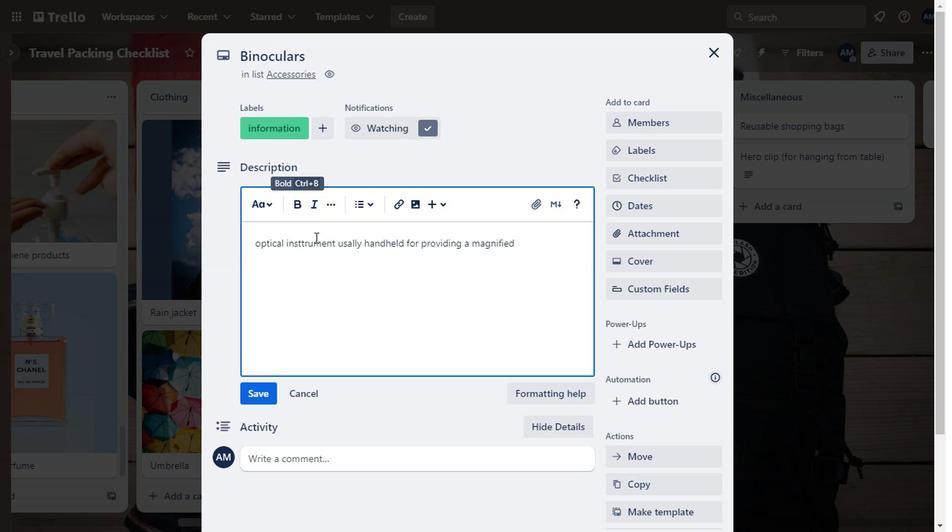 
Action: Mouse pressed left at (321, 243)
Screenshot: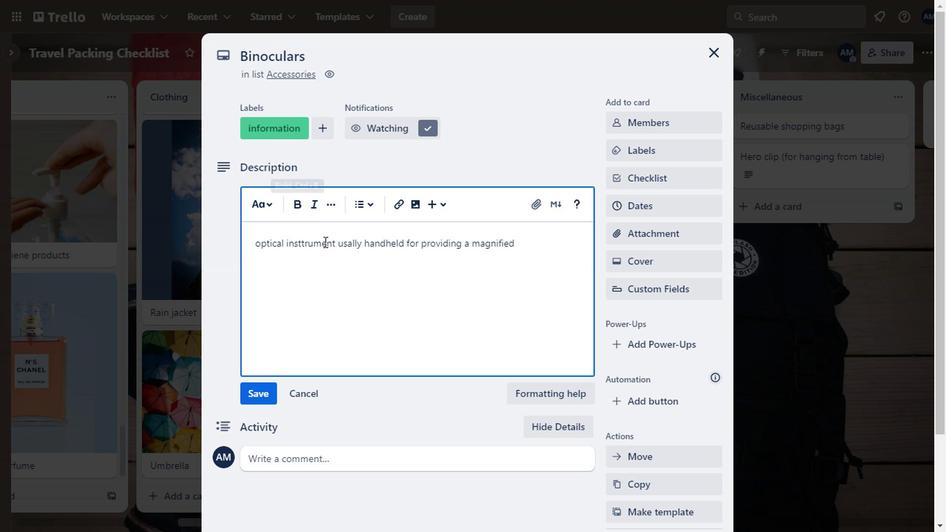 
Action: Mouse moved to (328, 245)
Screenshot: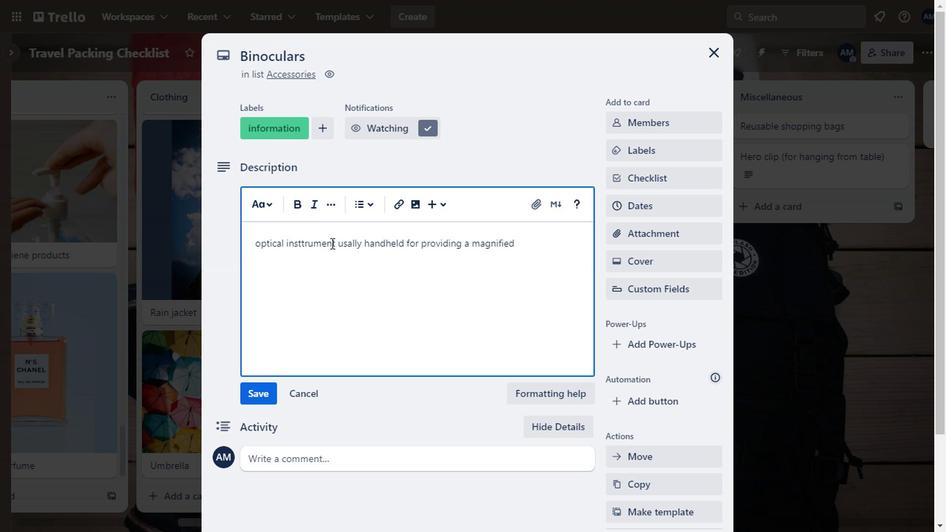 
Action: Mouse pressed left at (328, 245)
Screenshot: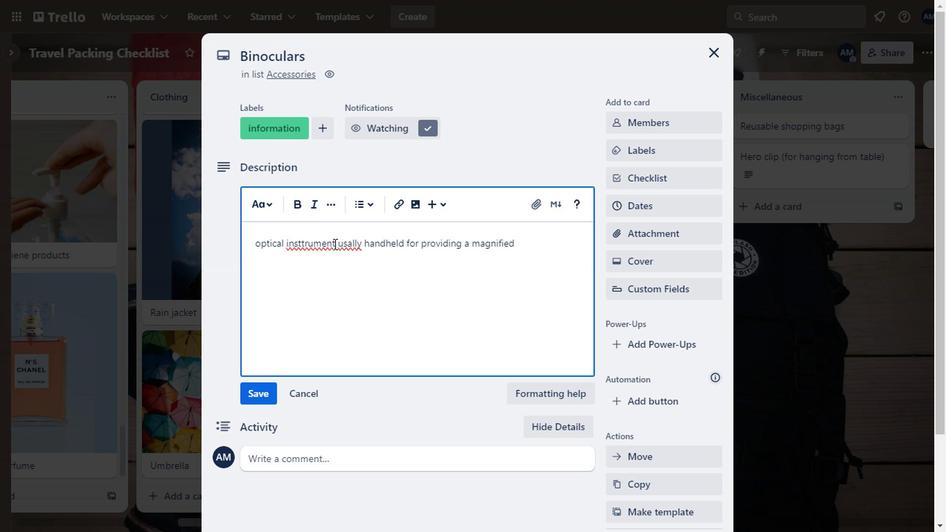 
Action: Mouse moved to (327, 244)
Screenshot: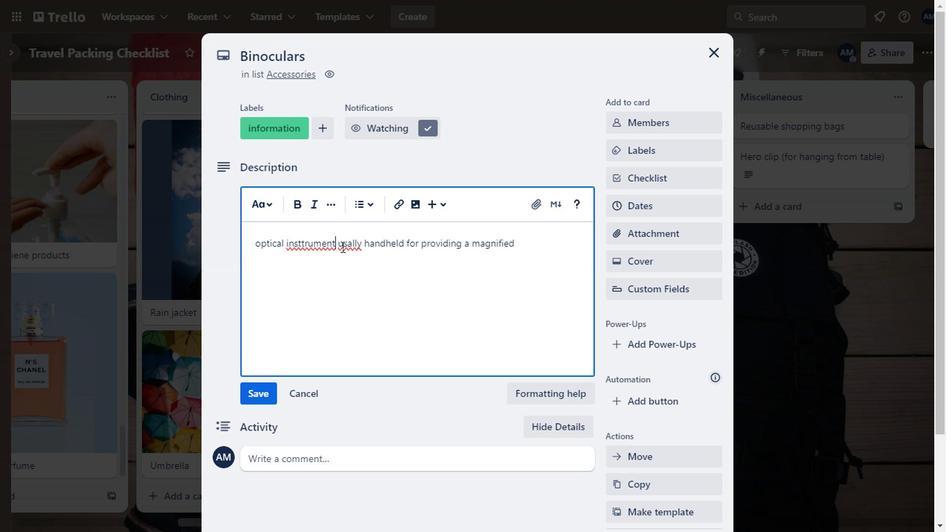 
Action: Mouse pressed left at (327, 244)
Screenshot: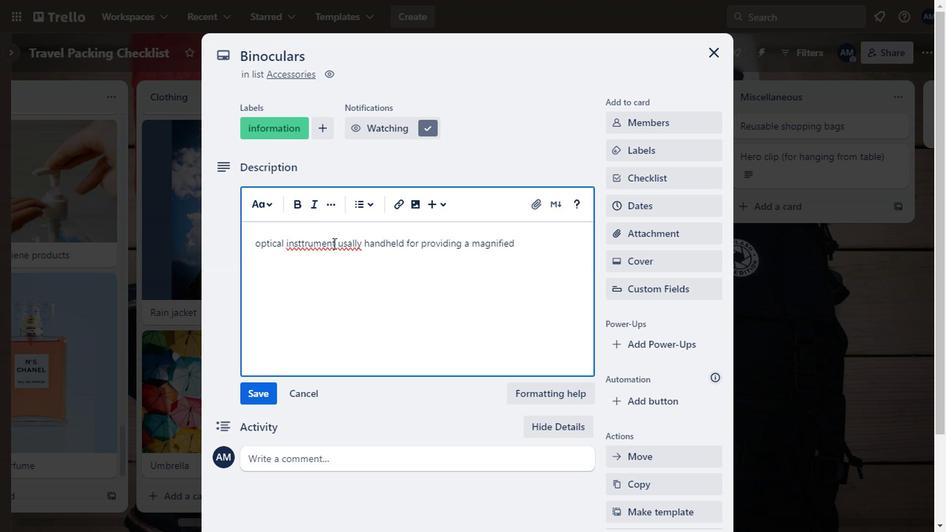 
Action: Mouse moved to (282, 243)
Screenshot: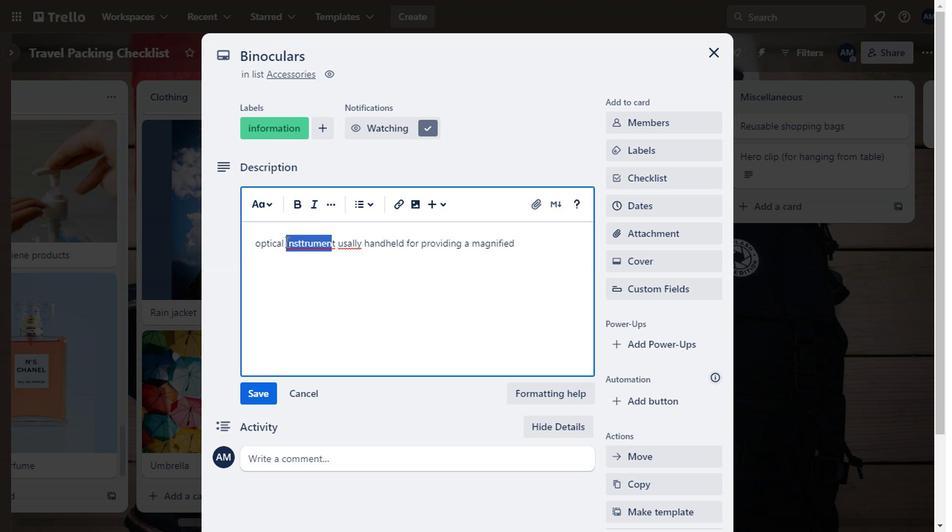 
Action: Key pressed instrument
Screenshot: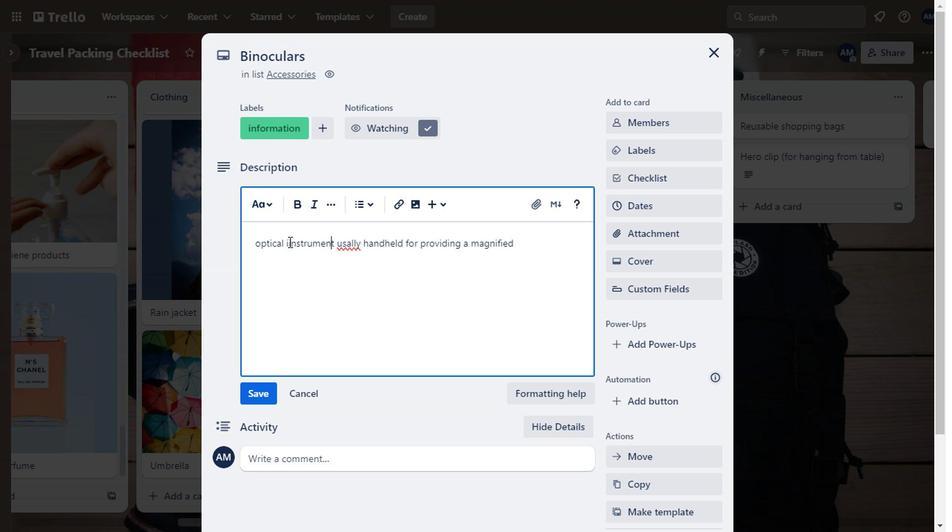 
Action: Mouse moved to (315, 271)
Screenshot: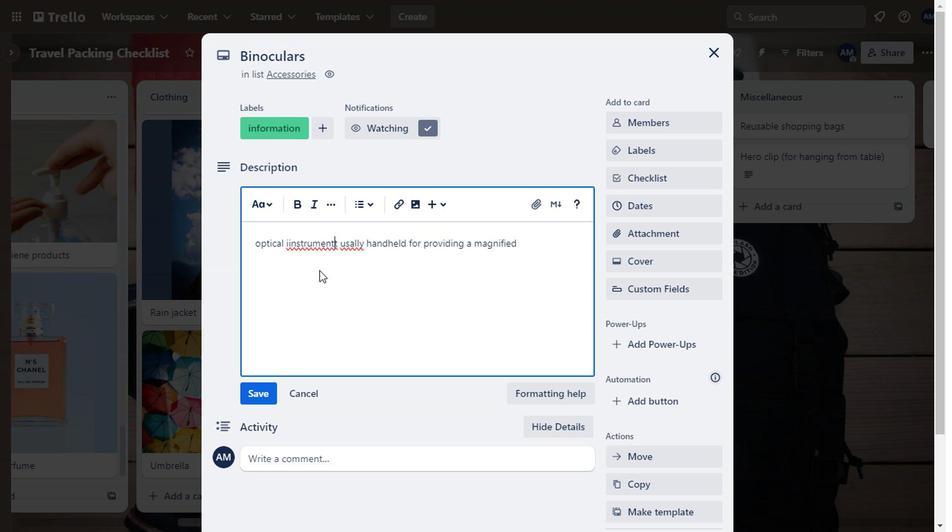 
Action: Key pressed <Key.backspace>
Screenshot: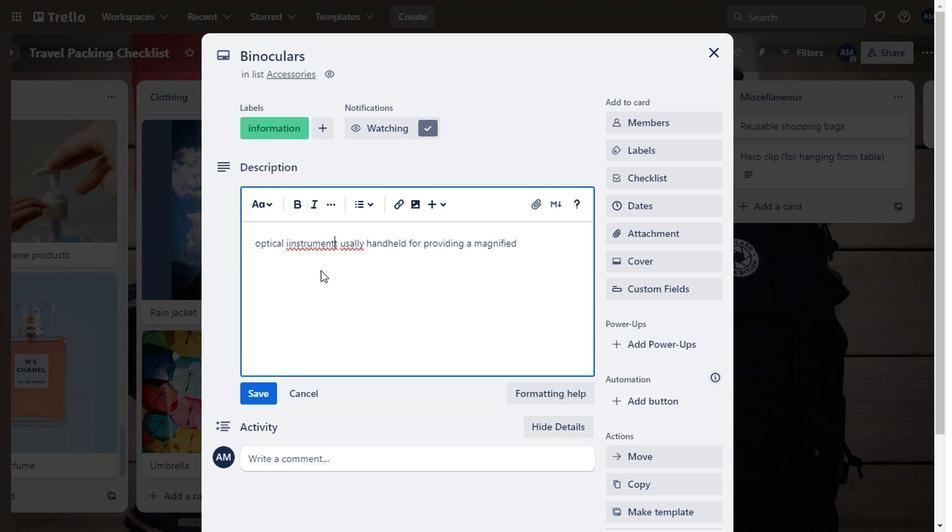
Action: Mouse moved to (356, 244)
Screenshot: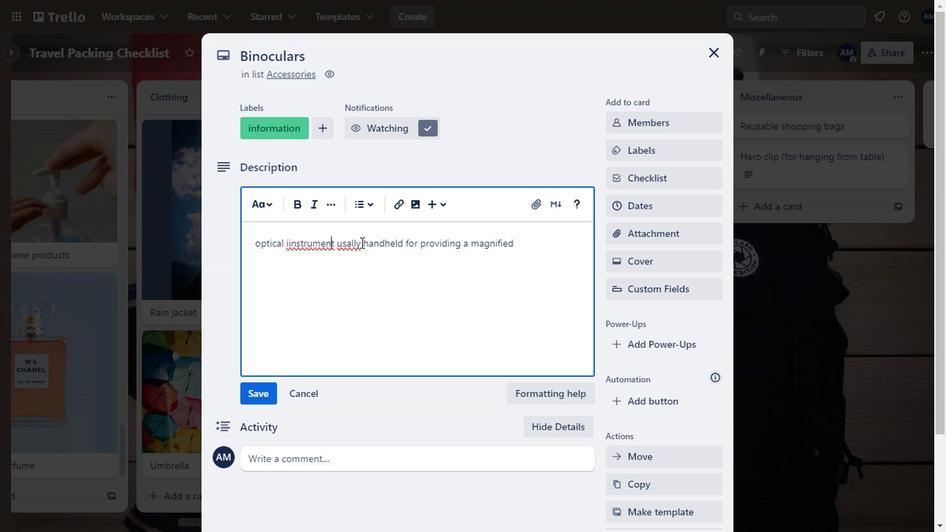 
Action: Mouse pressed left at (356, 244)
Screenshot: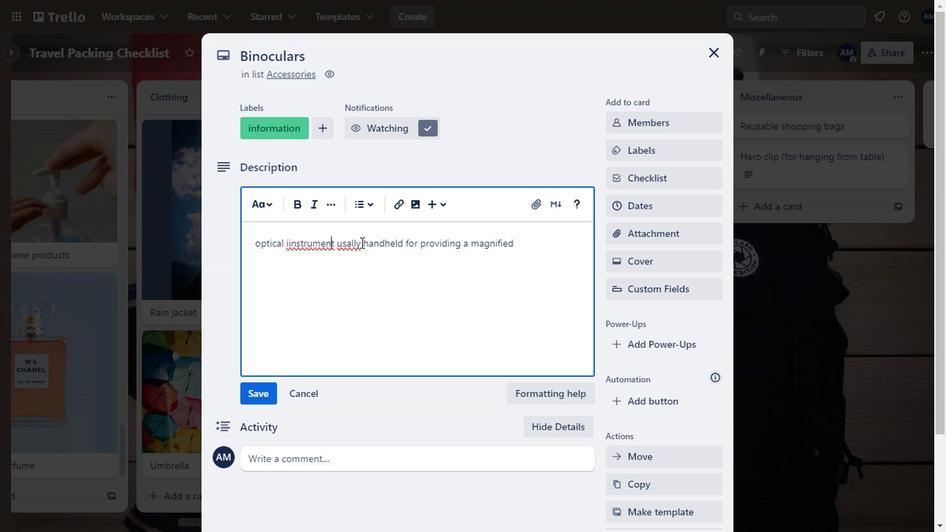 
Action: Mouse moved to (333, 244)
Screenshot: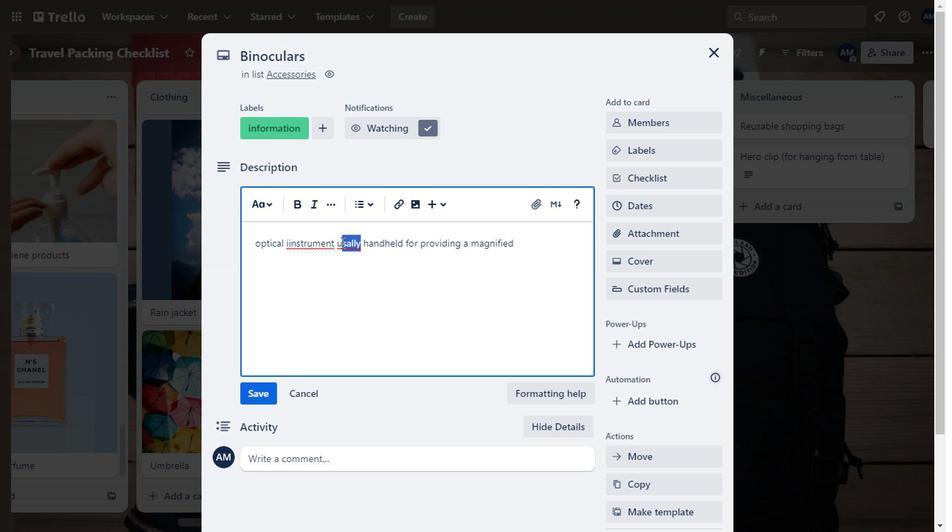 
Action: Key pressed usually
Screenshot: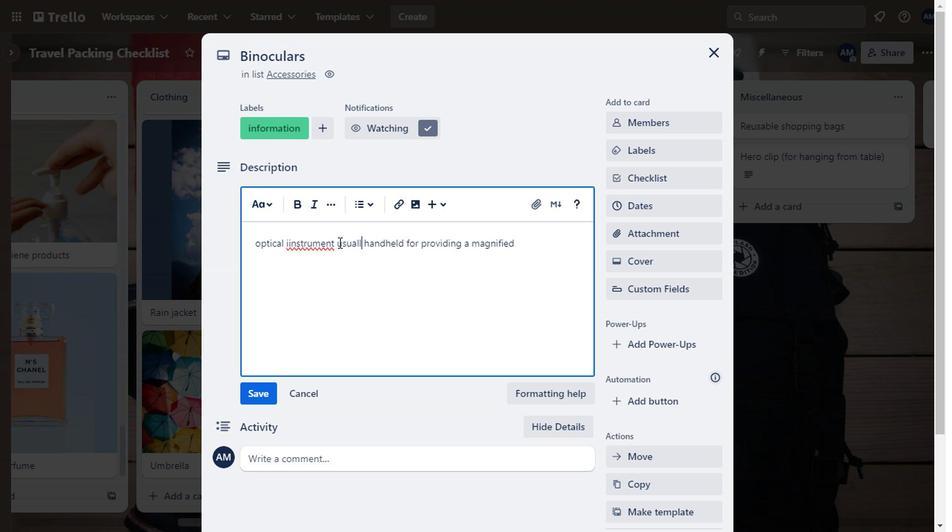 
Action: Mouse moved to (284, 245)
Screenshot: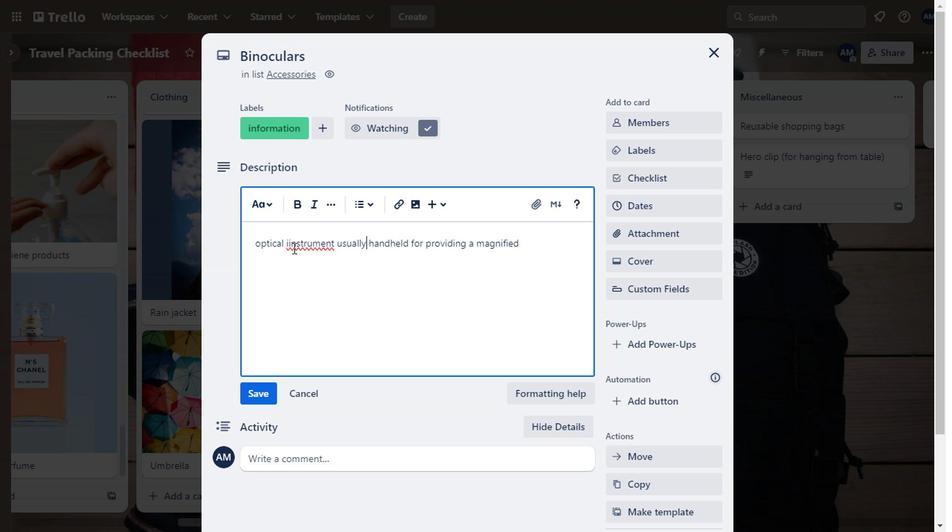 
Action: Mouse pressed left at (284, 245)
Screenshot: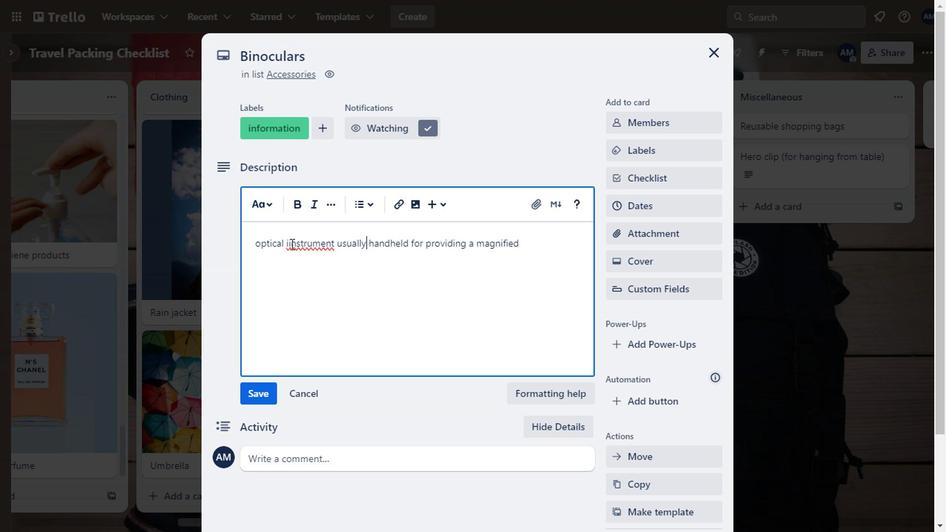 
Action: Key pressed <Key.backspace>
Screenshot: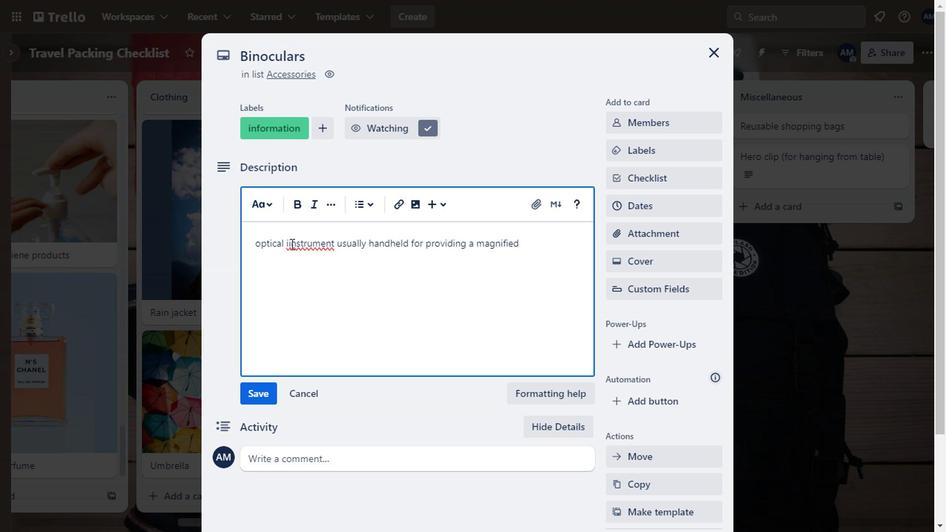 
Action: Mouse moved to (261, 387)
Screenshot: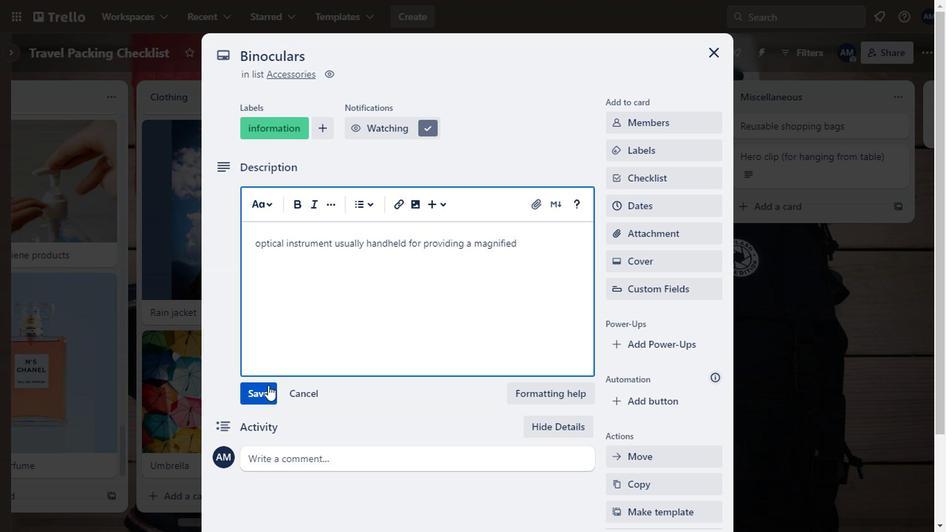 
Action: Mouse pressed left at (261, 387)
Screenshot: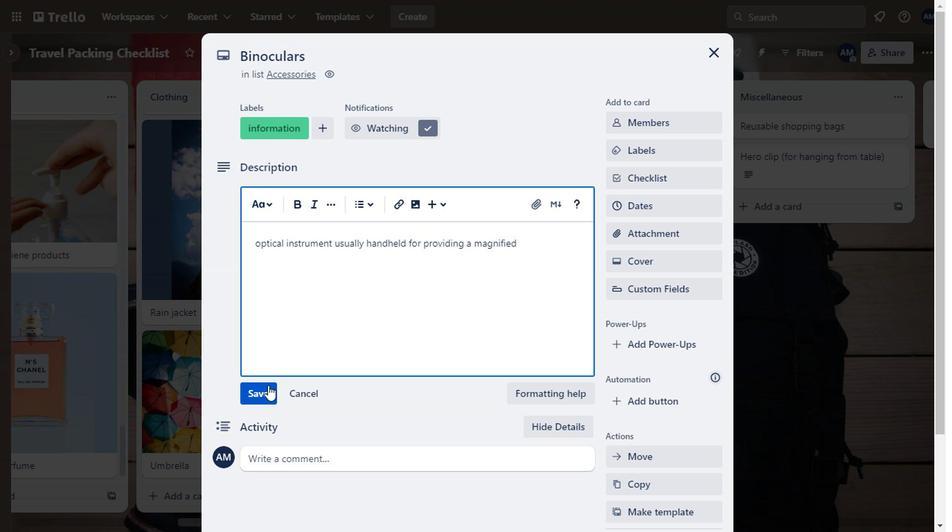 
Action: Mouse moved to (625, 158)
Screenshot: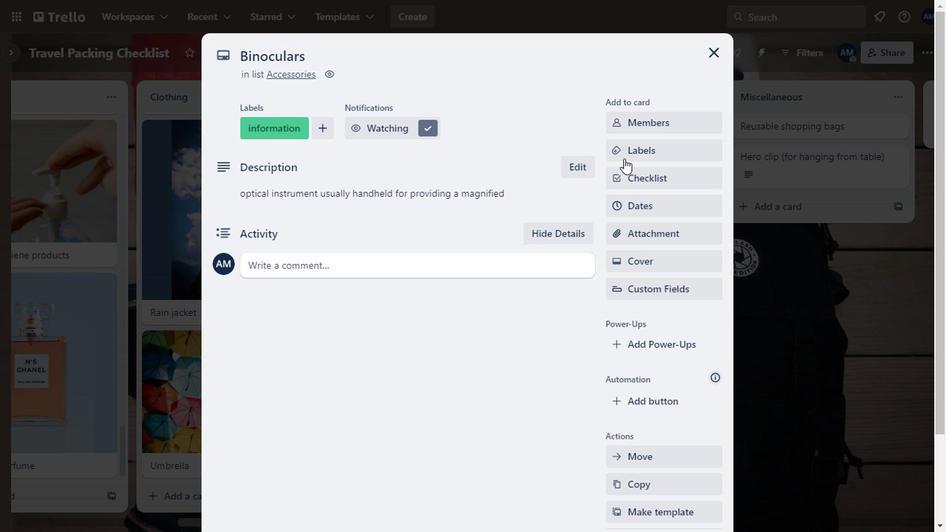 
Action: Mouse pressed left at (625, 158)
Screenshot: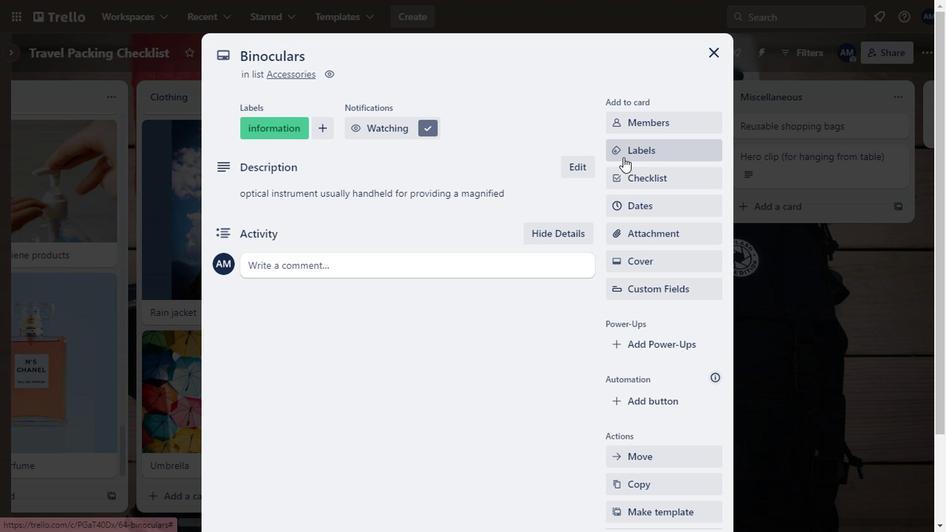 
Action: Mouse moved to (715, 62)
Screenshot: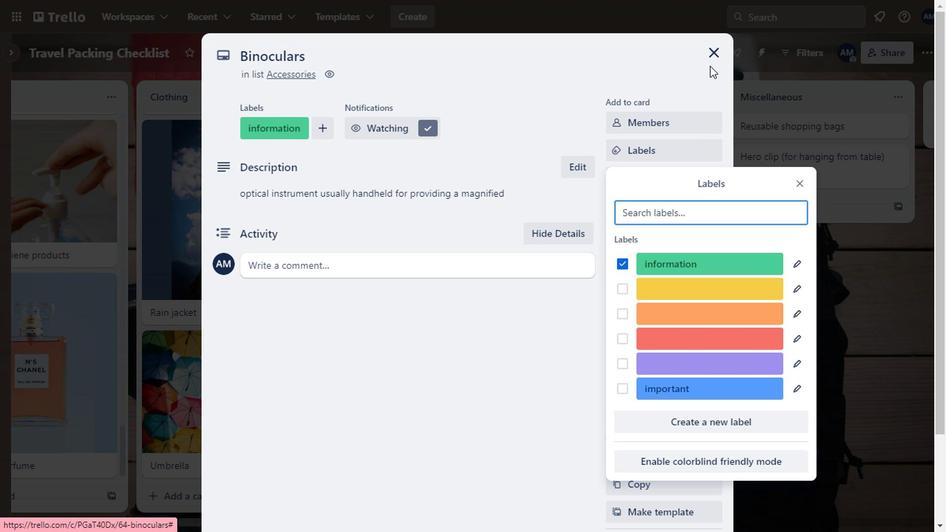 
Action: Mouse pressed left at (715, 62)
Screenshot: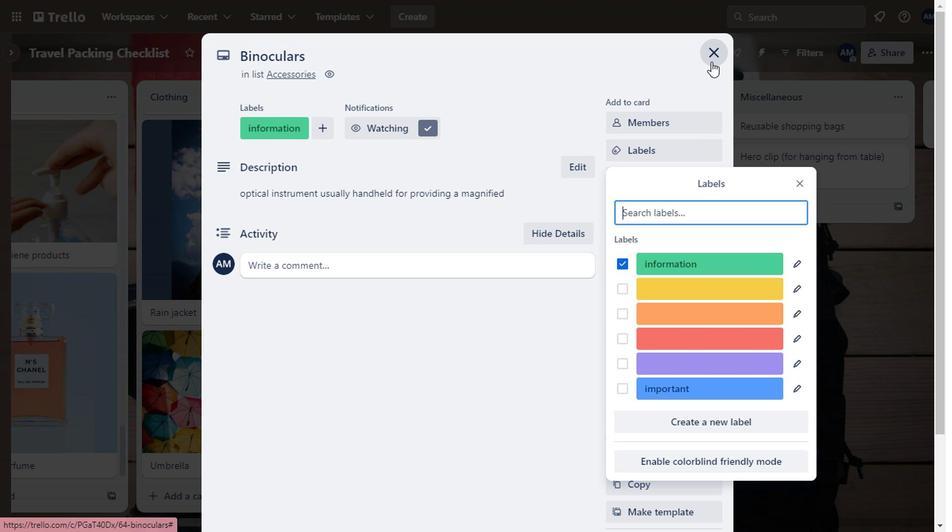 
Action: Mouse moved to (395, 358)
Screenshot: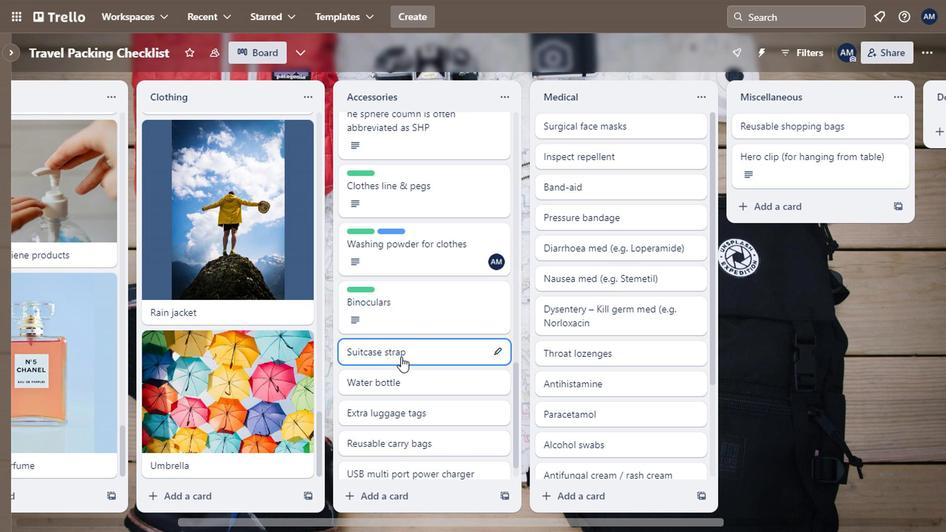 
Action: Mouse scrolled (395, 357) with delta (0, 0)
Screenshot: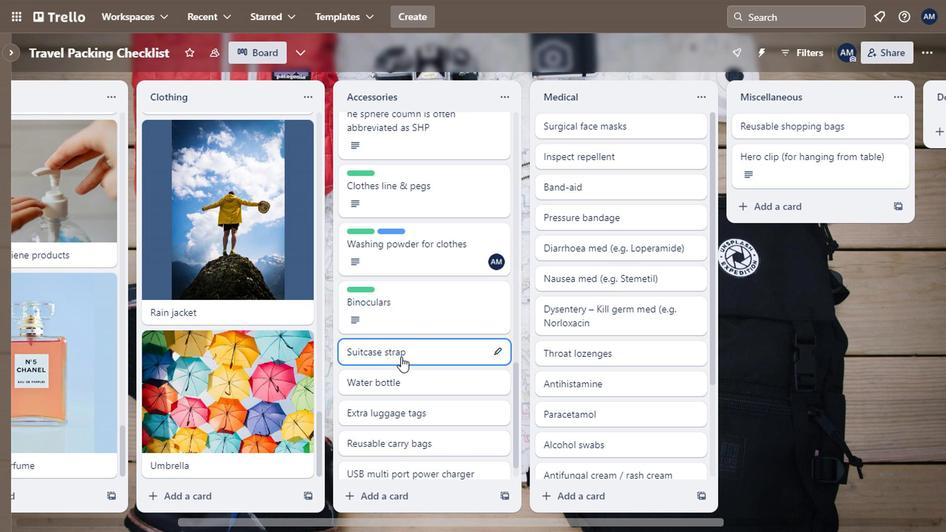
Action: Mouse moved to (404, 316)
Screenshot: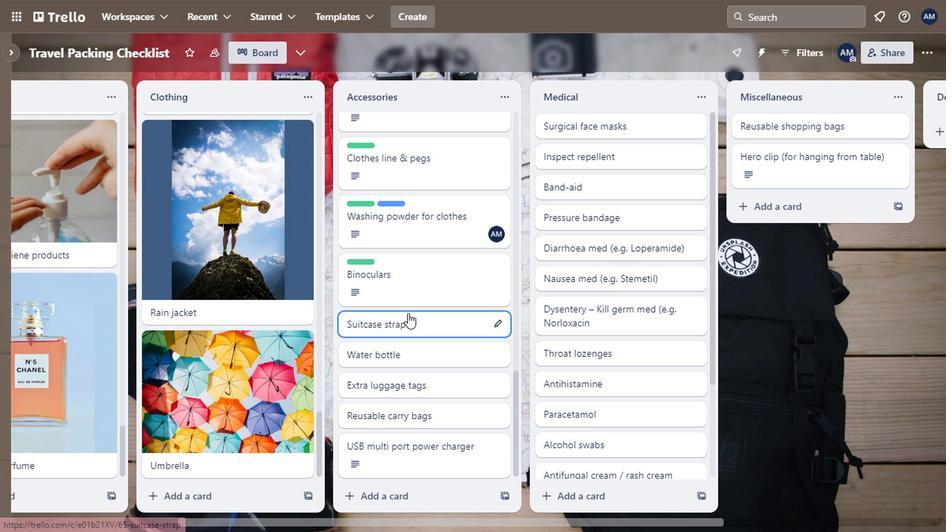 
Action: Mouse pressed left at (404, 316)
Screenshot: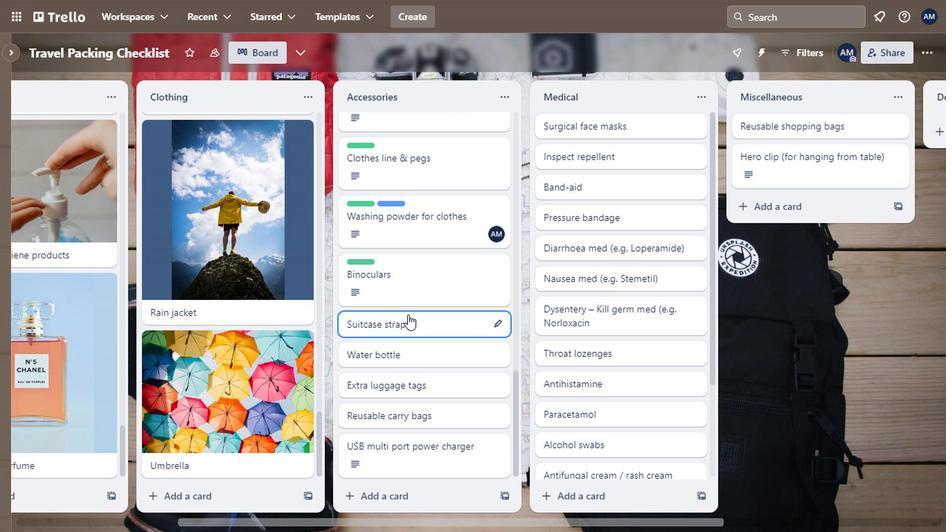 
Action: Mouse moved to (643, 158)
Screenshot: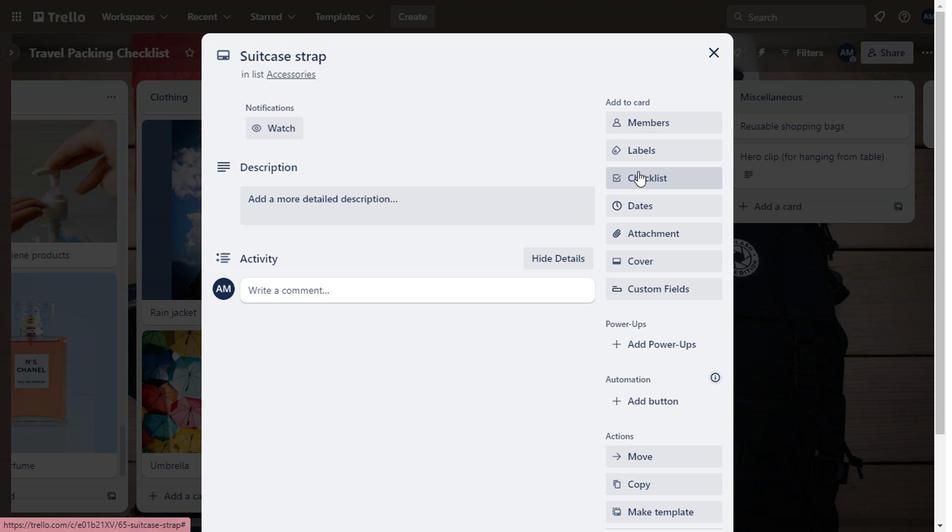 
Action: Mouse pressed left at (643, 158)
Screenshot: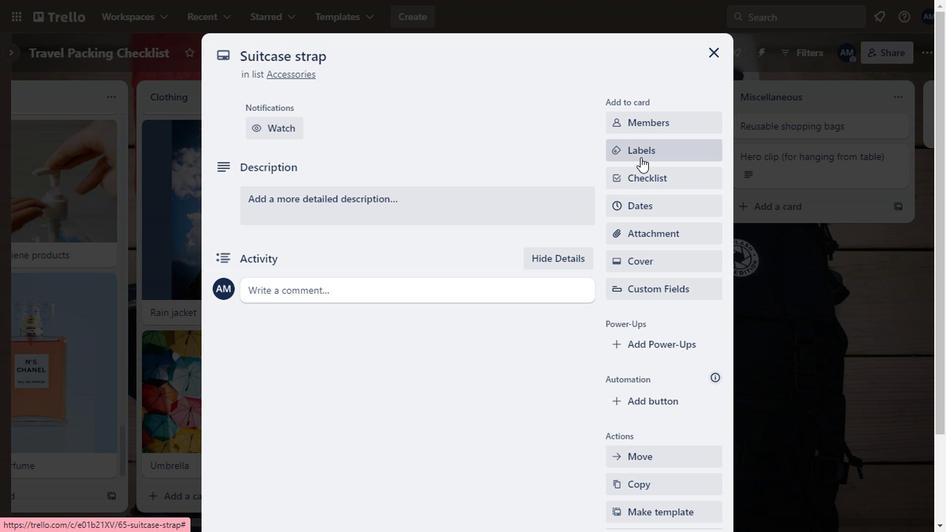 
Action: Mouse moved to (632, 266)
Screenshot: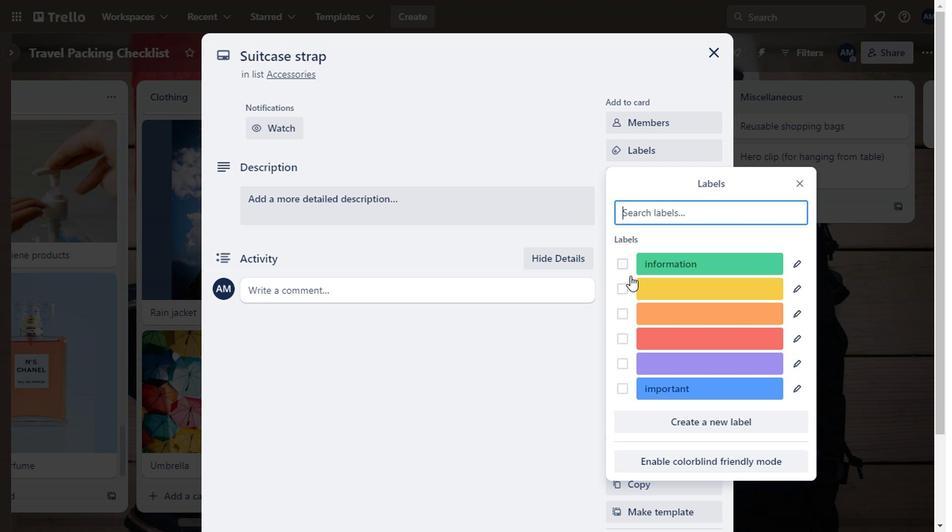 
Action: Mouse pressed left at (632, 266)
Screenshot: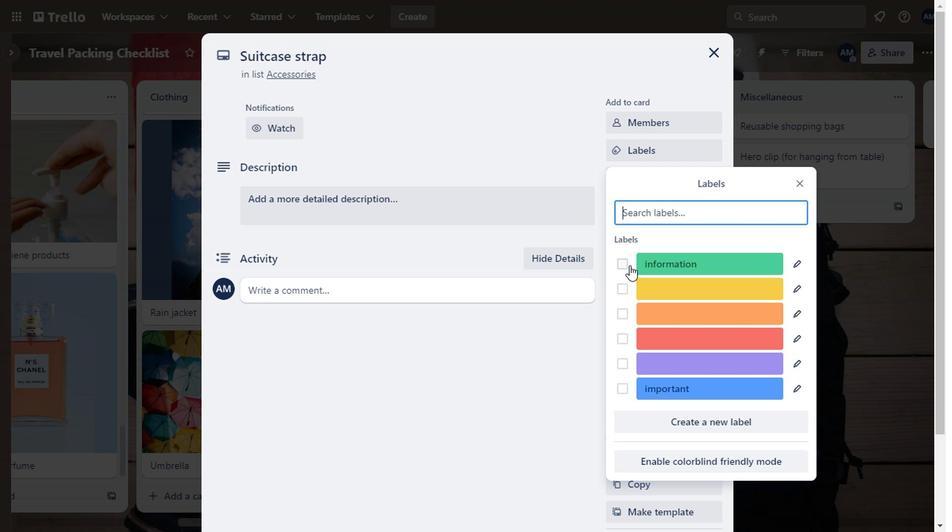 
Action: Mouse moved to (526, 336)
Screenshot: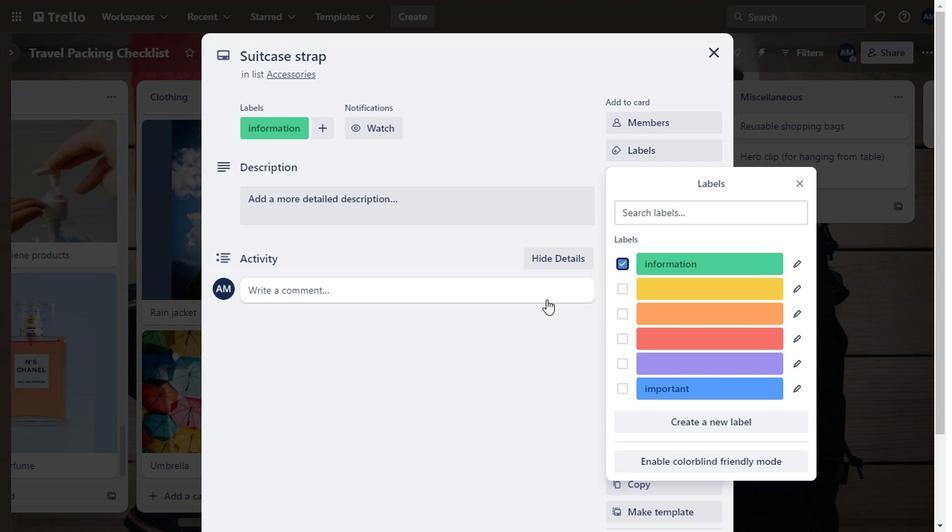 
Action: Mouse pressed left at (526, 336)
Screenshot: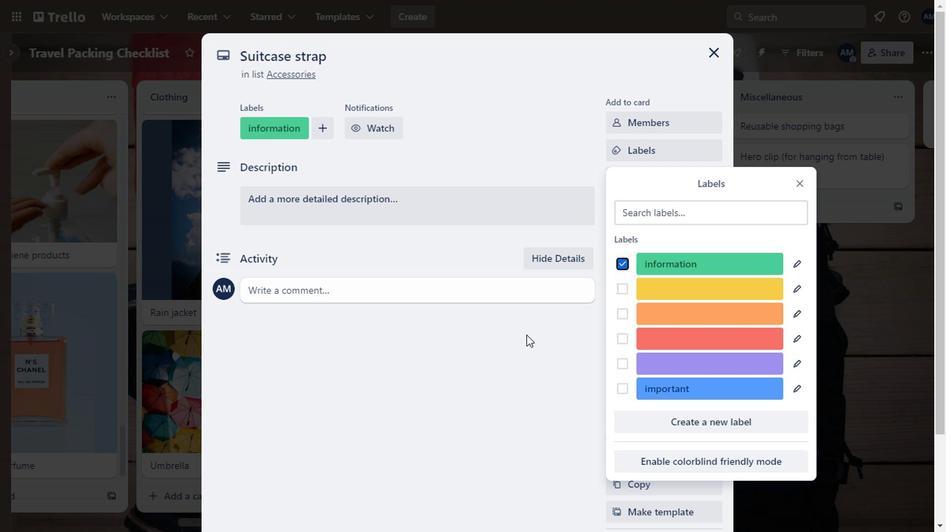 
Action: Mouse moved to (338, 190)
Screenshot: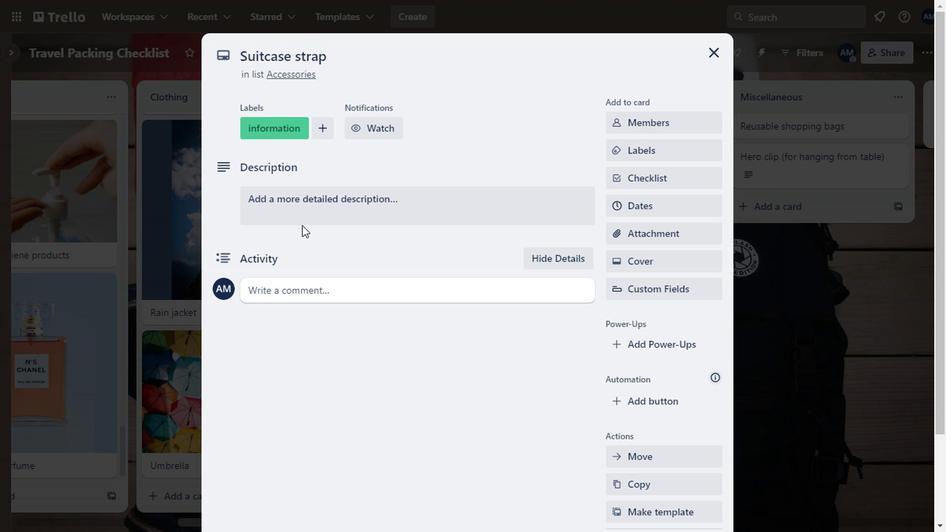 
Action: Mouse pressed left at (338, 190)
Screenshot: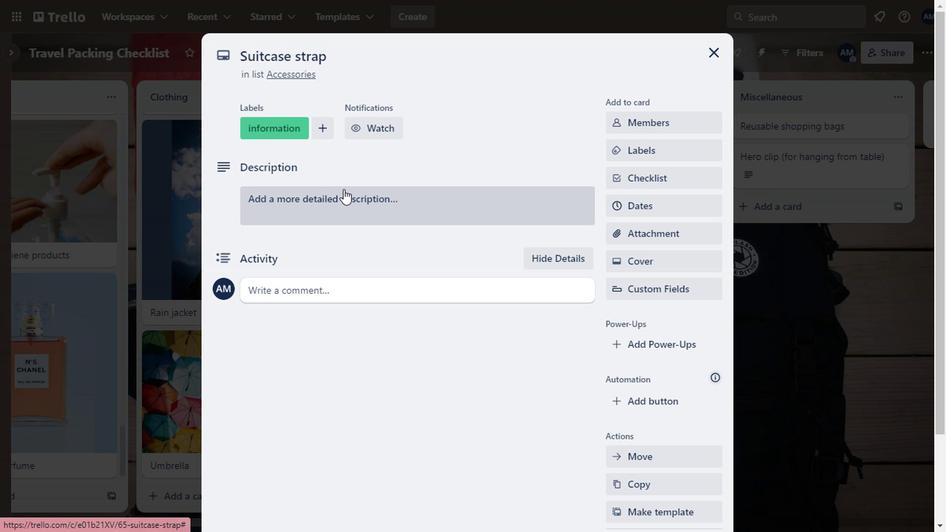 
Action: Mouse moved to (283, 250)
Screenshot: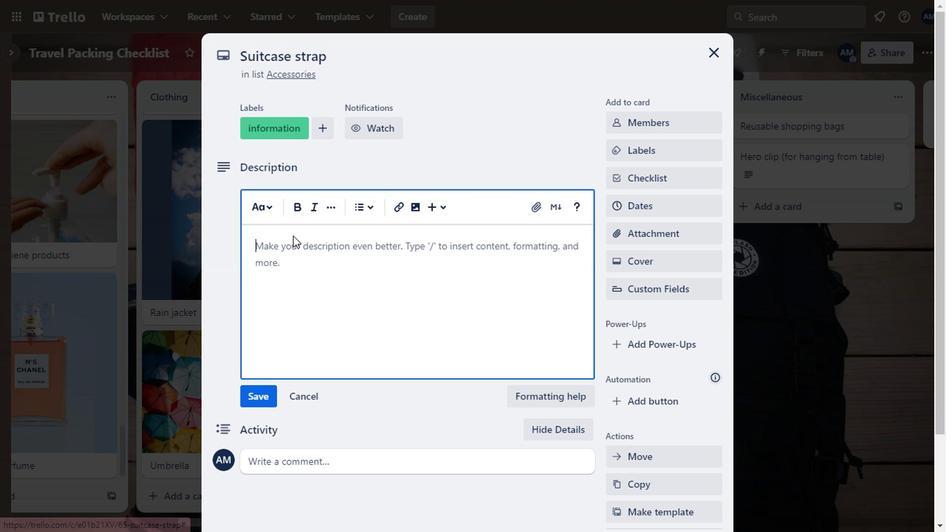 
Action: Mouse pressed left at (283, 250)
Screenshot: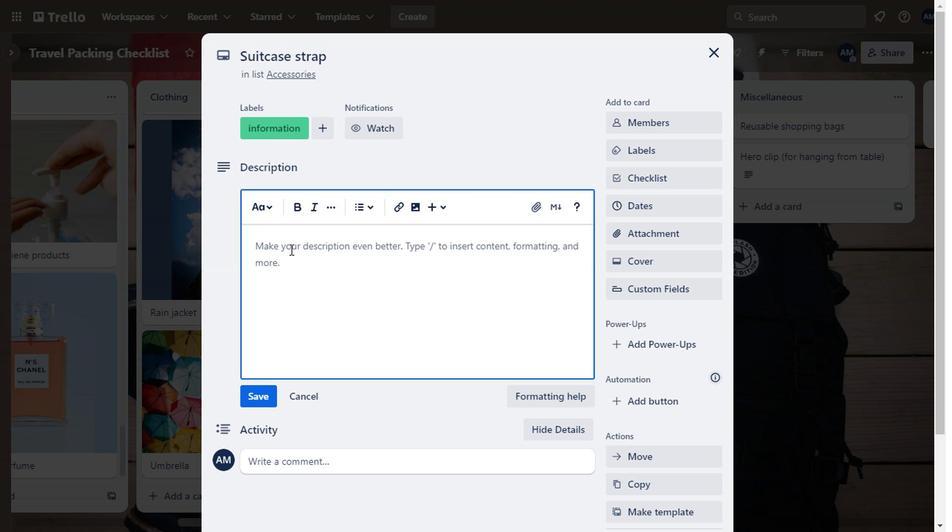 
Action: Key pressed luggage<Key.space>strap<Key.space>for<Key.space>suitcase<Key.space>trollys<Key.space>and<Key.space>all<Key.space>kind<Key.space>of<Key.space>luggages
Screenshot: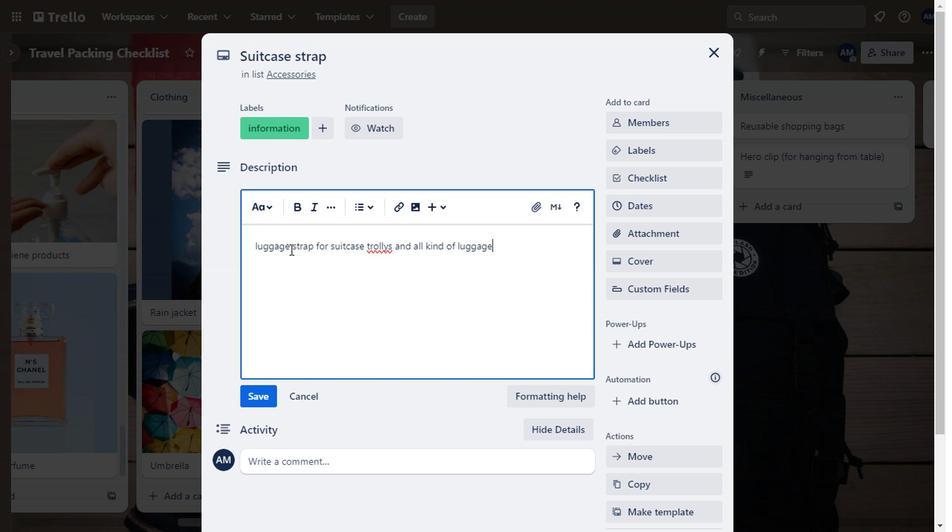 
Action: Mouse moved to (481, 247)
Screenshot: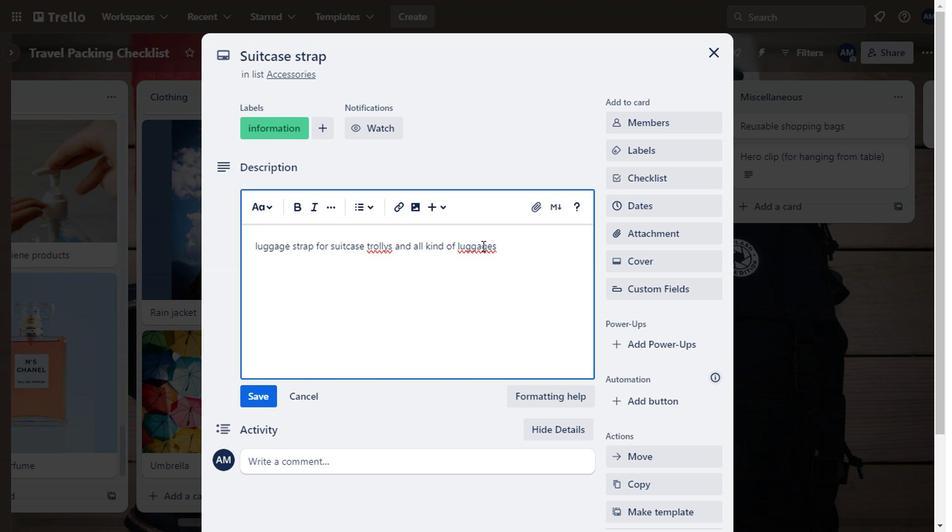 
Action: Mouse pressed left at (481, 247)
Screenshot: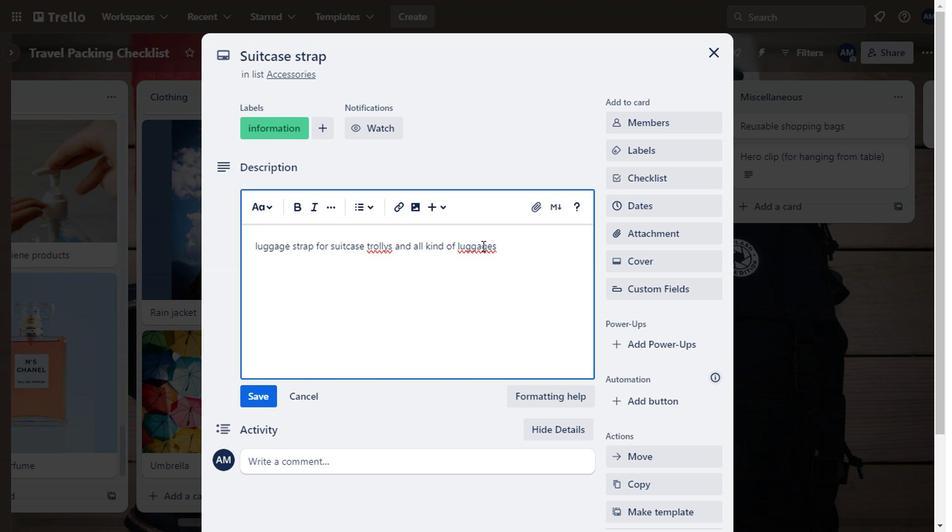 
Action: Mouse moved to (493, 247)
Screenshot: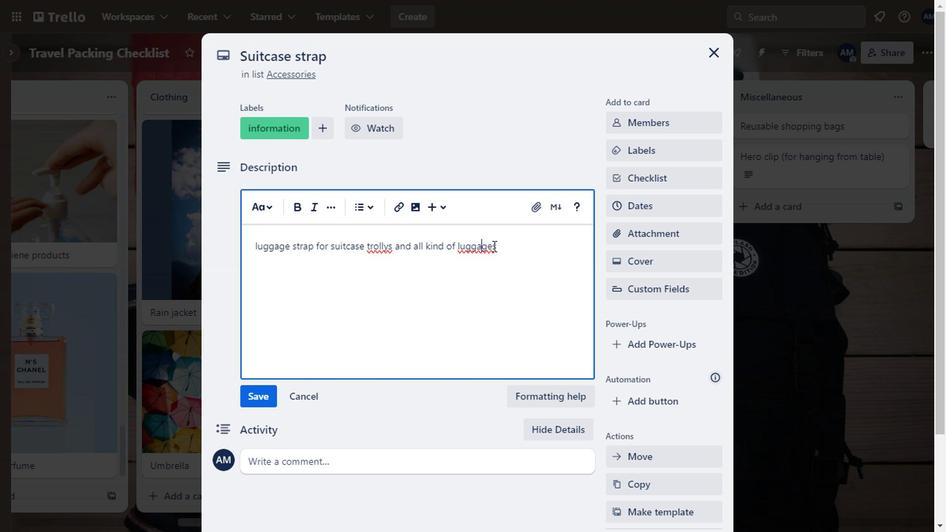 
Action: Mouse pressed left at (493, 247)
Screenshot: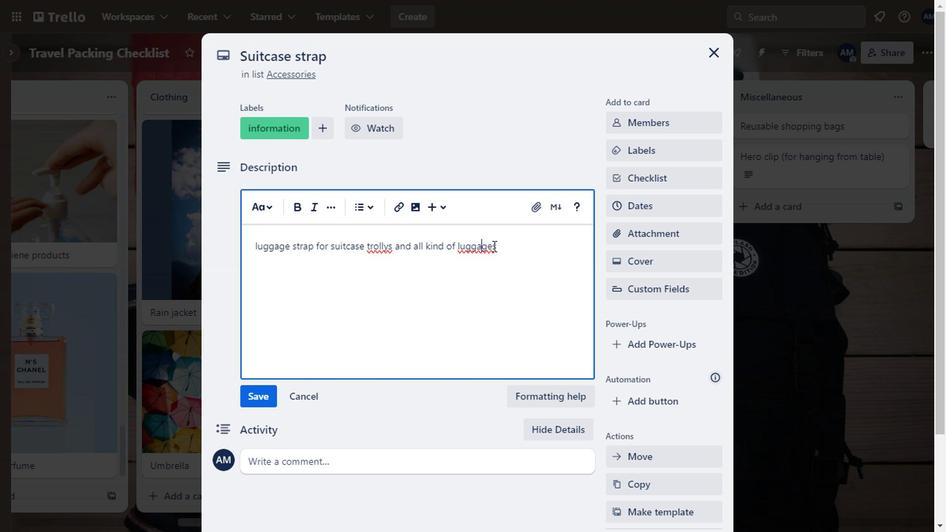 
Action: Mouse moved to (498, 247)
Screenshot: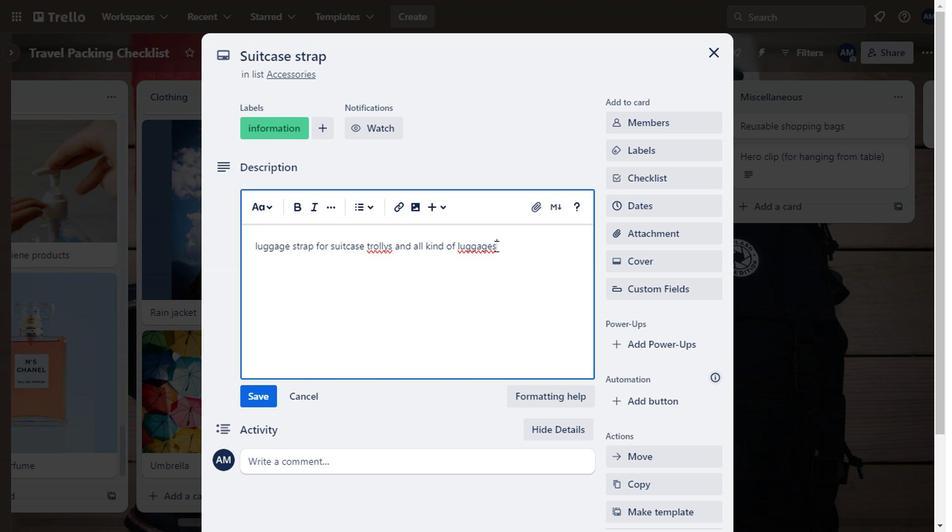 
Action: Key pressed ,
Screenshot: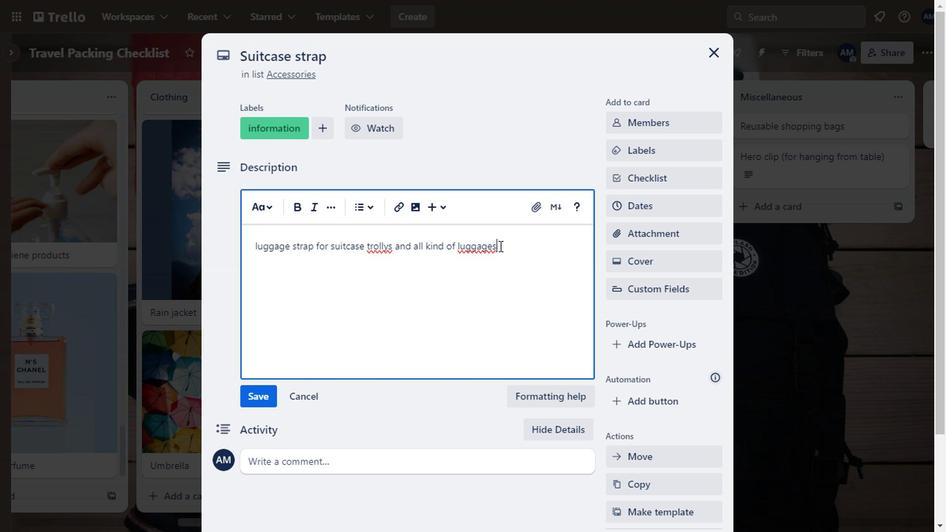
Action: Mouse moved to (250, 399)
Screenshot: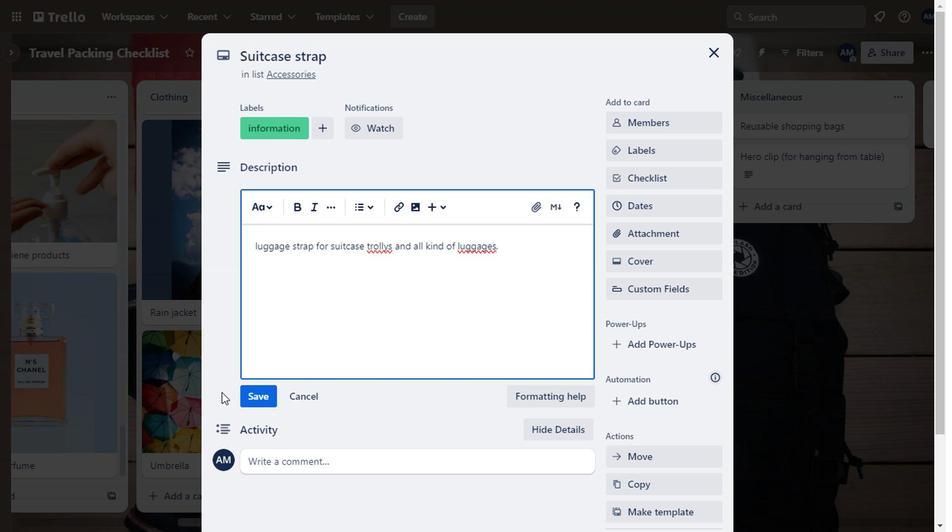 
Action: Mouse pressed left at (250, 399)
Screenshot: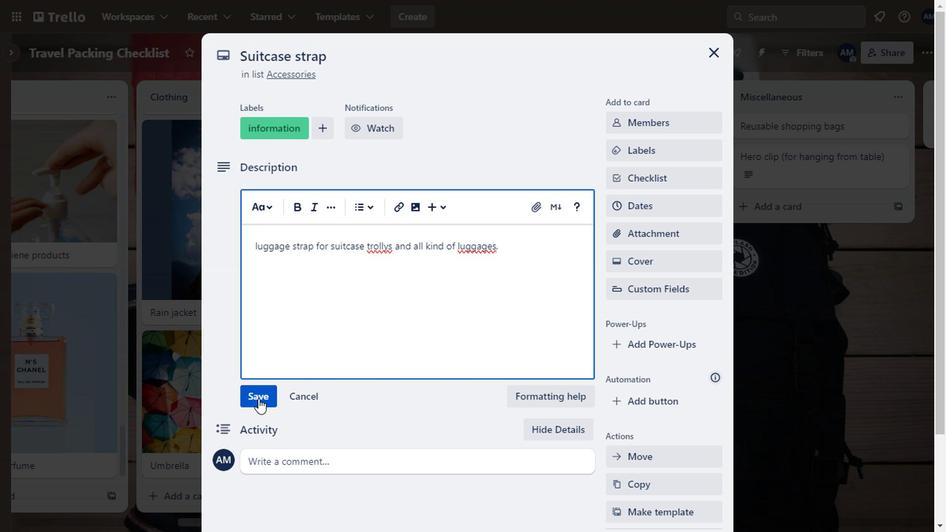 
Action: Mouse moved to (715, 67)
Screenshot: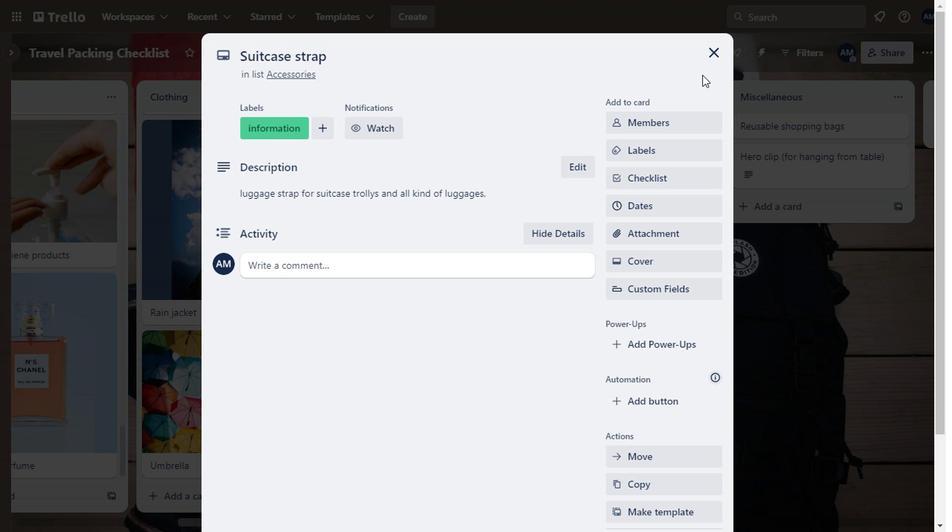 
Action: Mouse pressed left at (715, 67)
Screenshot: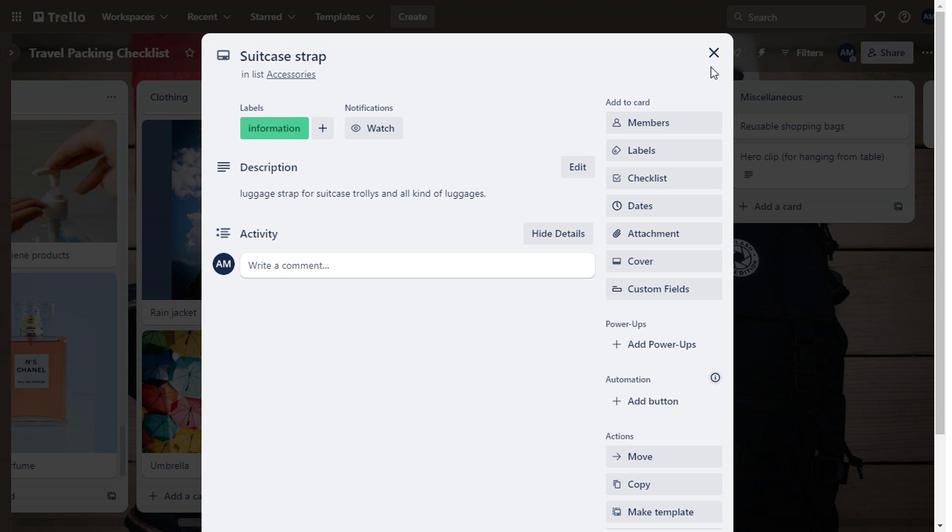 
Action: Mouse moved to (717, 60)
Screenshot: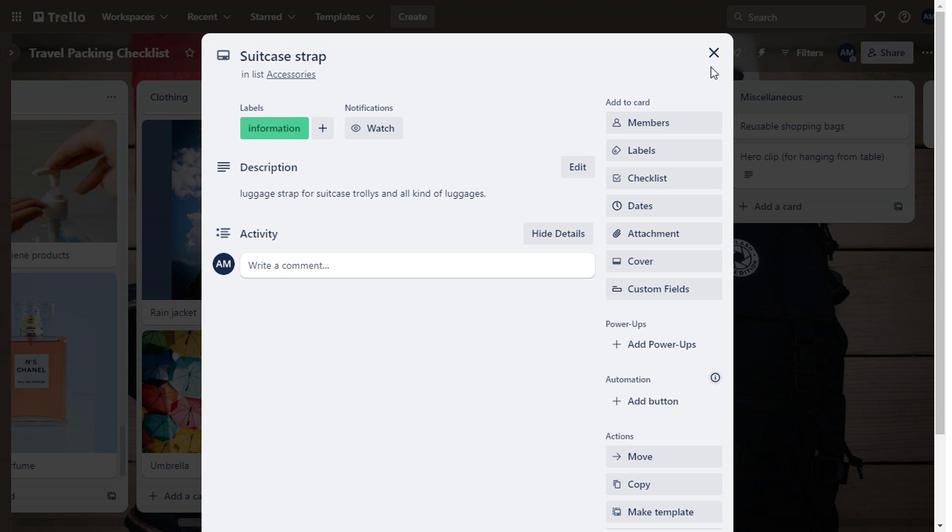 
Action: Mouse pressed left at (717, 60)
Screenshot: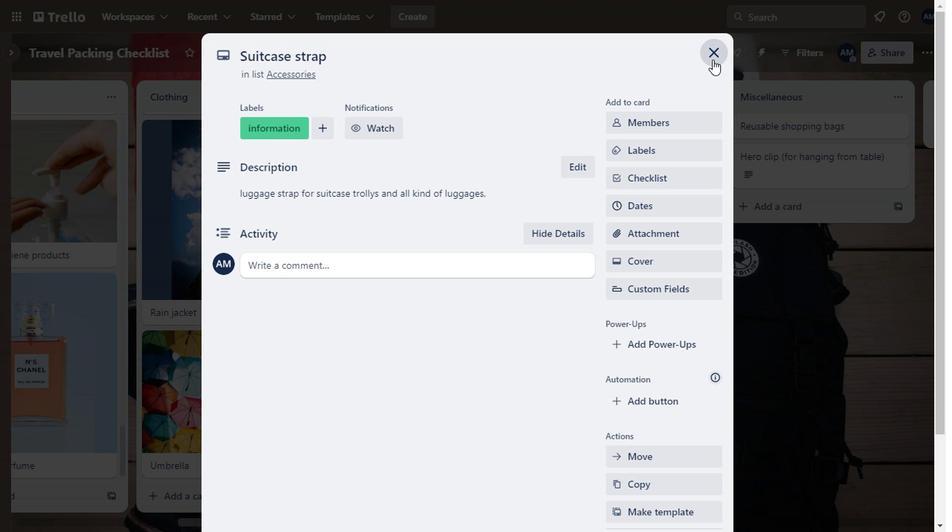 
Action: Mouse moved to (456, 347)
Screenshot: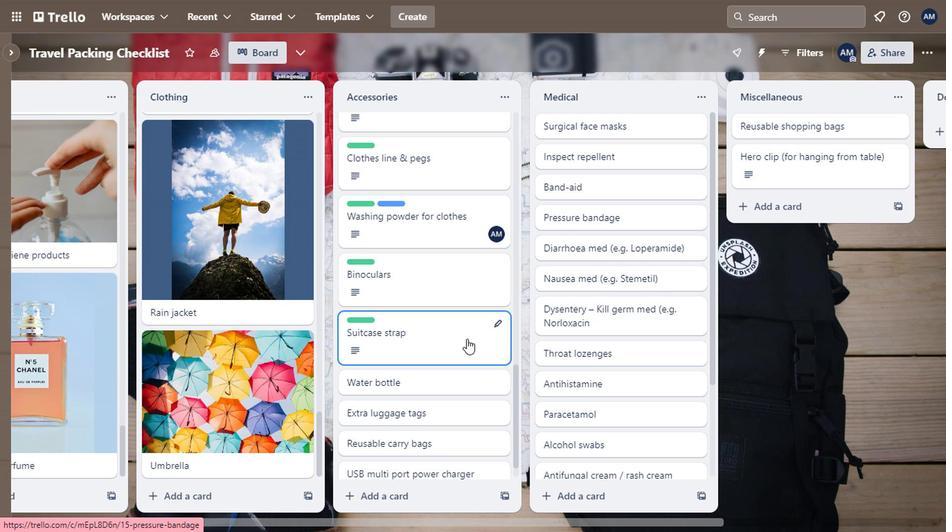 
Action: Mouse scrolled (456, 346) with delta (0, 0)
Screenshot: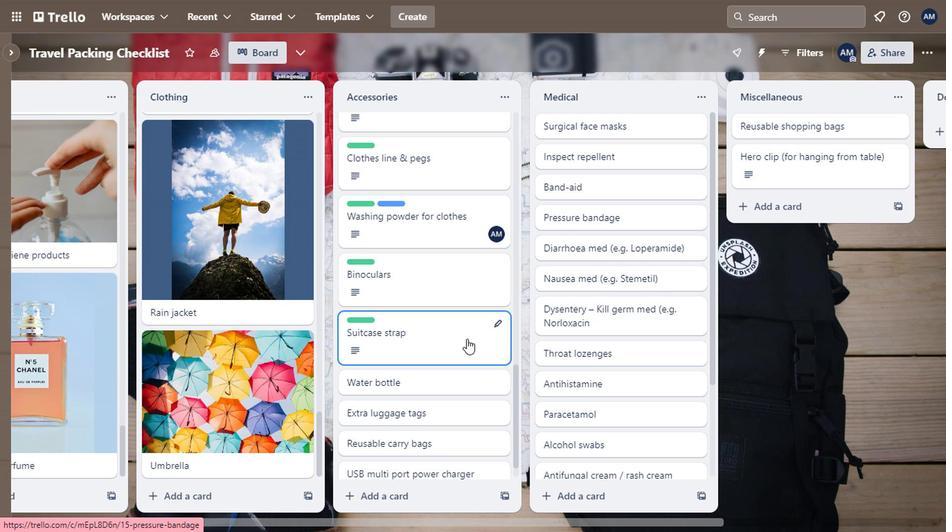 
Action: Mouse moved to (455, 348)
Screenshot: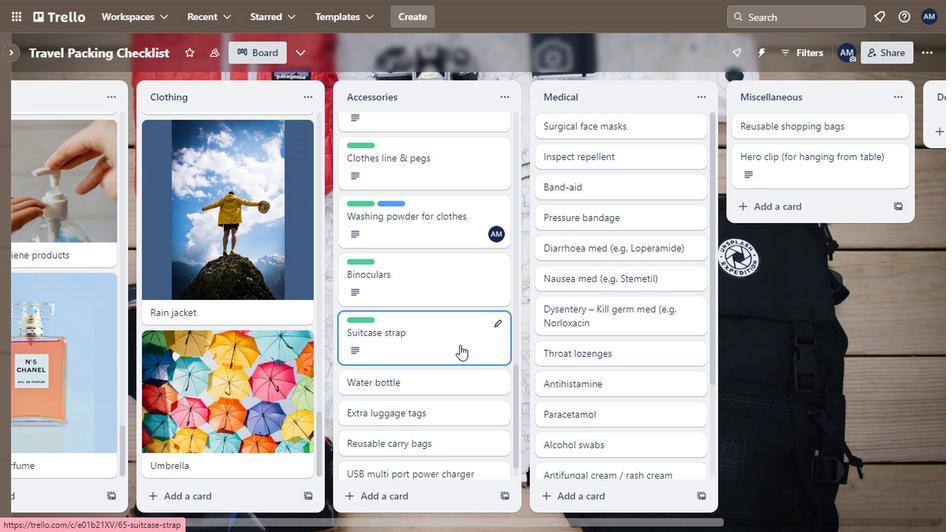 
Action: Mouse scrolled (455, 347) with delta (0, 0)
Screenshot: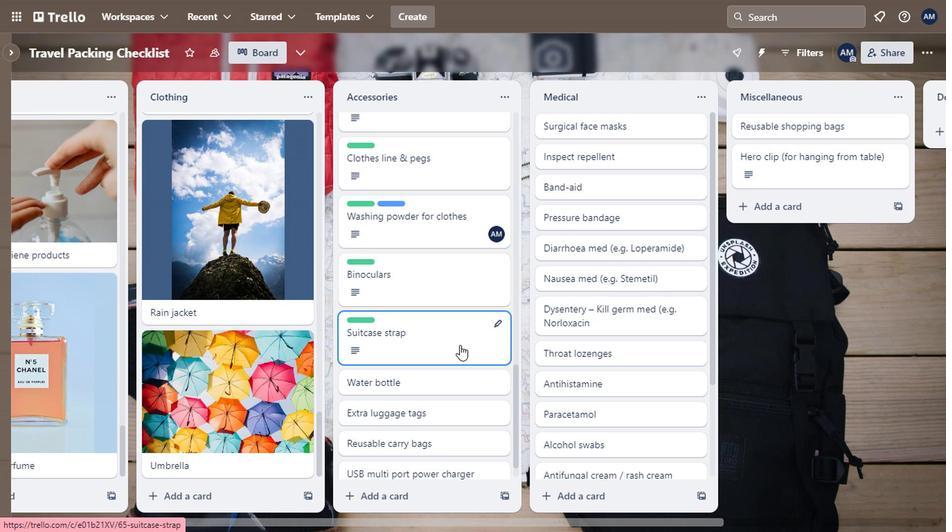 
Action: Mouse moved to (410, 359)
Screenshot: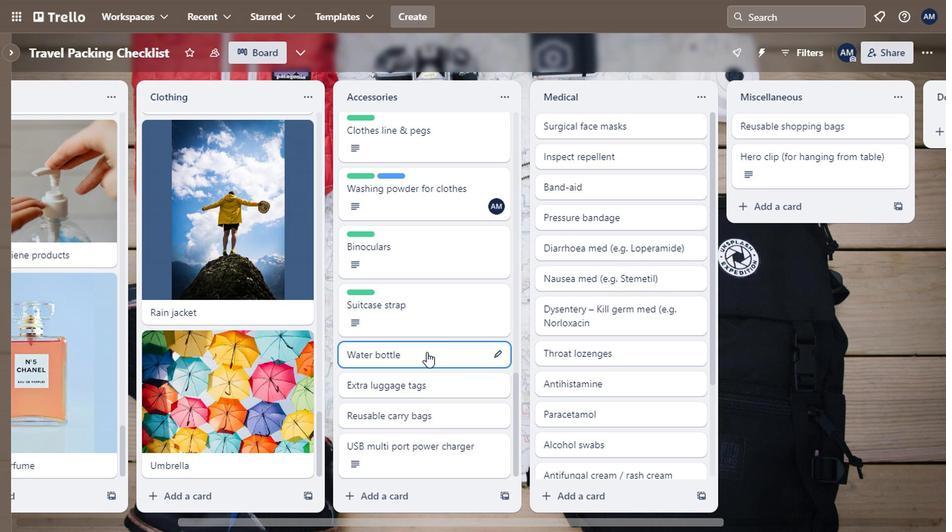 
Action: Mouse pressed left at (410, 359)
Screenshot: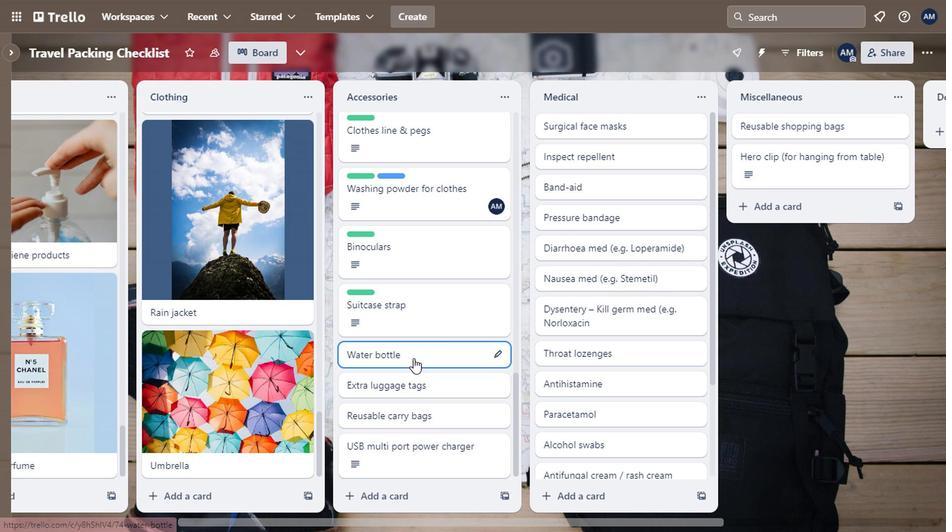 
Action: Mouse moved to (645, 261)
Screenshot: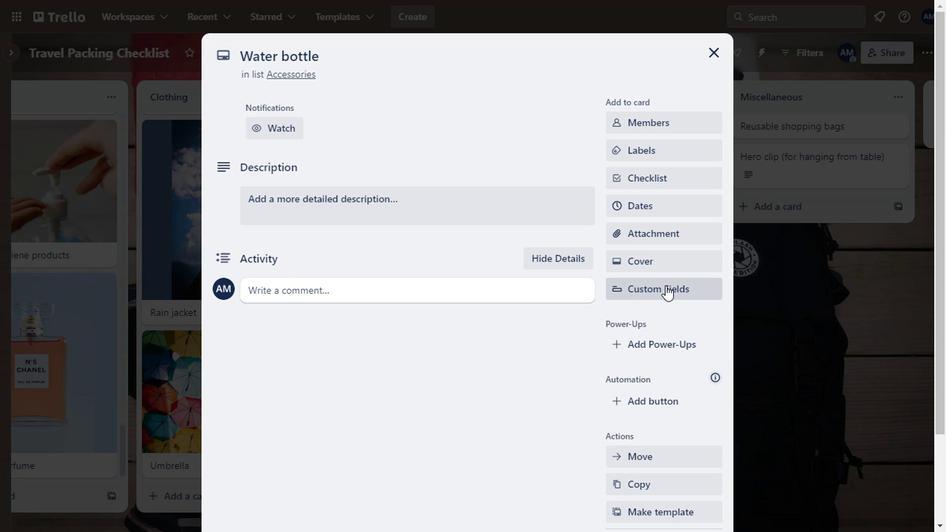 
Action: Mouse pressed left at (645, 261)
Screenshot: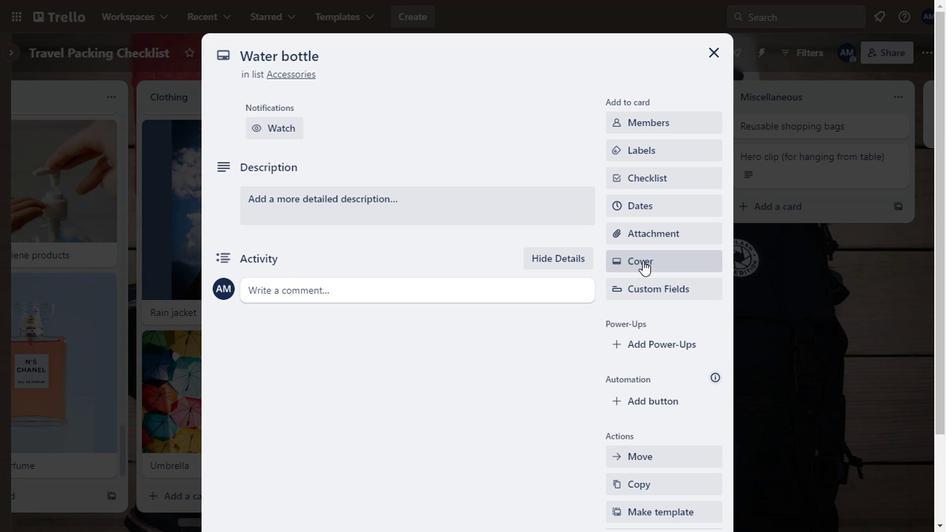 
Action: Mouse moved to (705, 399)
Screenshot: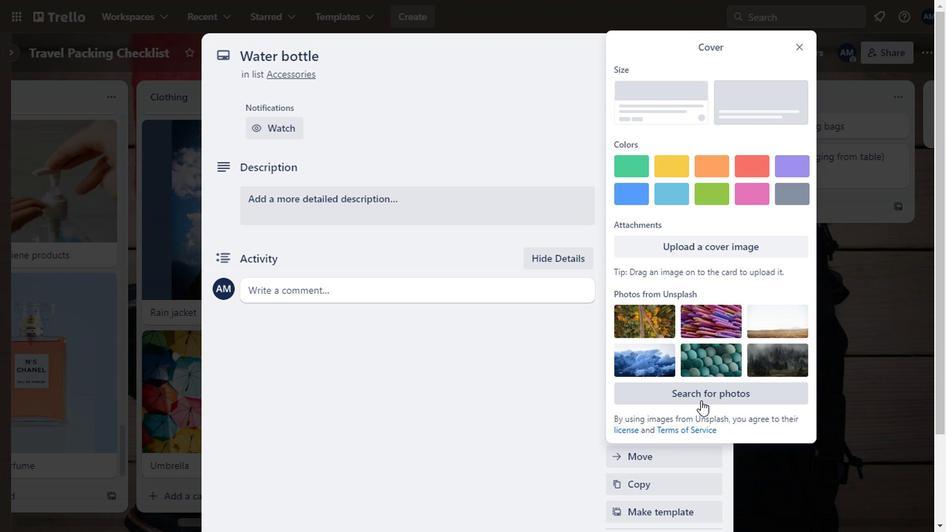 
Action: Mouse pressed left at (705, 399)
Screenshot: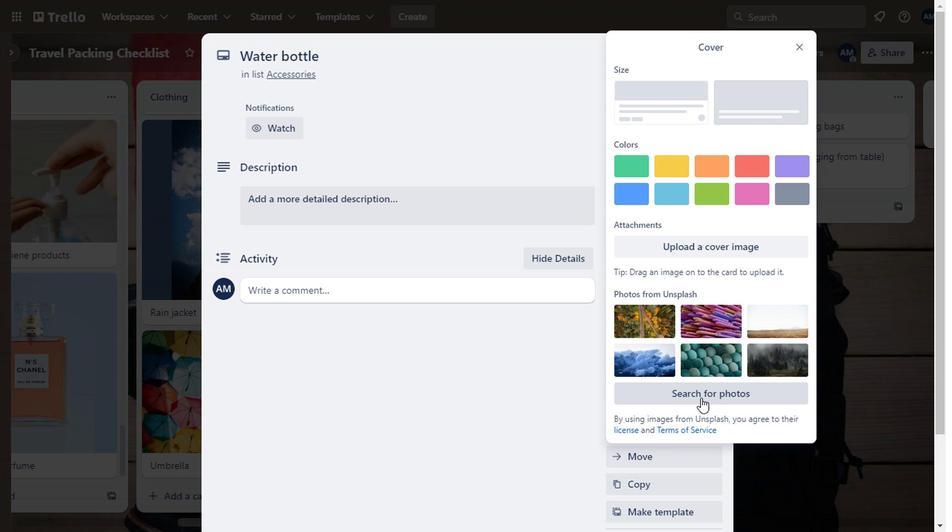 
Action: Mouse moved to (655, 82)
Screenshot: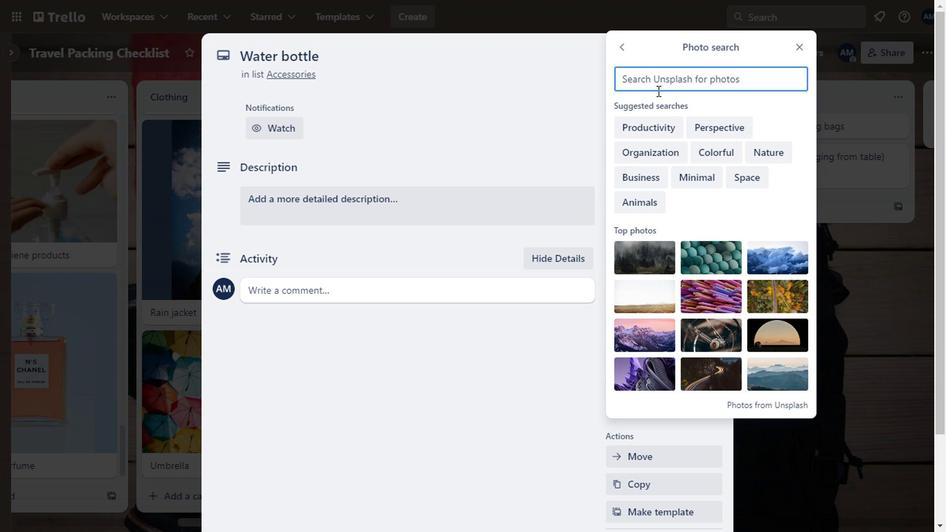 
Action: Mouse pressed left at (655, 82)
Screenshot: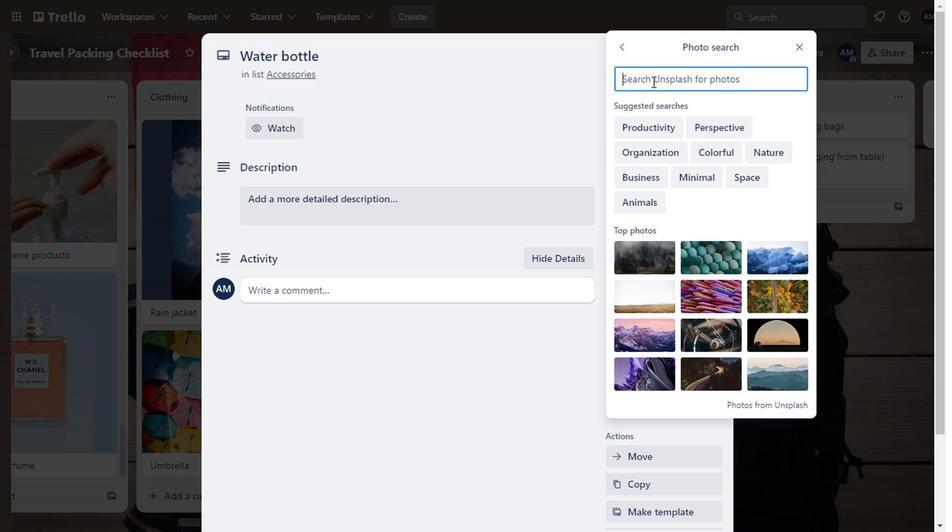 
Action: Key pressed water<Key.space>bott;<Key.backspace>le
Screenshot: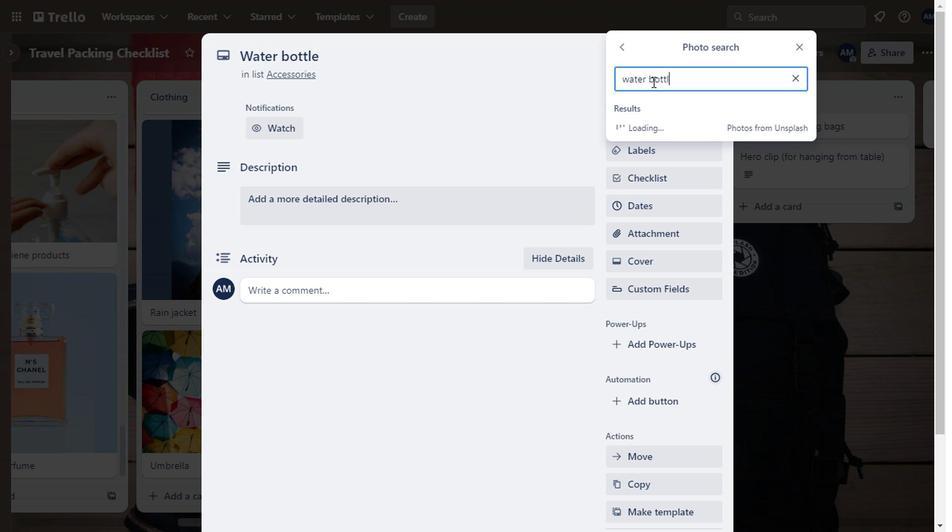 
Action: Mouse moved to (794, 275)
Screenshot: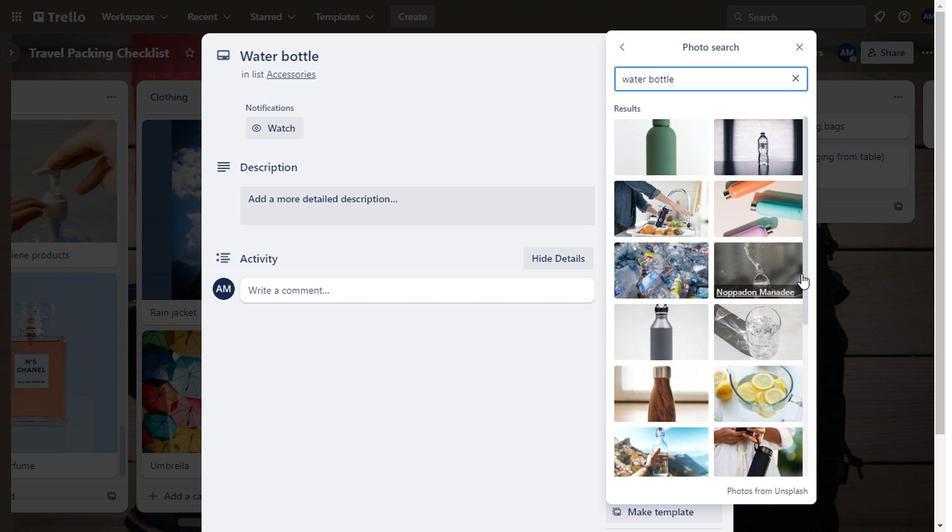 
Action: Mouse scrolled (794, 274) with delta (0, 0)
Screenshot: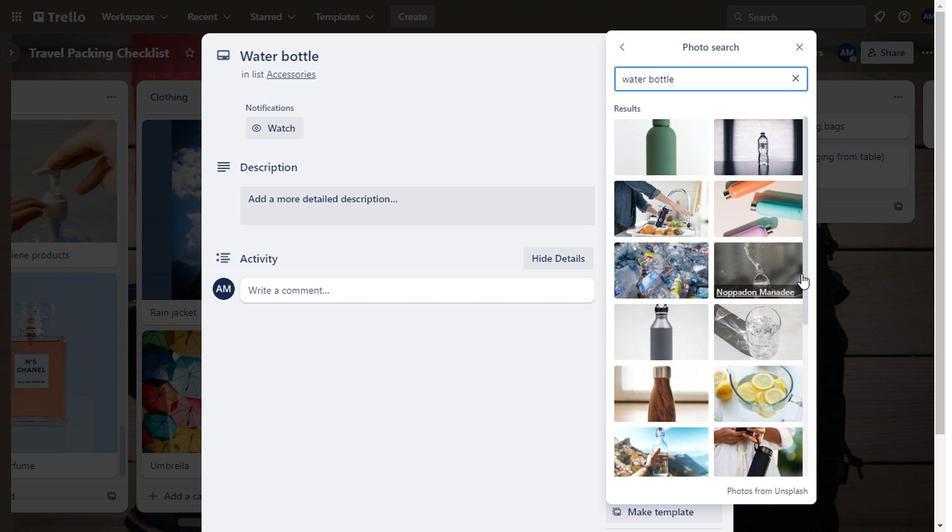 
Action: Mouse scrolled (794, 274) with delta (0, 0)
Screenshot: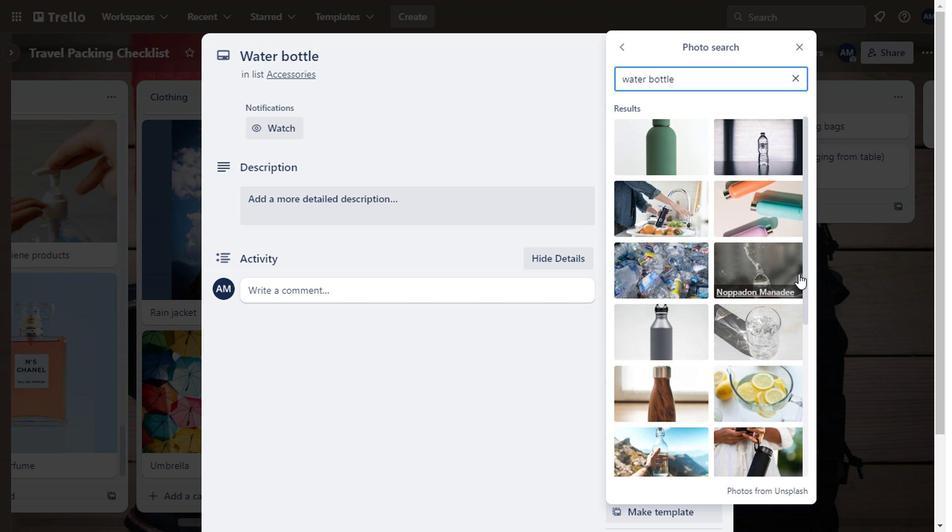 
Action: Mouse moved to (793, 275)
Screenshot: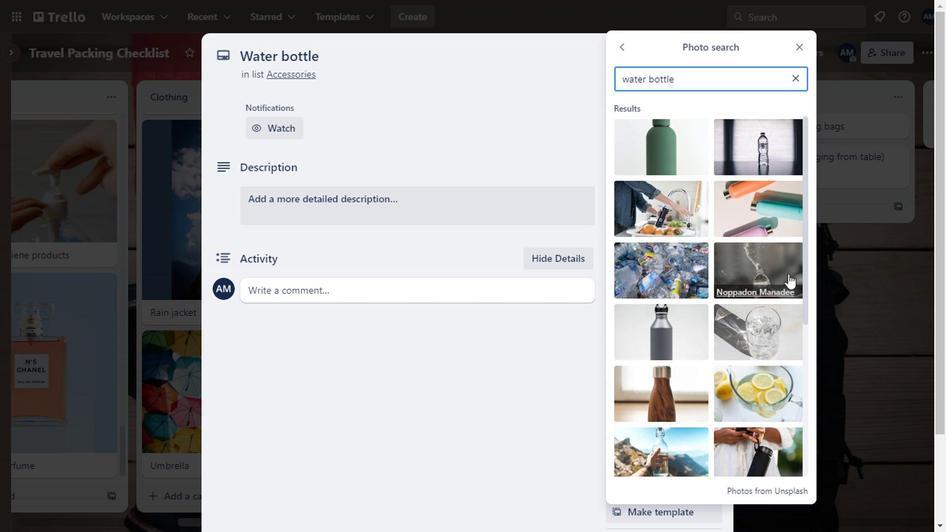 
Action: Mouse scrolled (793, 274) with delta (0, 0)
Screenshot: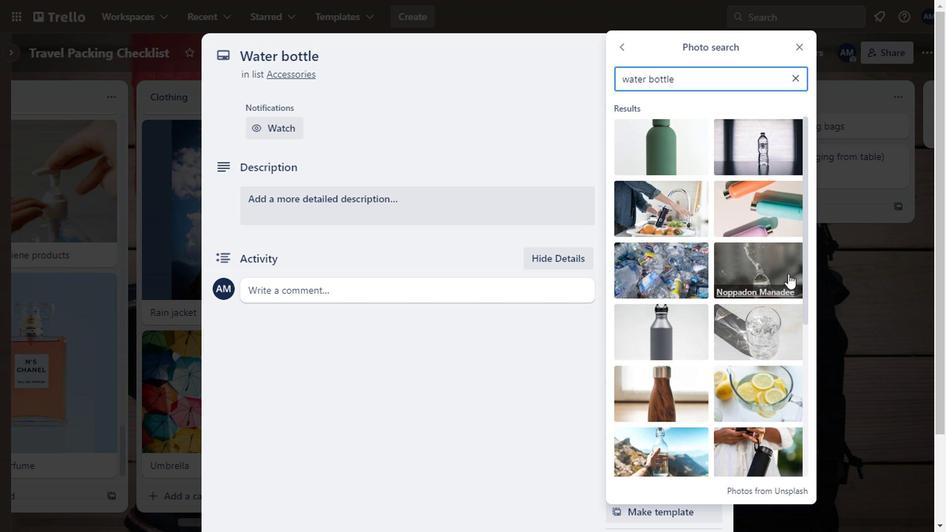 
Action: Mouse moved to (784, 274)
Screenshot: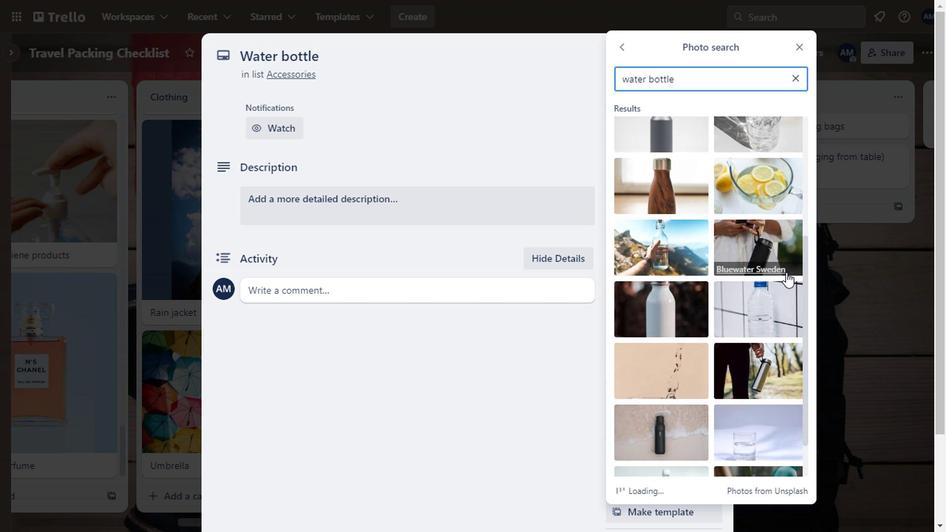 
Action: Mouse scrolled (784, 273) with delta (0, 0)
Screenshot: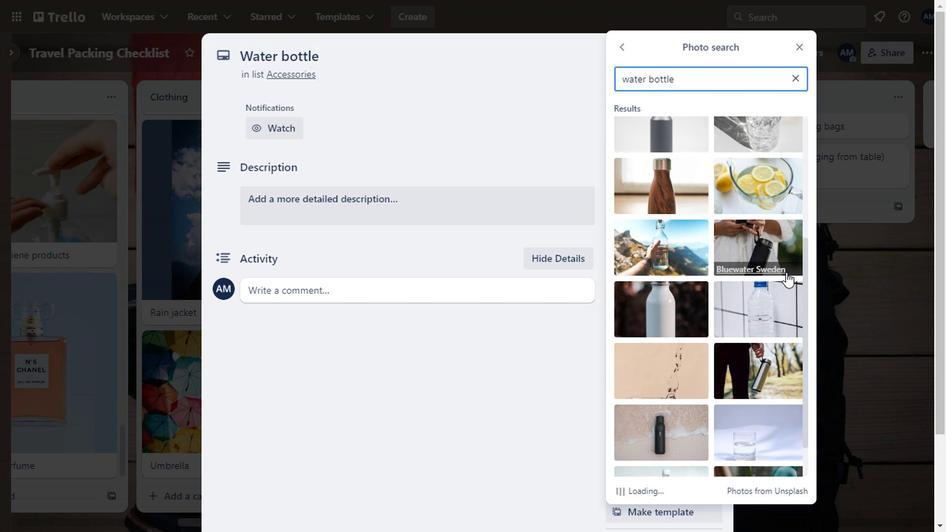 
Action: Mouse moved to (784, 275)
Screenshot: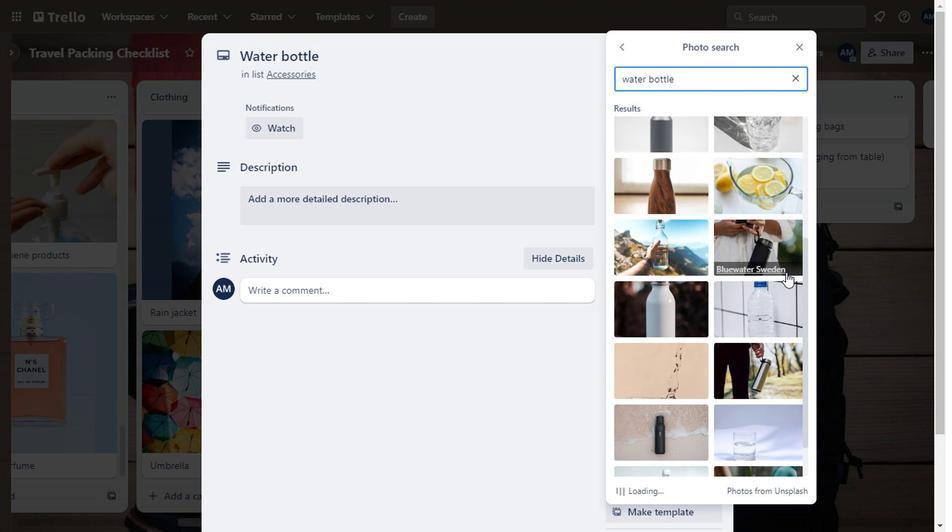 
Action: Mouse scrolled (784, 274) with delta (0, 0)
Screenshot: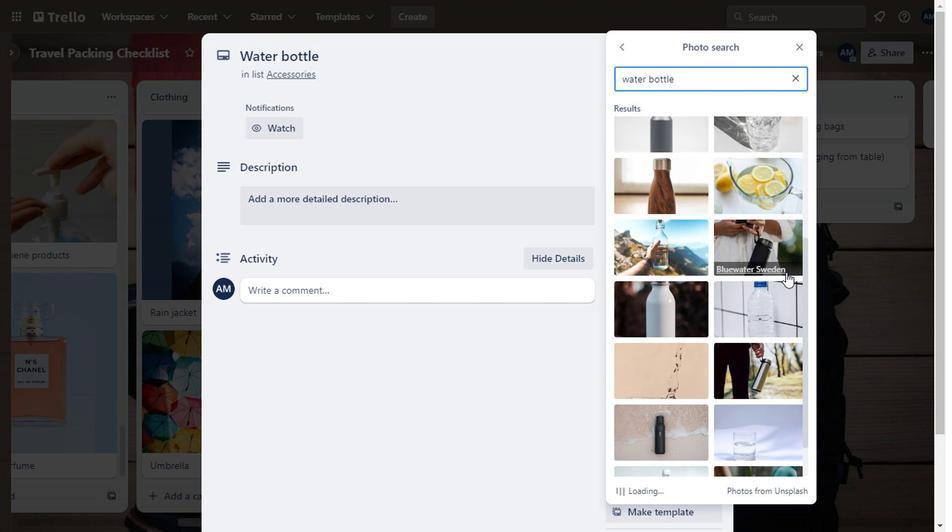 
Action: Mouse scrolled (784, 274) with delta (0, 0)
Screenshot: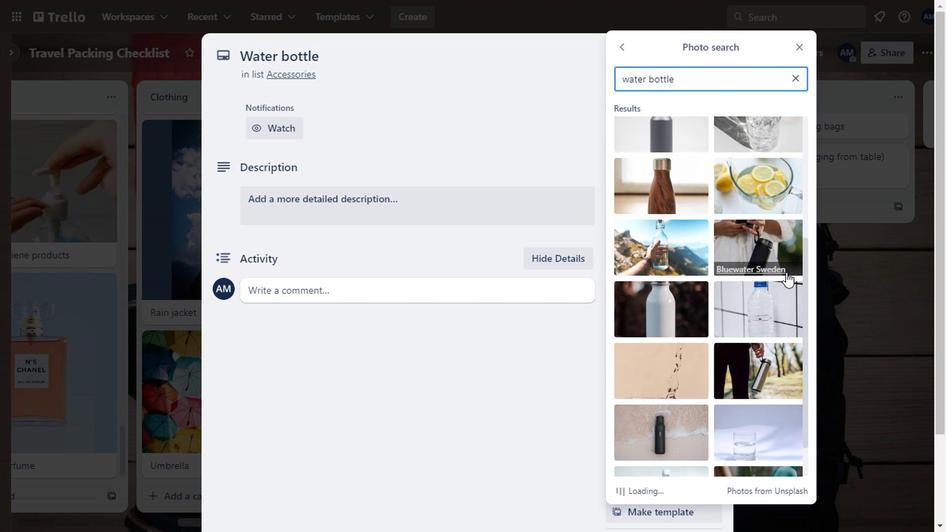 
Action: Mouse scrolled (784, 274) with delta (0, 0)
Screenshot: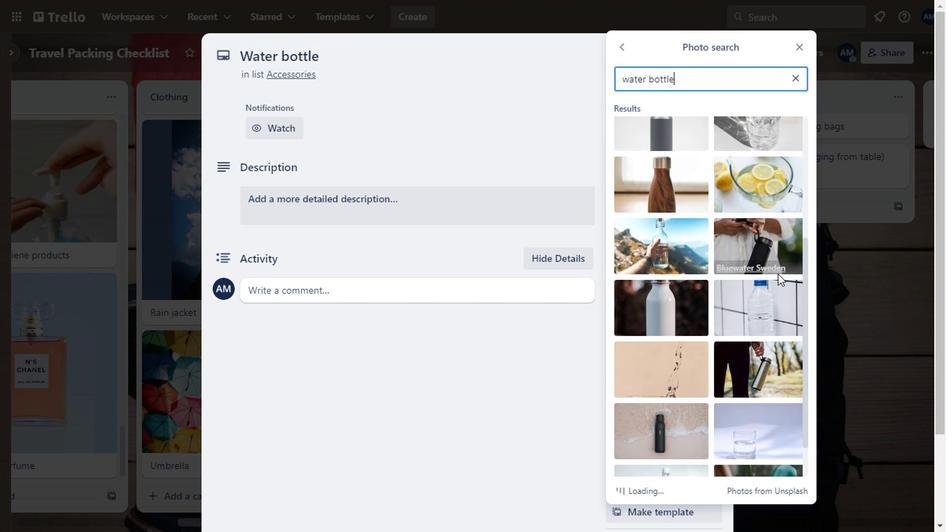 
Action: Mouse moved to (765, 290)
Screenshot: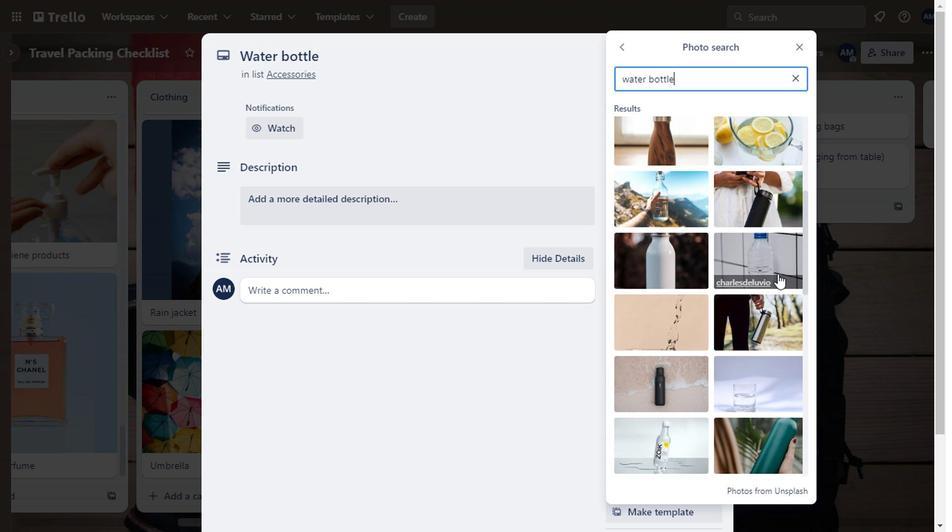 
Action: Mouse scrolled (765, 290) with delta (0, 0)
Screenshot: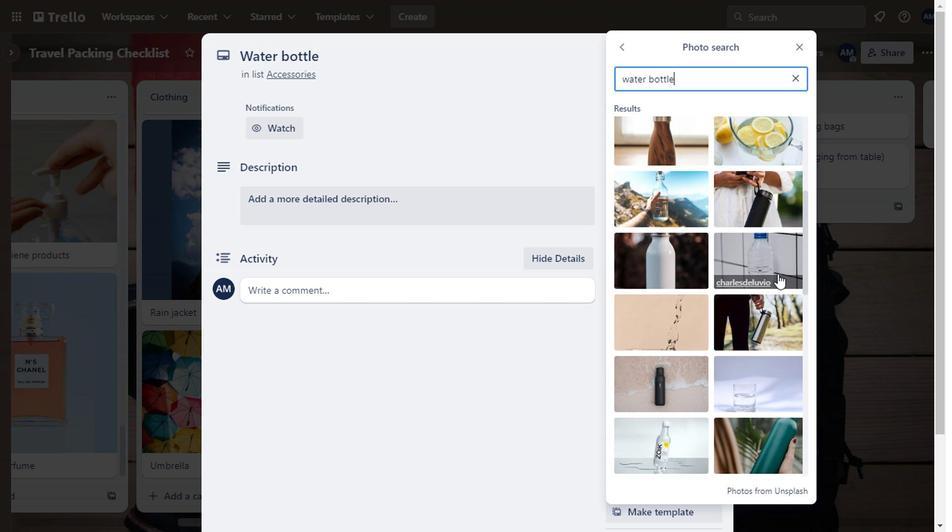 
Action: Mouse moved to (742, 308)
Screenshot: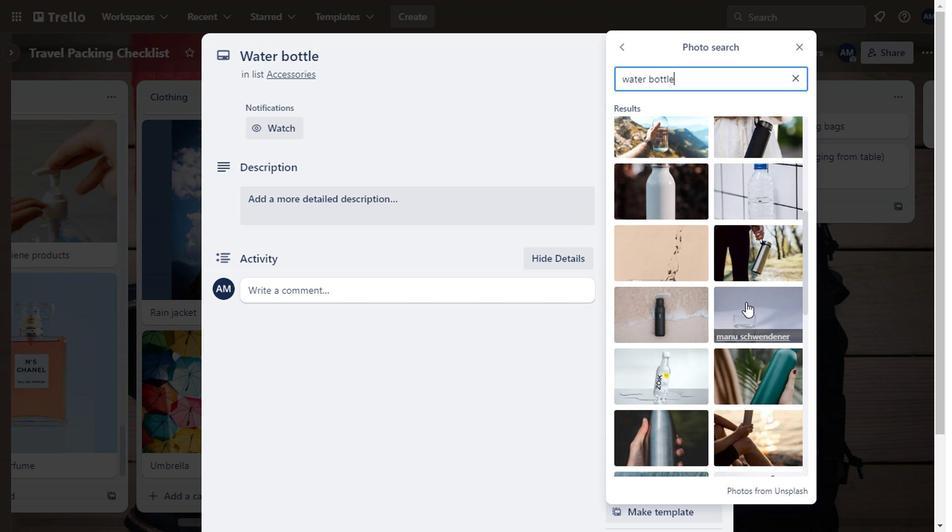 
Action: Mouse scrolled (742, 307) with delta (0, 0)
Screenshot: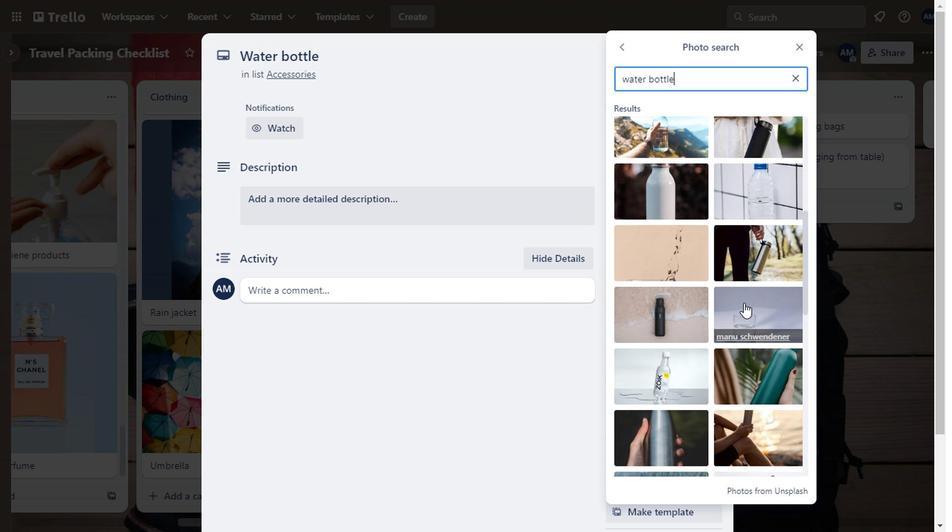 
Action: Mouse moved to (688, 322)
Screenshot: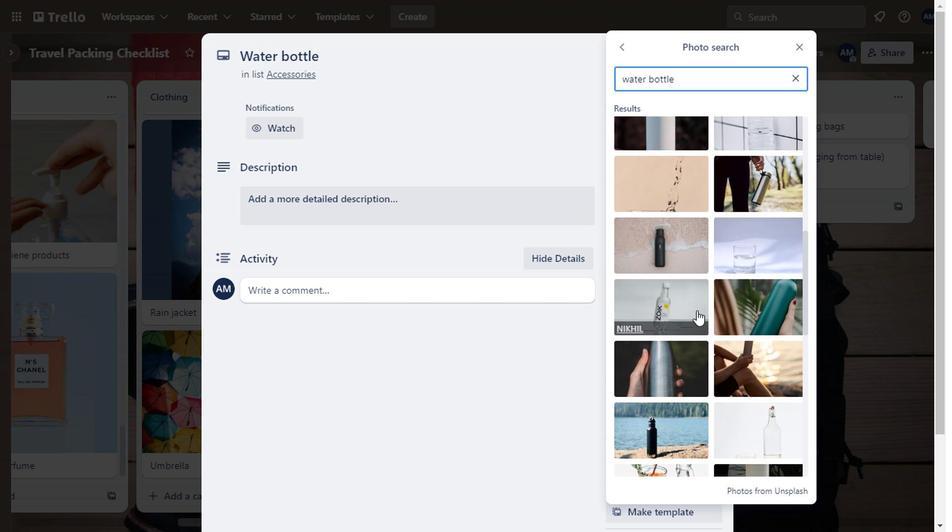 
Action: Mouse scrolled (688, 322) with delta (0, 0)
Screenshot: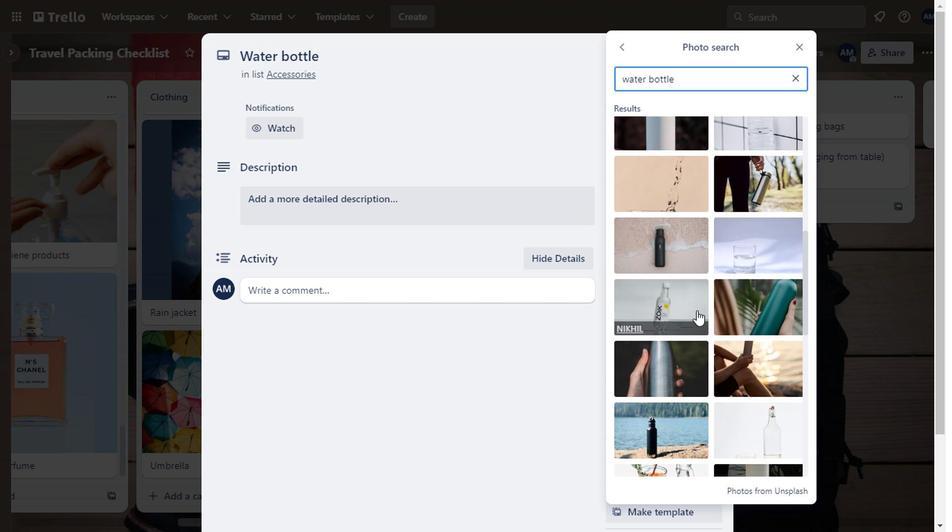 
Action: Mouse moved to (673, 324)
Screenshot: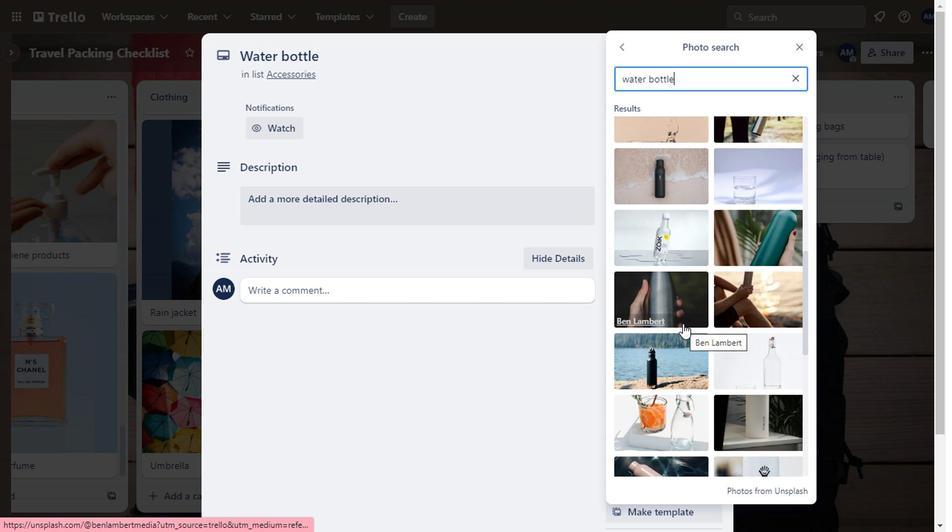 
Action: Mouse scrolled (673, 323) with delta (0, 0)
Screenshot: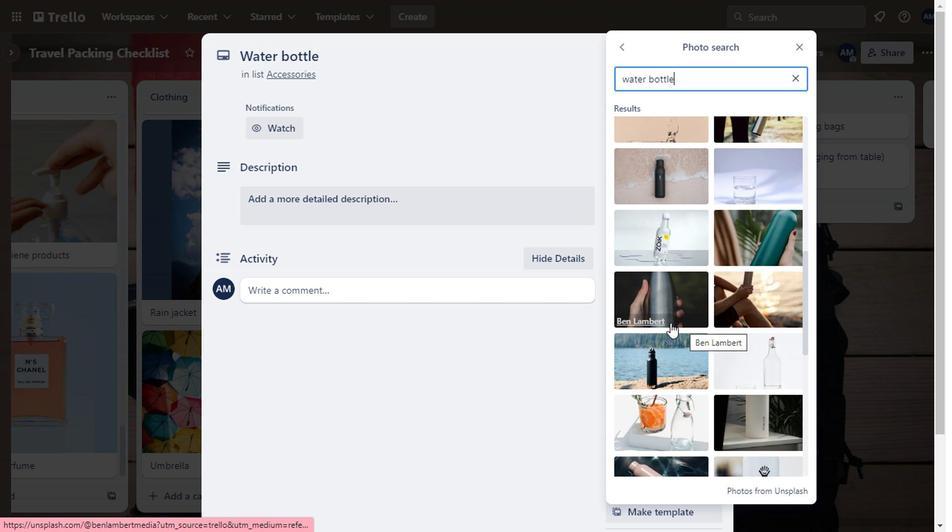 
Action: Mouse moved to (659, 267)
Screenshot: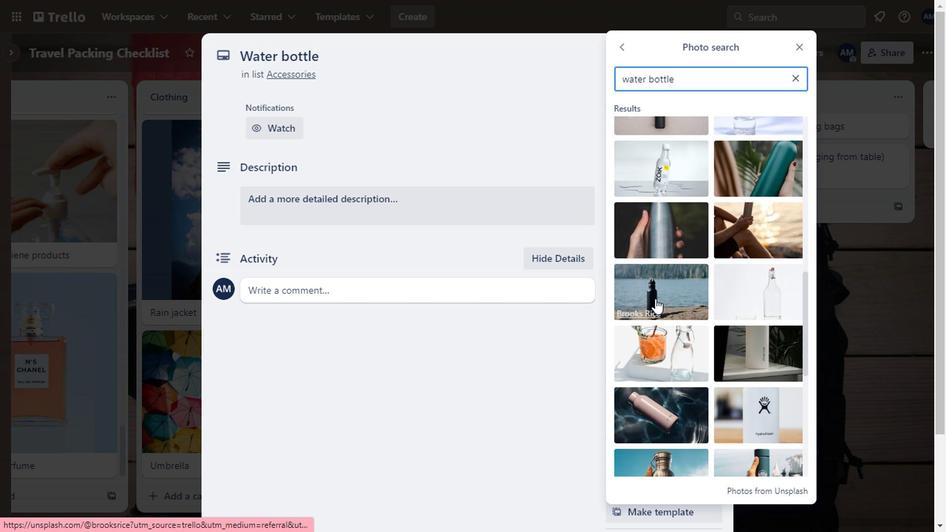 
Action: Mouse scrolled (659, 266) with delta (0, 0)
Screenshot: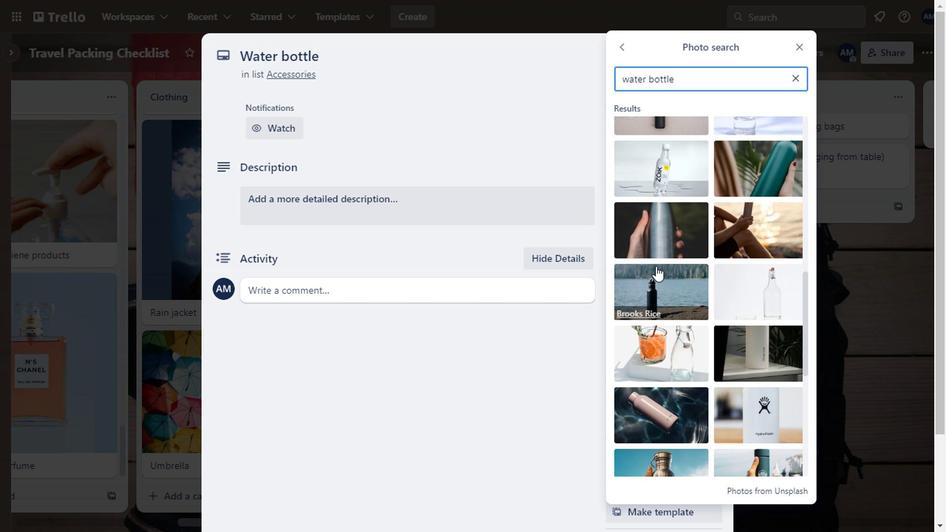 
Action: Mouse moved to (667, 271)
Screenshot: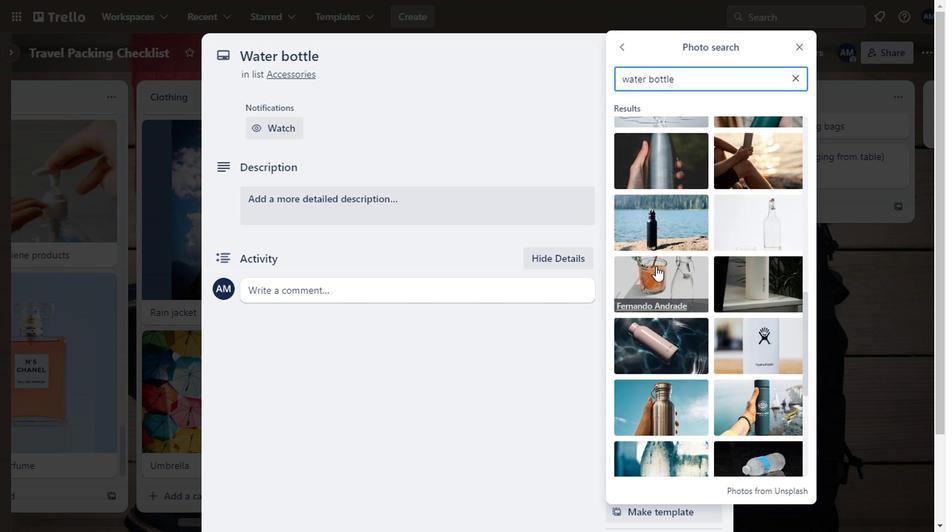 
Action: Mouse scrolled (667, 271) with delta (0, 0)
Screenshot: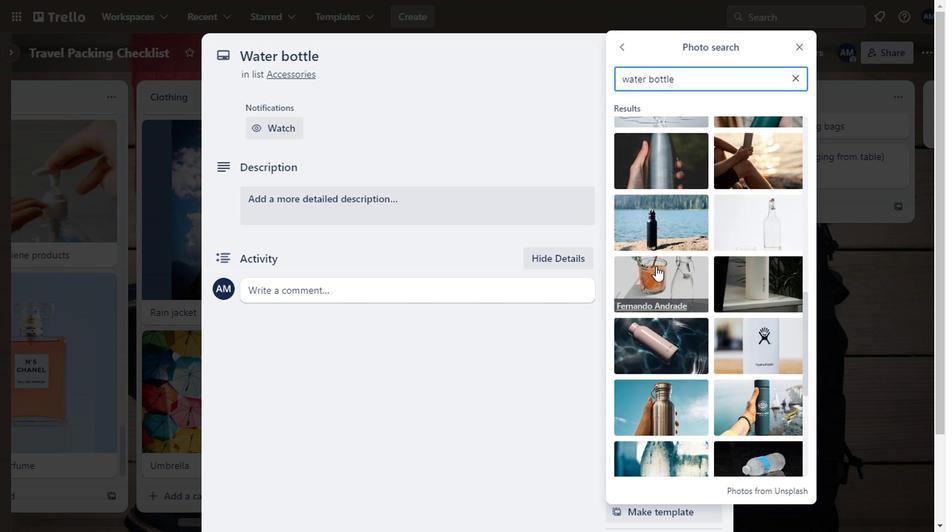 
Action: Mouse moved to (668, 276)
Screenshot: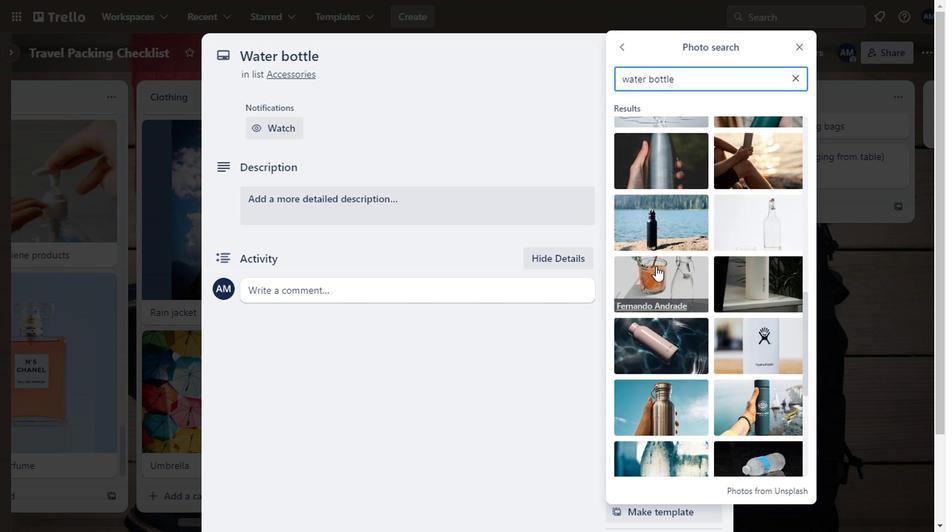 
Action: Mouse scrolled (668, 275) with delta (0, 0)
Screenshot: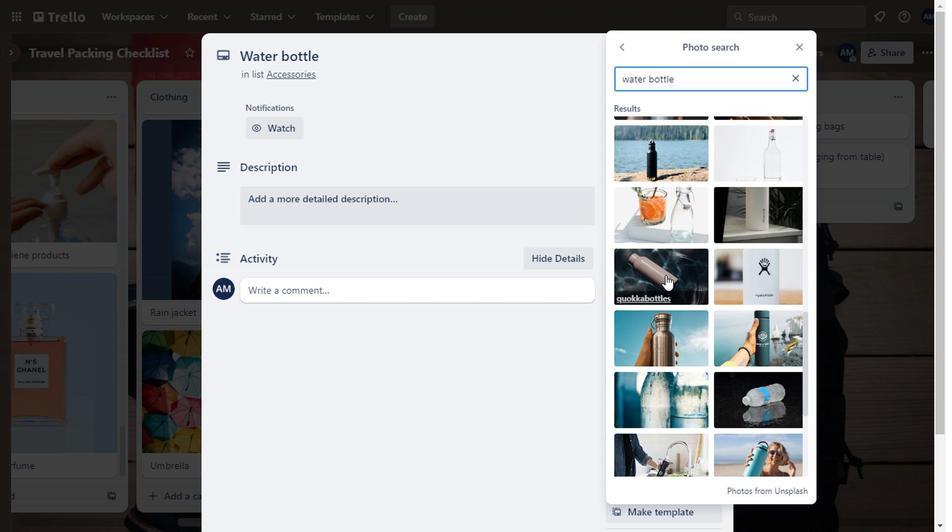 
Action: Mouse moved to (671, 288)
Screenshot: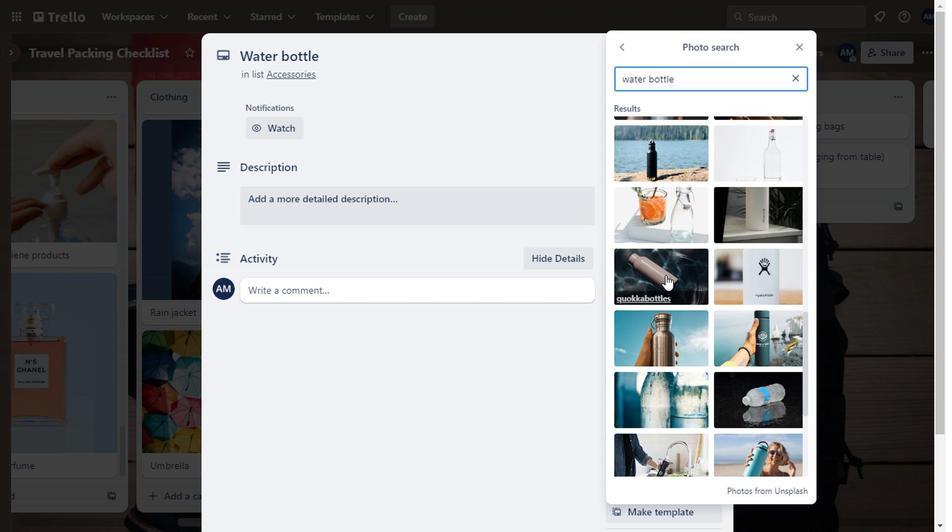 
Action: Mouse scrolled (671, 287) with delta (0, 0)
Screenshot: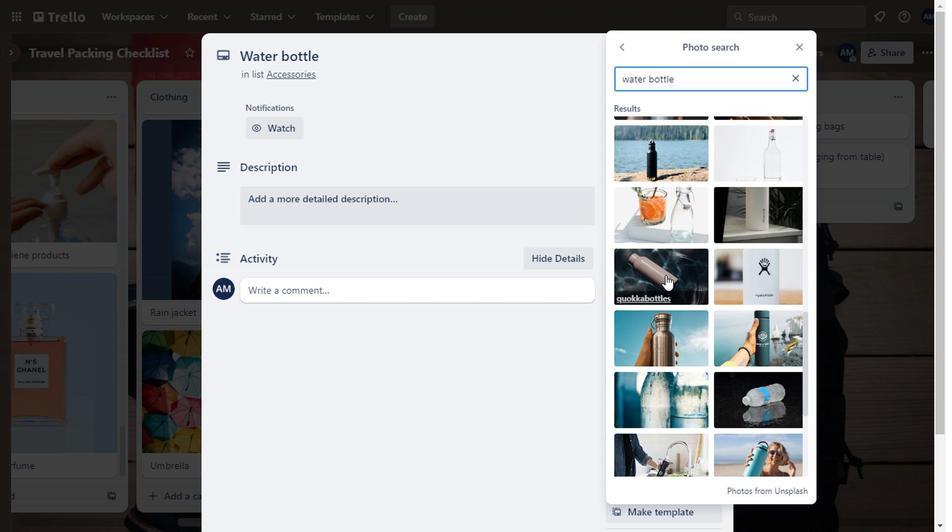
Action: Mouse moved to (664, 244)
Screenshot: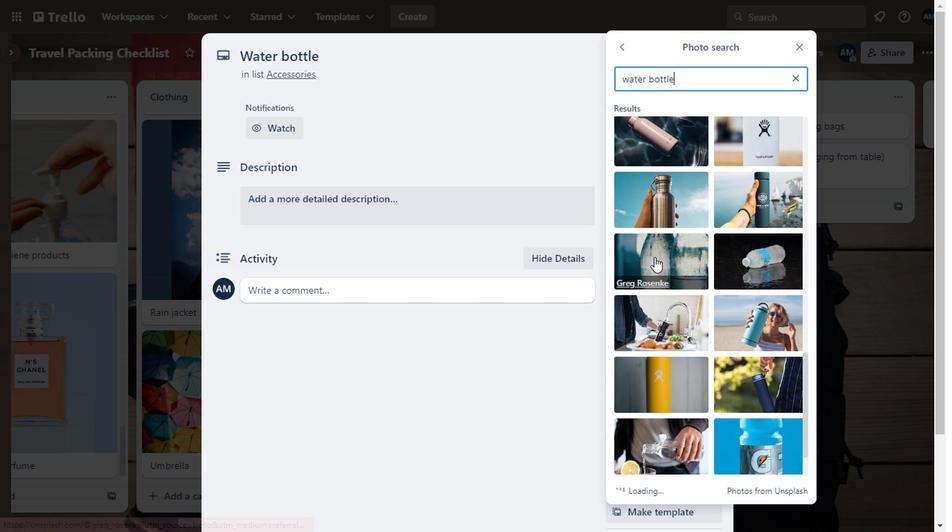 
Action: Mouse scrolled (664, 244) with delta (0, 0)
Screenshot: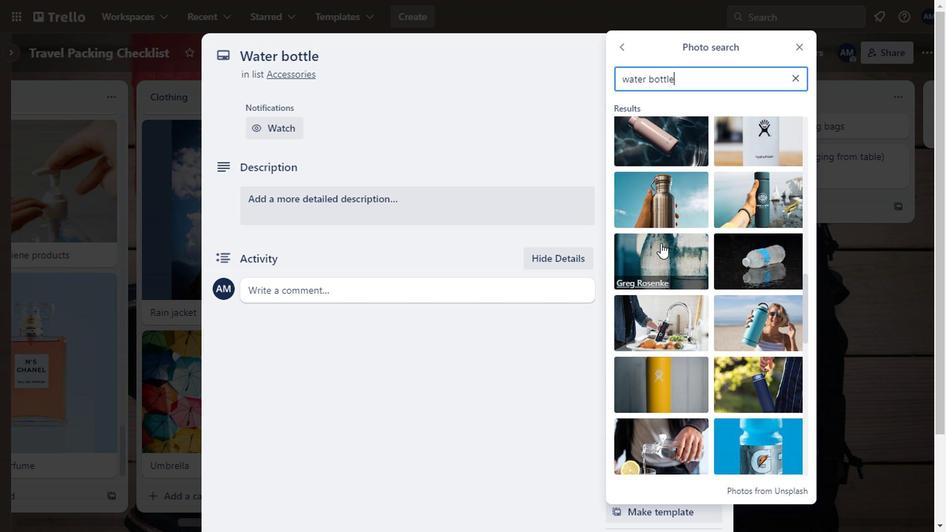 
Action: Mouse scrolled (664, 244) with delta (0, 0)
Screenshot: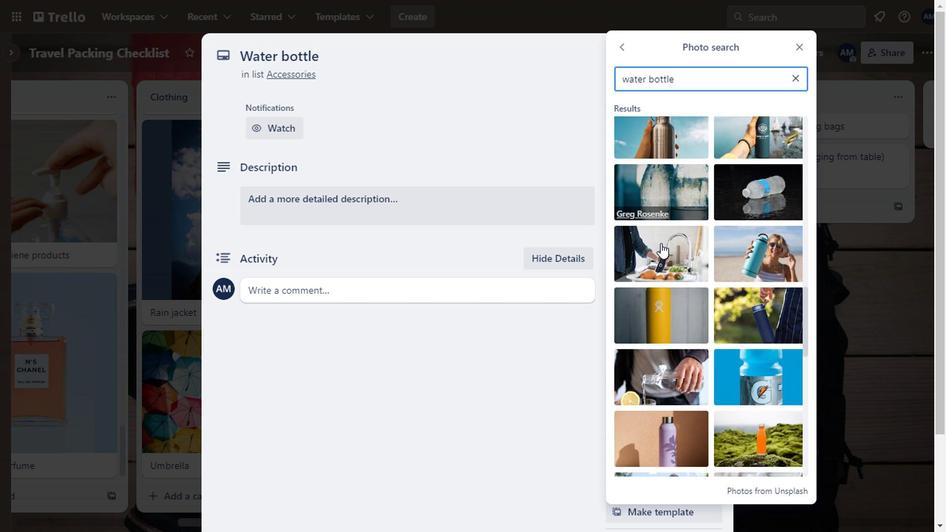 
Action: Mouse scrolled (664, 244) with delta (0, 0)
Screenshot: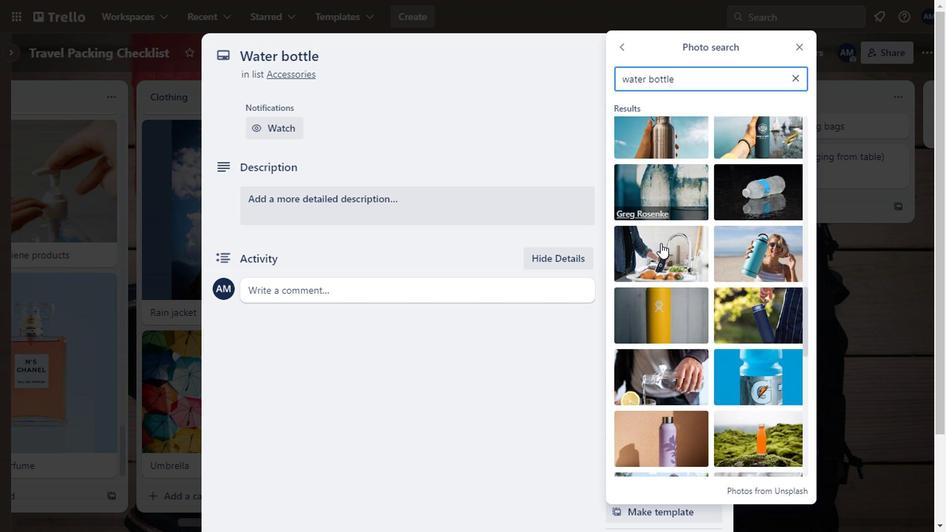 
Action: Mouse moved to (674, 282)
Screenshot: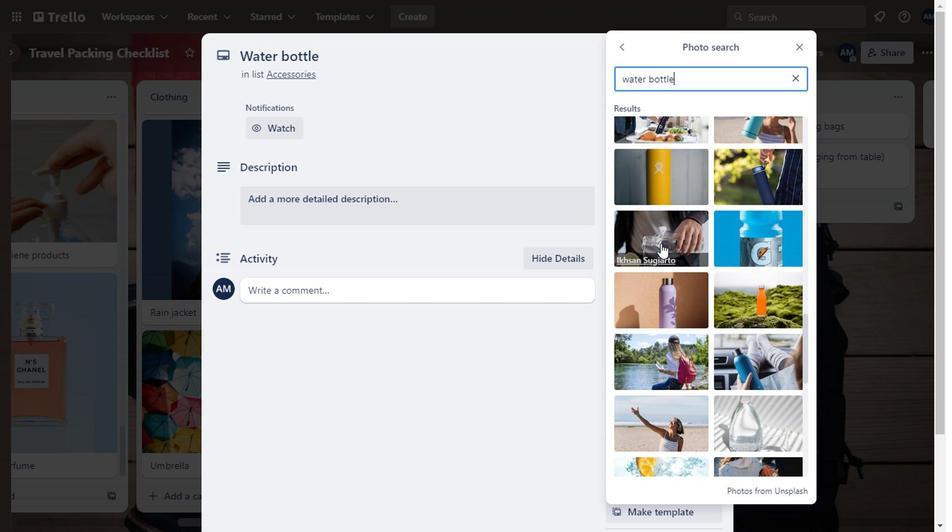 
Action: Mouse scrolled (674, 281) with delta (0, 0)
Screenshot: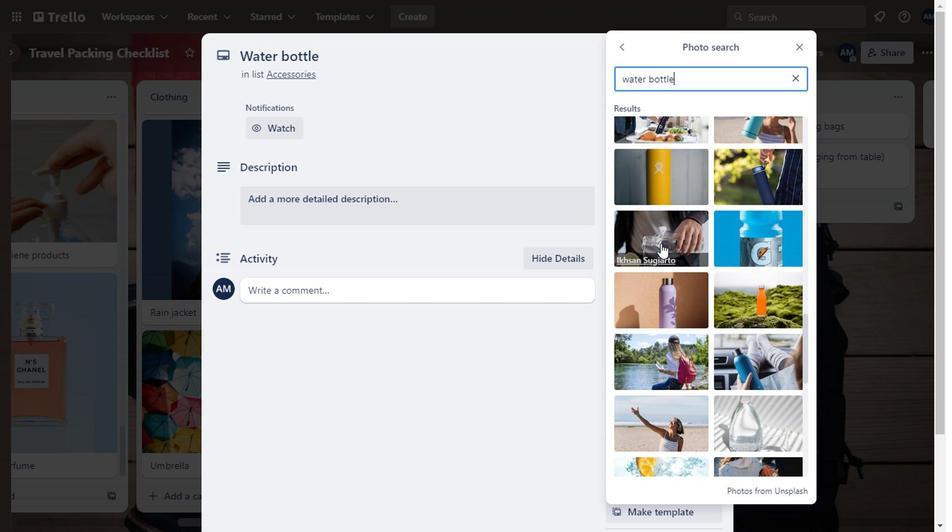 
Action: Mouse moved to (674, 283)
Screenshot: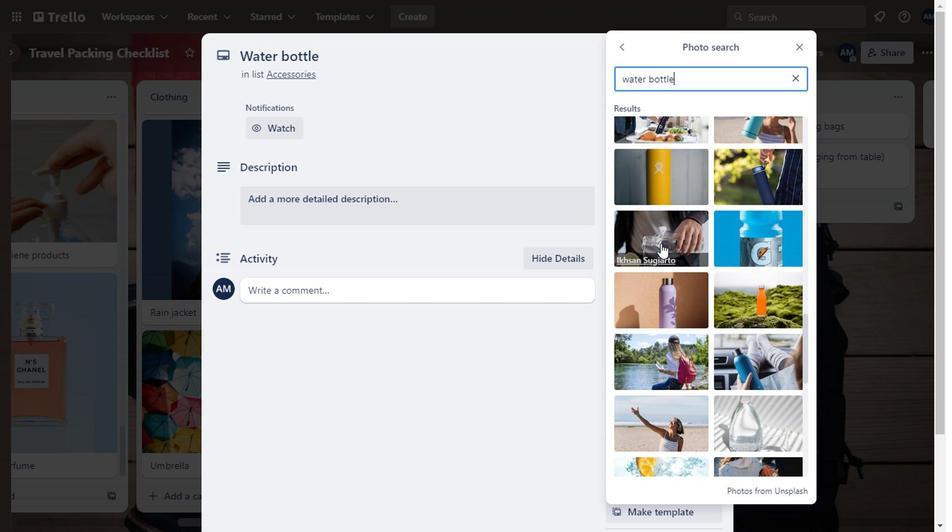 
Action: Mouse scrolled (674, 283) with delta (0, 0)
Screenshot: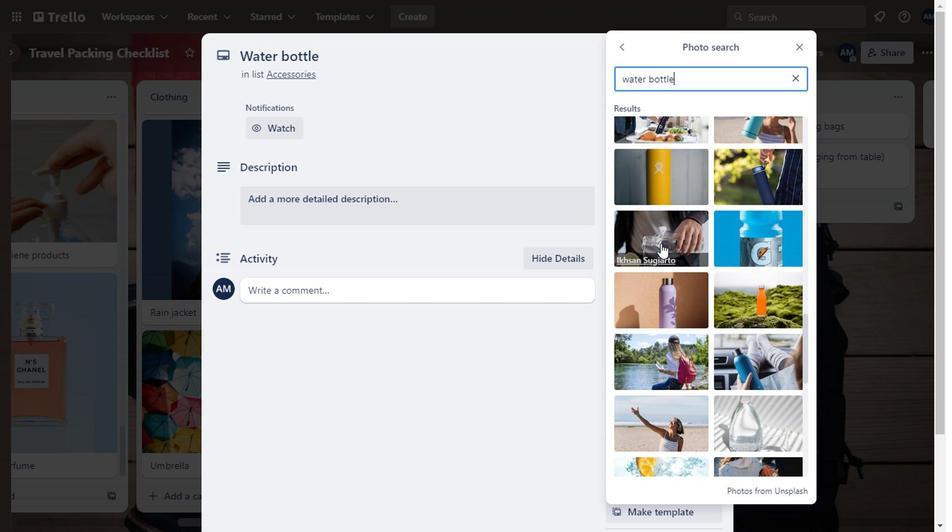 
Action: Mouse scrolled (674, 283) with delta (0, 0)
Screenshot: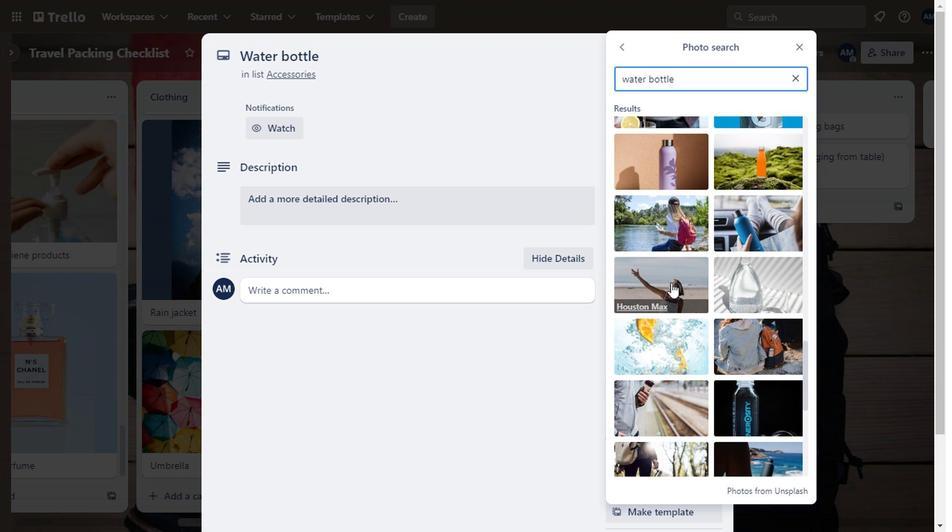 
Action: Mouse moved to (670, 285)
Screenshot: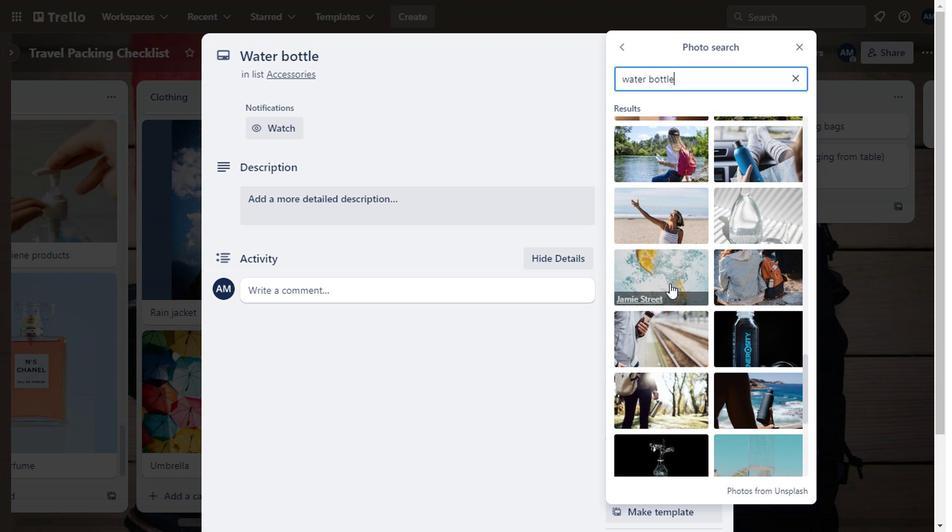 
Action: Mouse scrolled (670, 284) with delta (0, 0)
Screenshot: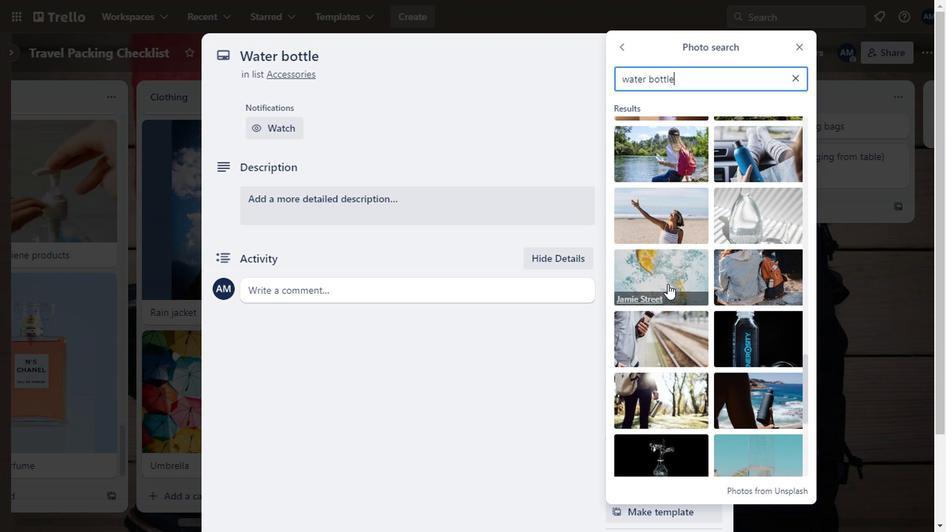 
Action: Mouse moved to (670, 292)
Screenshot: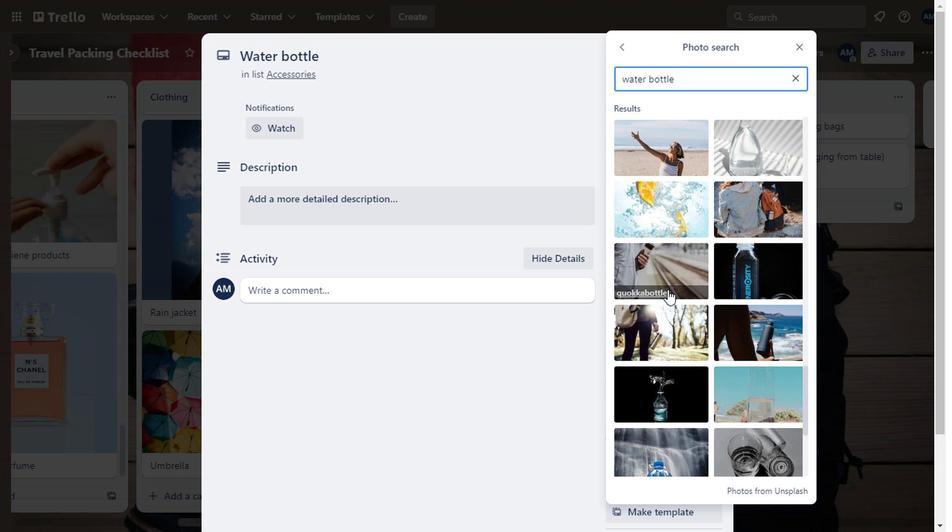 
Action: Mouse scrolled (670, 291) with delta (0, 0)
Screenshot: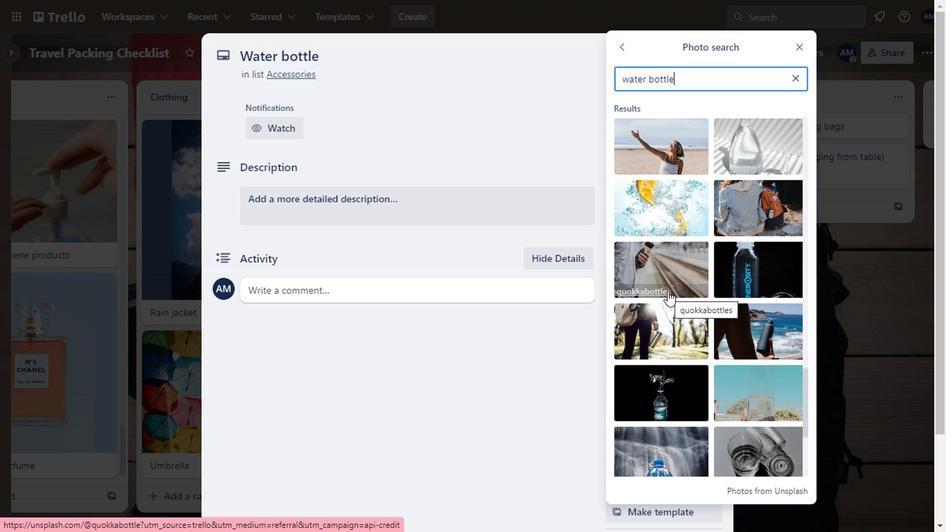 
Action: Mouse scrolled (670, 291) with delta (0, 0)
Screenshot: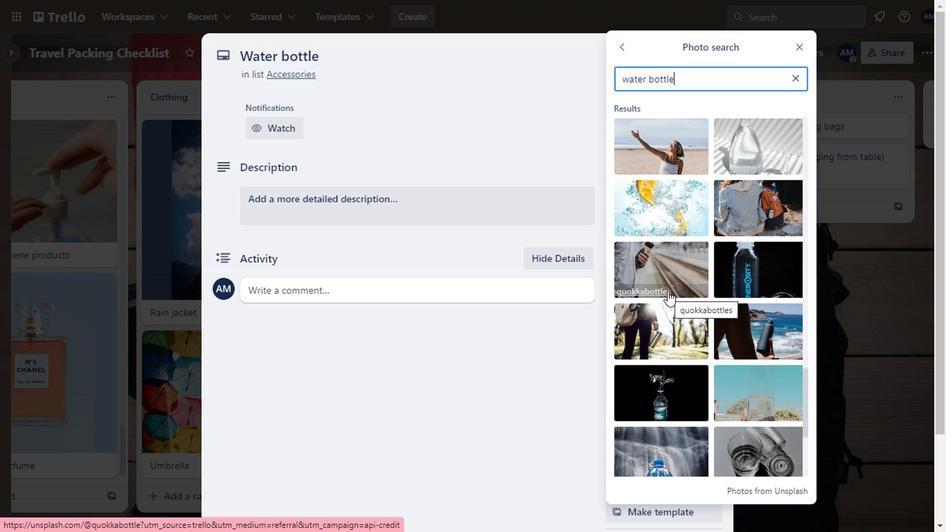 
Action: Mouse scrolled (670, 291) with delta (0, 0)
Screenshot: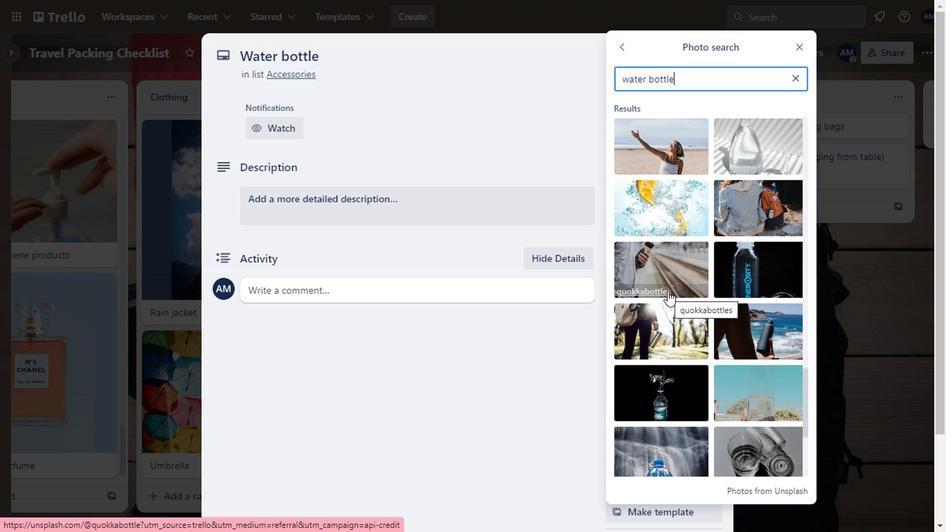 
Action: Mouse moved to (666, 378)
Screenshot: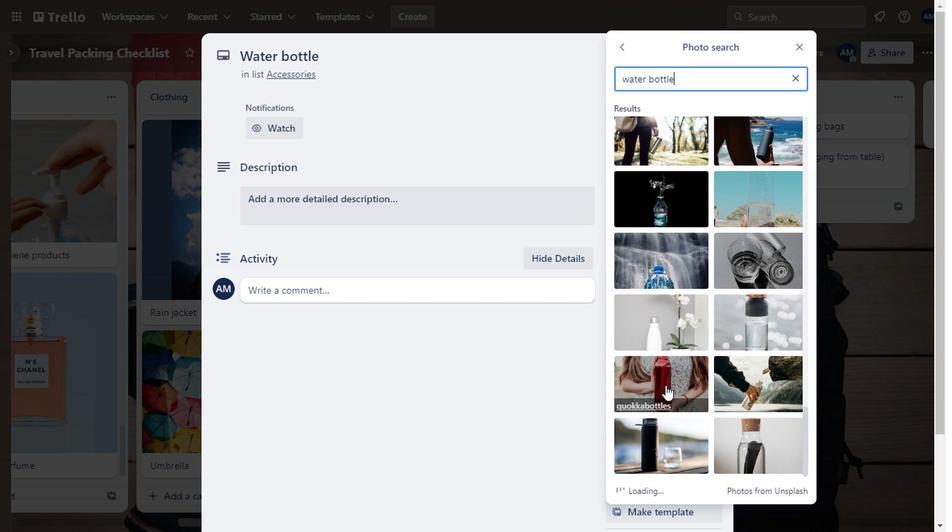 
Action: Mouse pressed left at (666, 378)
Screenshot: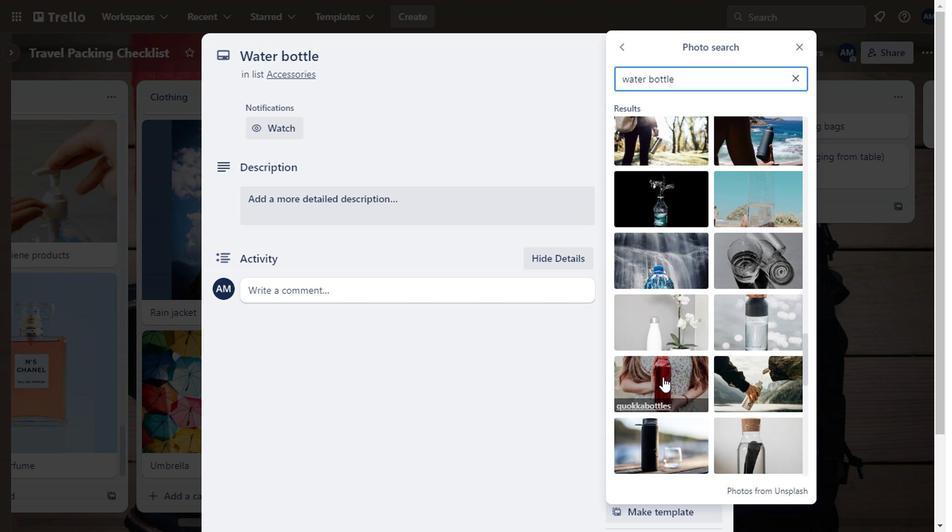 
Action: Mouse moved to (366, 303)
Screenshot: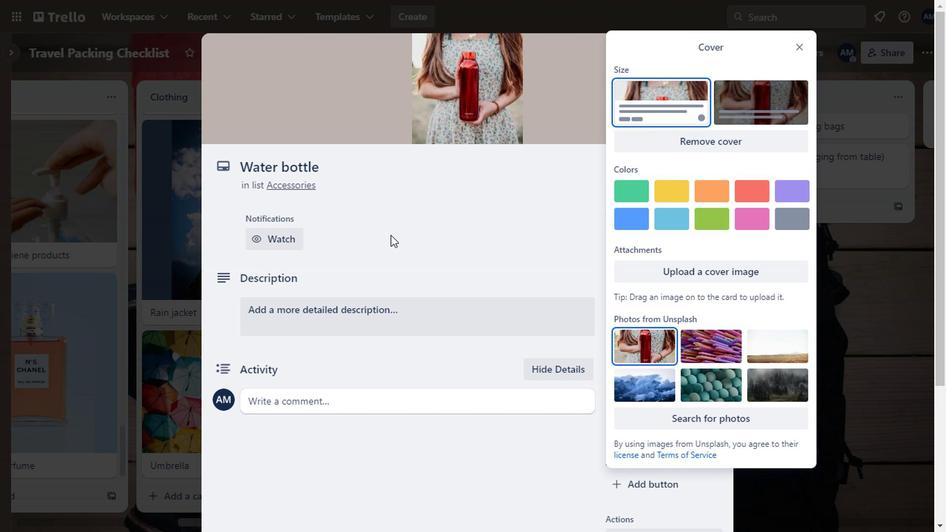 
Action: Mouse pressed left at (366, 303)
Screenshot: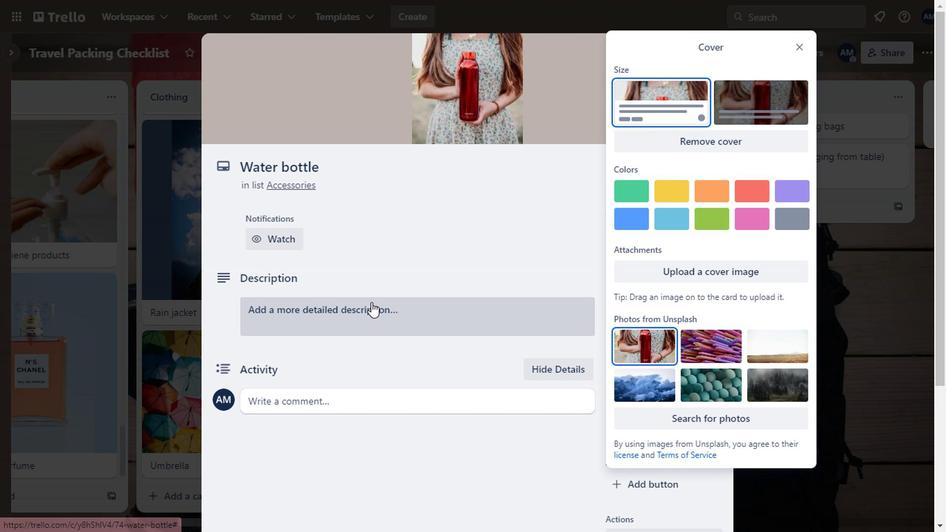 
Action: Mouse moved to (332, 360)
